 Task: Plan a trip to Somotillo, Nicaragua from 10th December, 2023 to 15th December, 2023 for 7 adults.4 bedrooms having 7 beds and 4 bathrooms. Property type can be house. Amenities needed are: wifi, TV, free parkinig on premises, gym, breakfast. Booking option can be shelf check-in. Look for 5 properties as per requirement.
Action: Mouse moved to (425, 190)
Screenshot: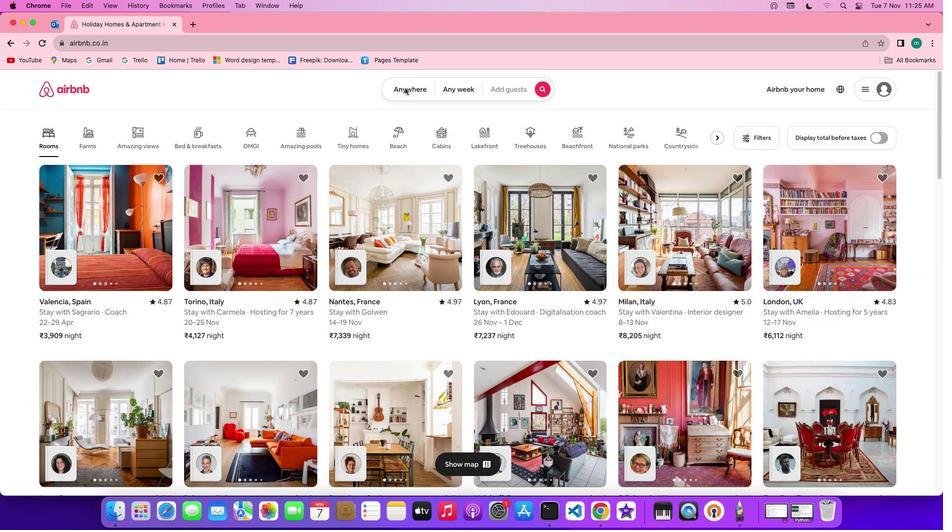 
Action: Mouse pressed left at (425, 190)
Screenshot: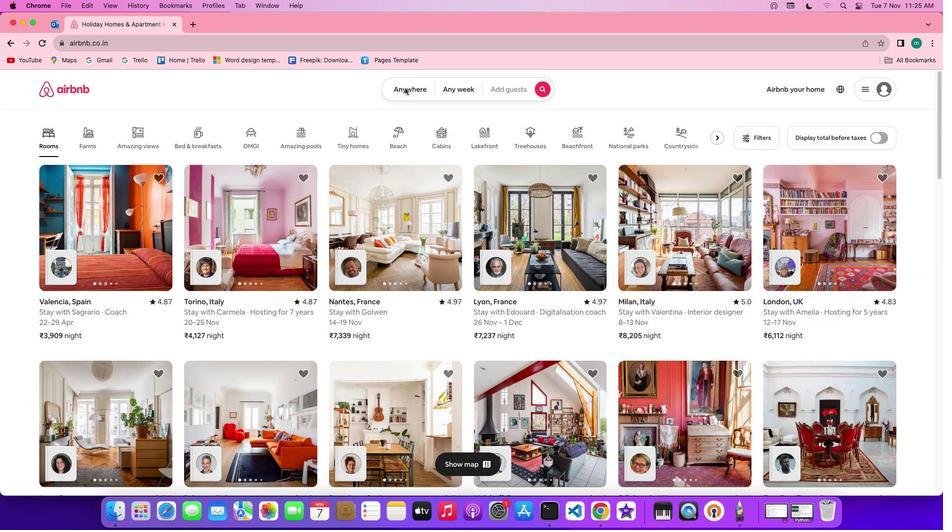 
Action: Mouse pressed left at (425, 190)
Screenshot: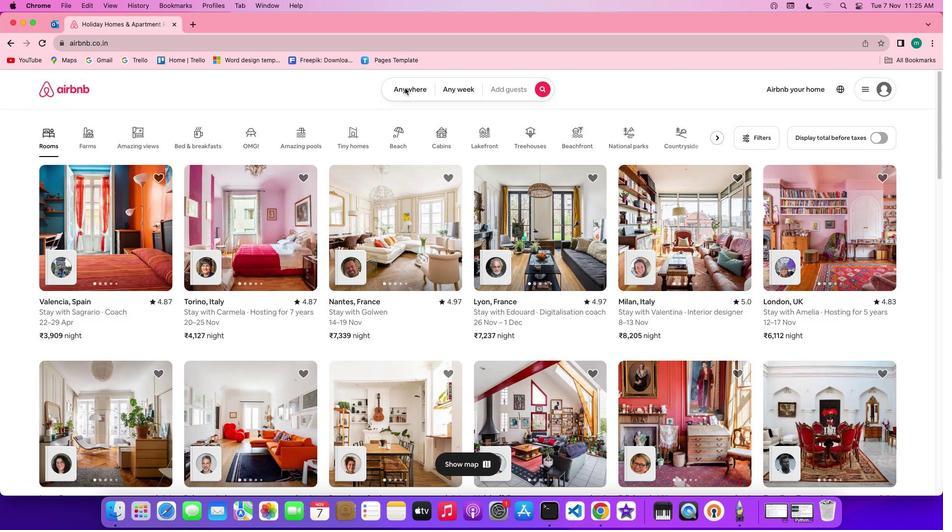 
Action: Mouse moved to (418, 215)
Screenshot: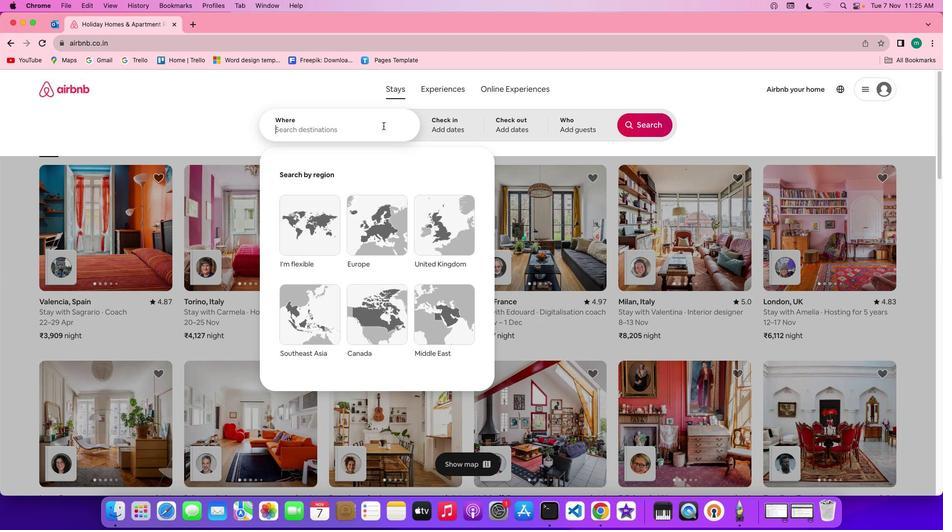 
Action: Mouse pressed left at (418, 215)
Screenshot: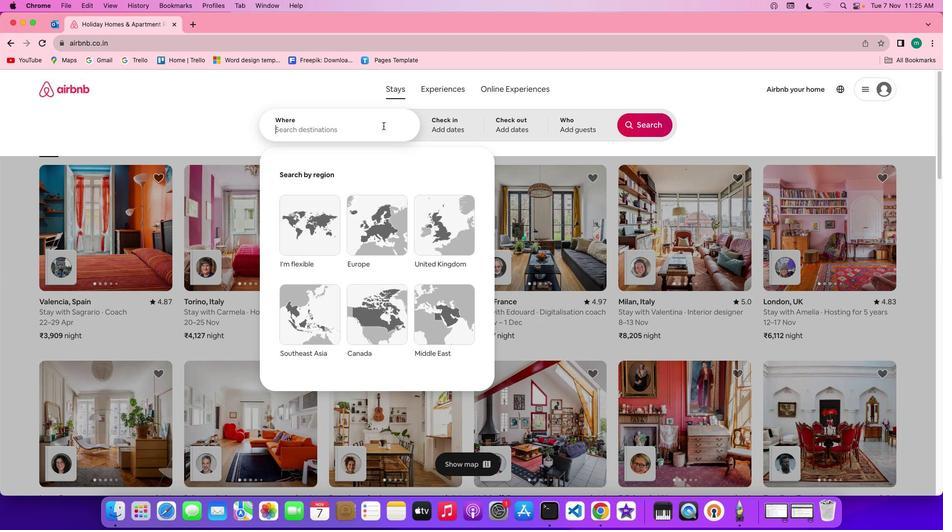 
Action: Mouse moved to (419, 216)
Screenshot: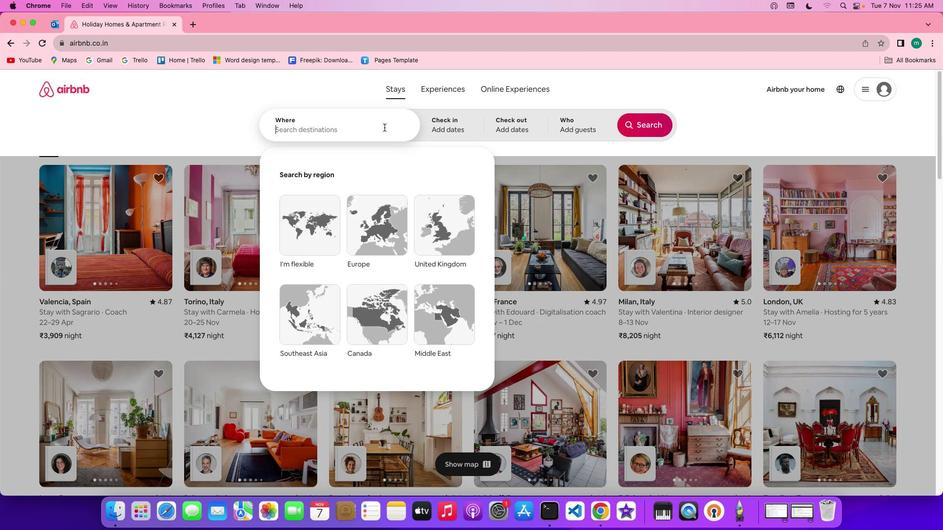
Action: Key pressed Key.shift'S''o''m''o''t''i''l''l''o'','Key.spaceKey.shift'N''i''c''a''r''a''g''u''a'
Screenshot: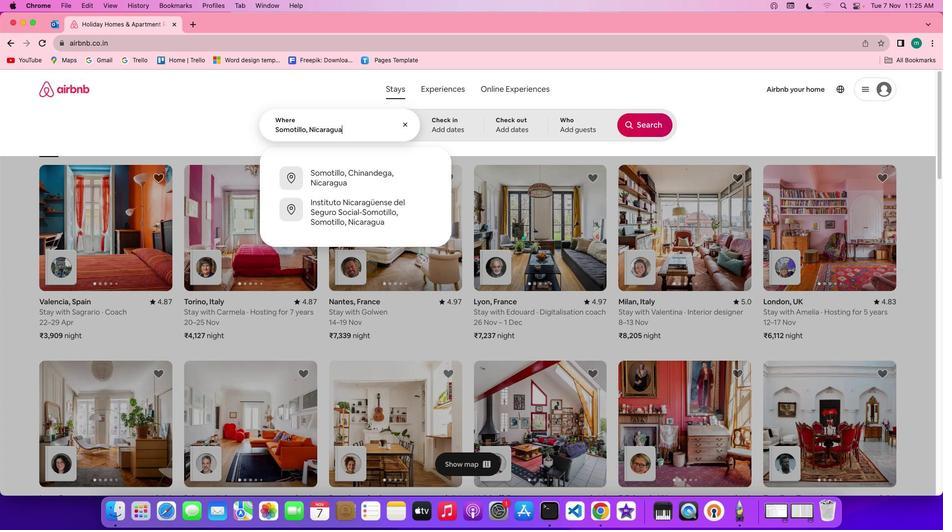 
Action: Mouse moved to (440, 213)
Screenshot: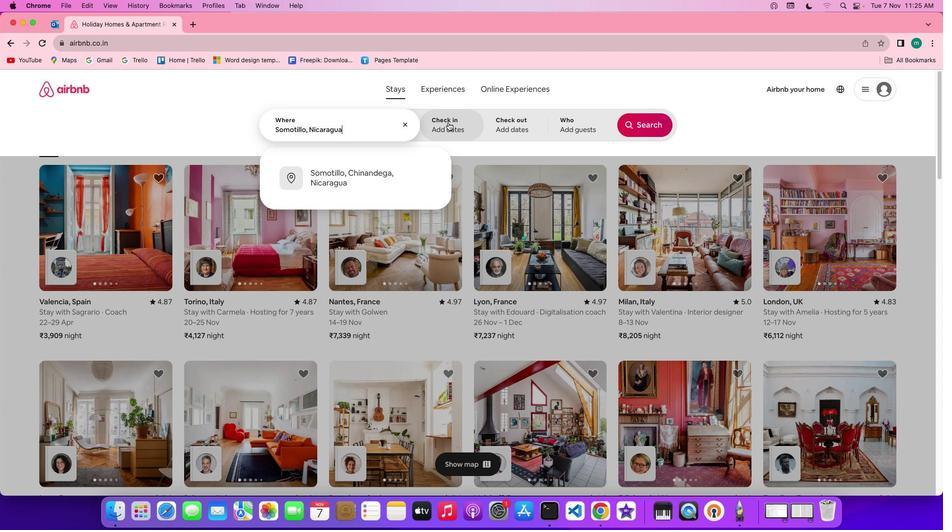 
Action: Mouse pressed left at (440, 213)
Screenshot: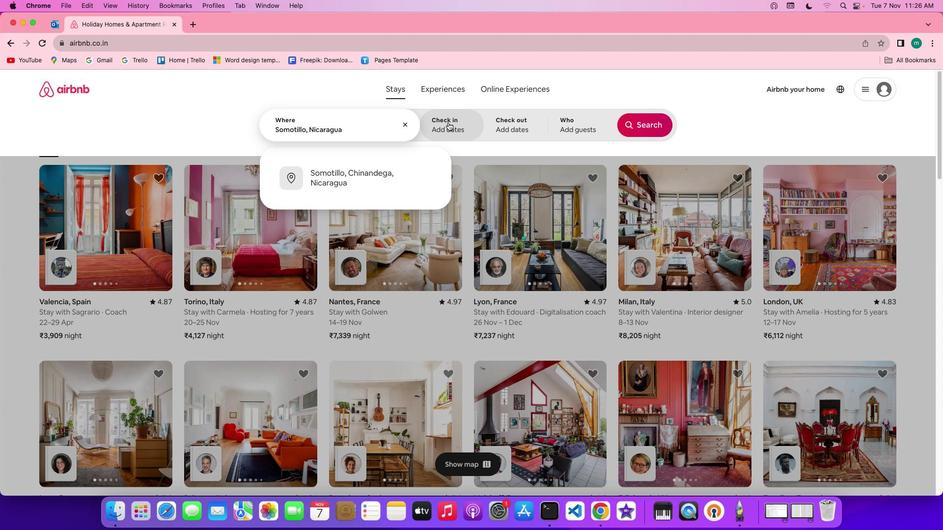 
Action: Mouse moved to (457, 327)
Screenshot: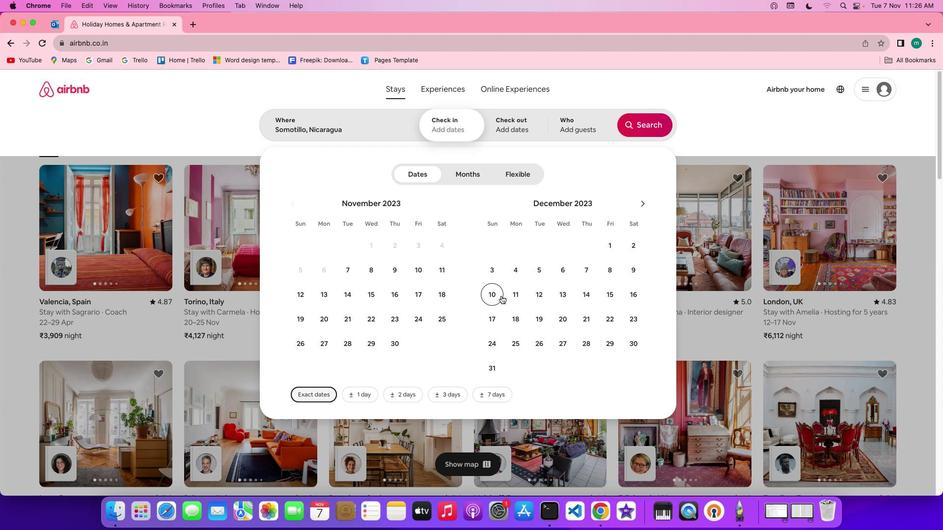 
Action: Mouse pressed left at (457, 327)
Screenshot: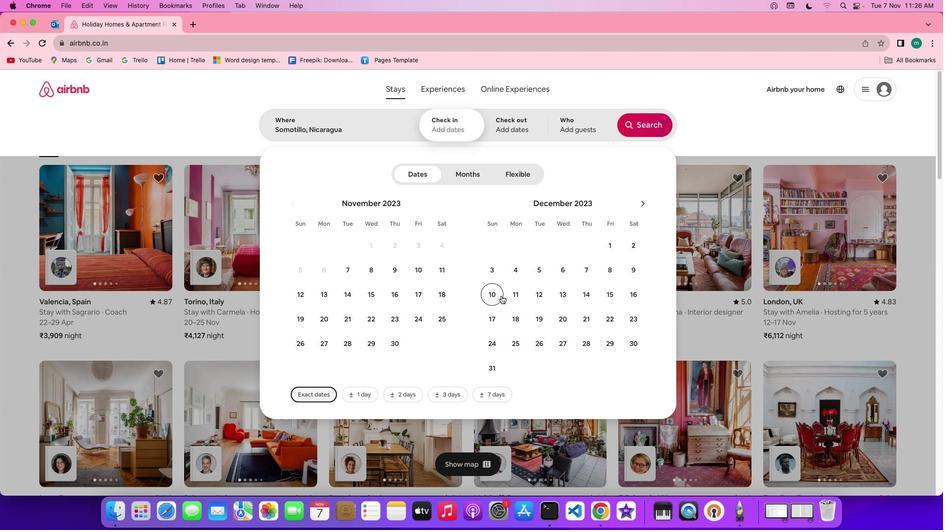 
Action: Mouse moved to (492, 322)
Screenshot: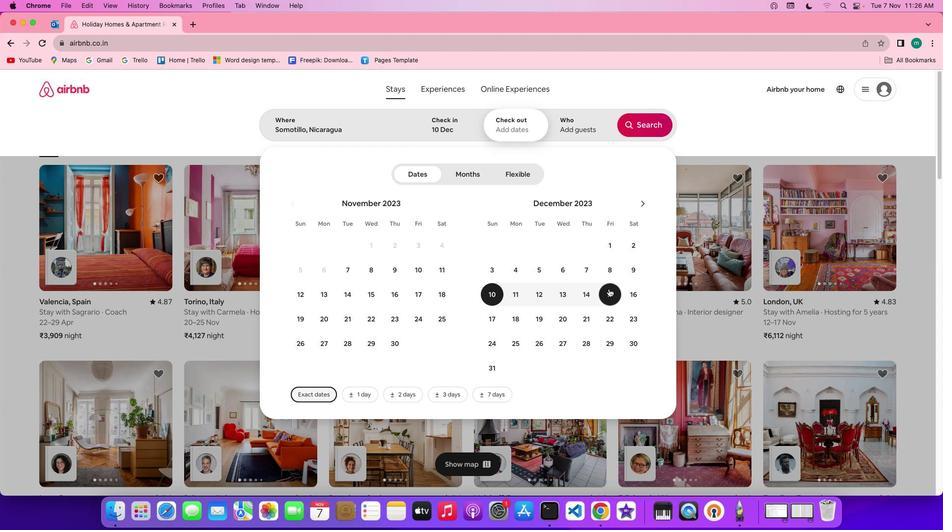 
Action: Mouse pressed left at (492, 322)
Screenshot: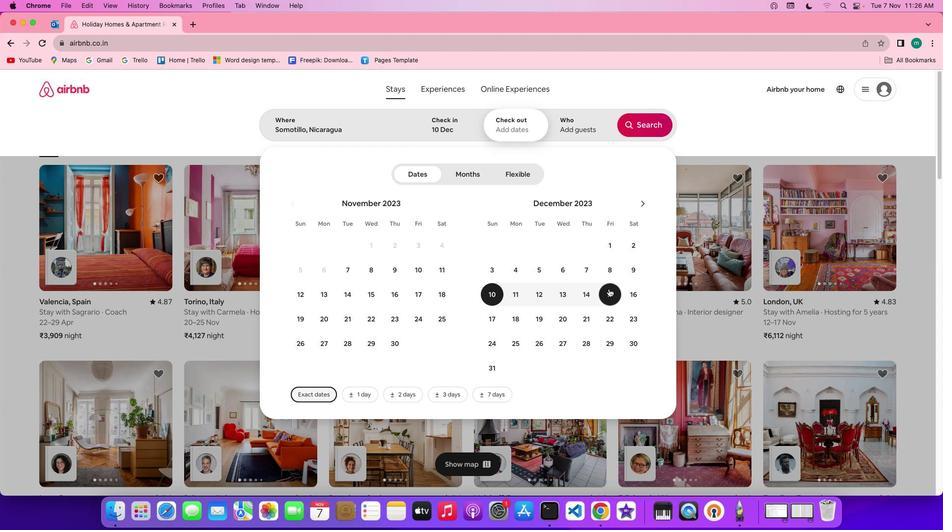 
Action: Mouse moved to (485, 217)
Screenshot: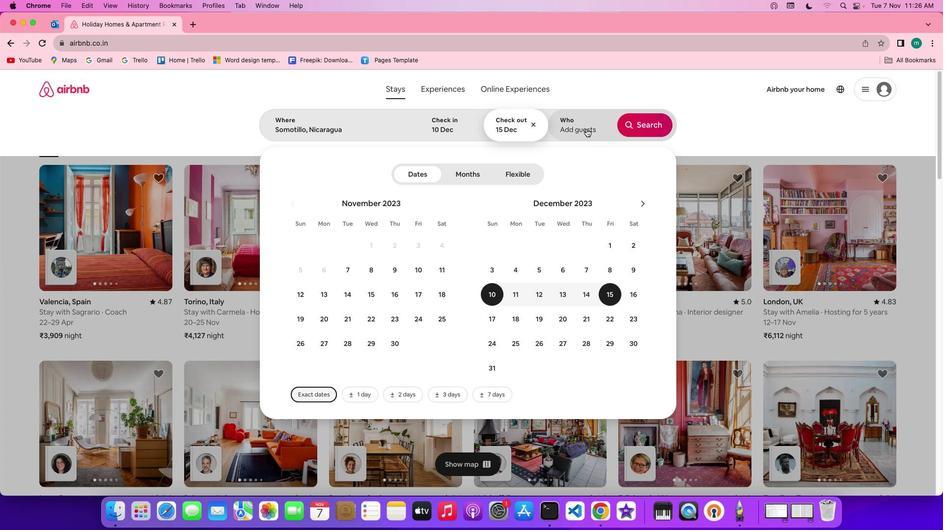 
Action: Mouse pressed left at (485, 217)
Screenshot: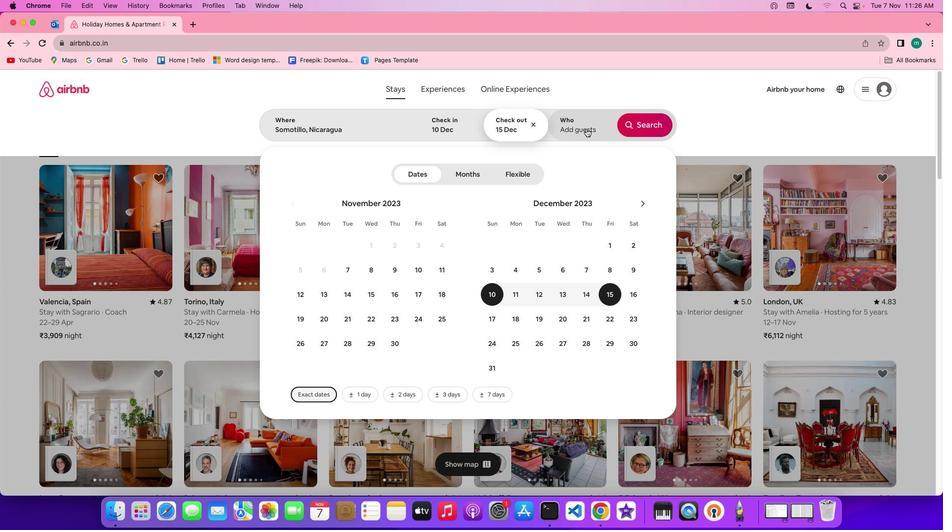 
Action: Mouse moved to (506, 246)
Screenshot: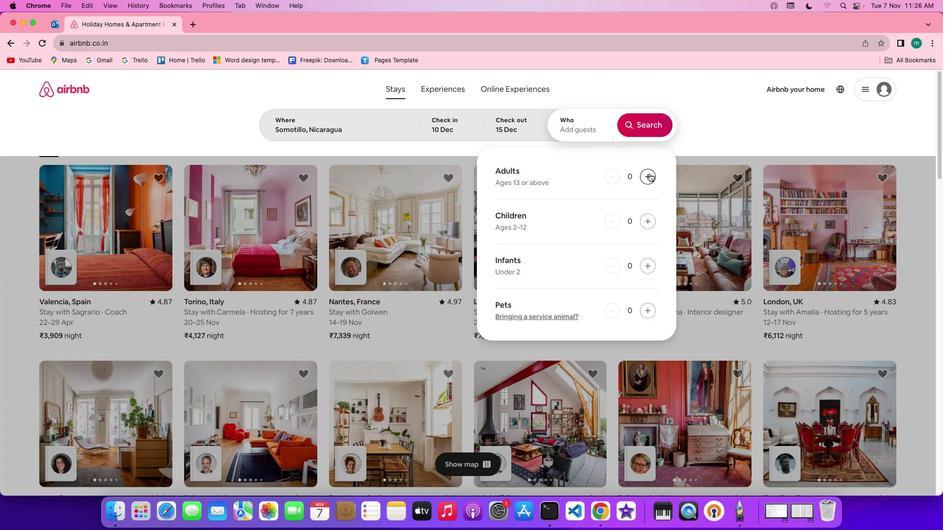 
Action: Mouse pressed left at (506, 246)
Screenshot: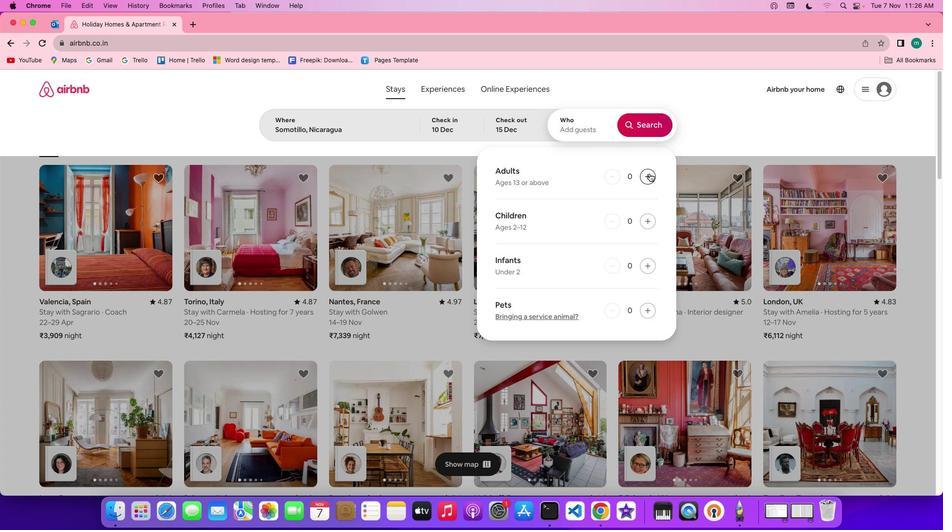 
Action: Mouse pressed left at (506, 246)
Screenshot: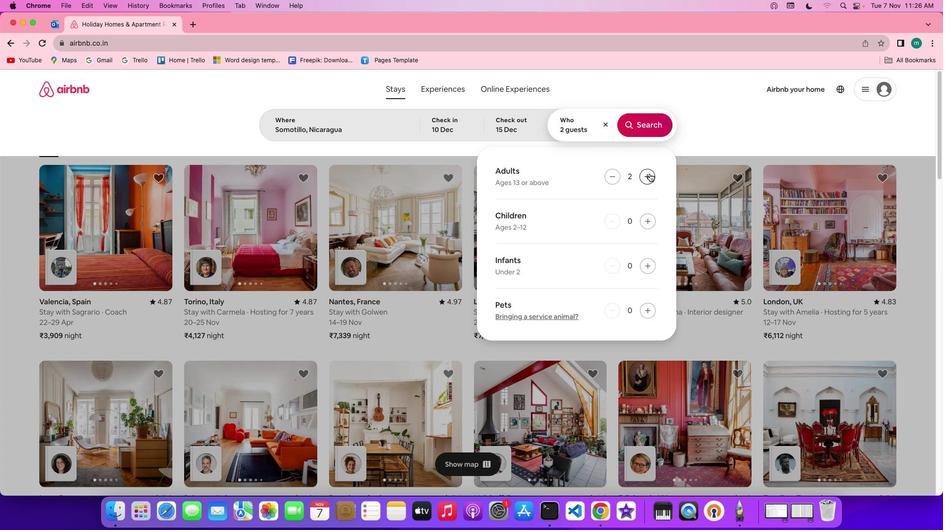 
Action: Mouse pressed left at (506, 246)
Screenshot: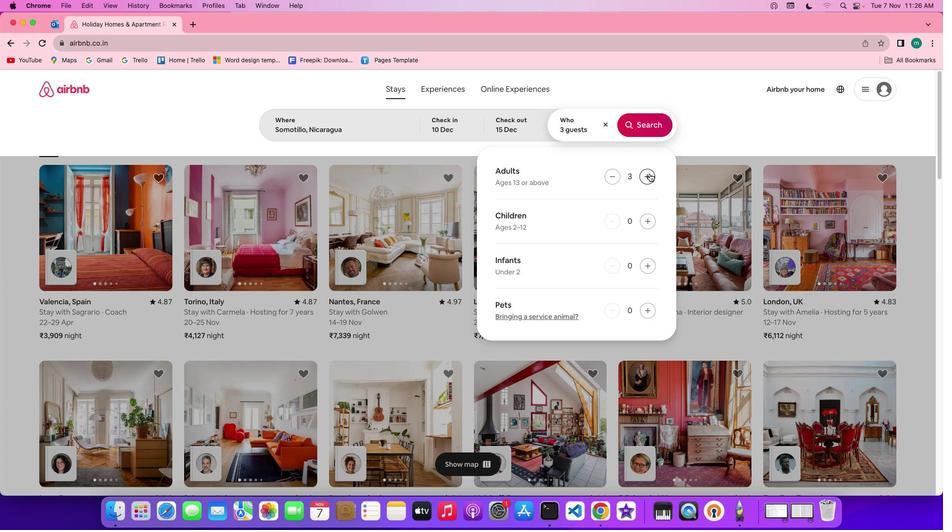 
Action: Mouse pressed left at (506, 246)
Screenshot: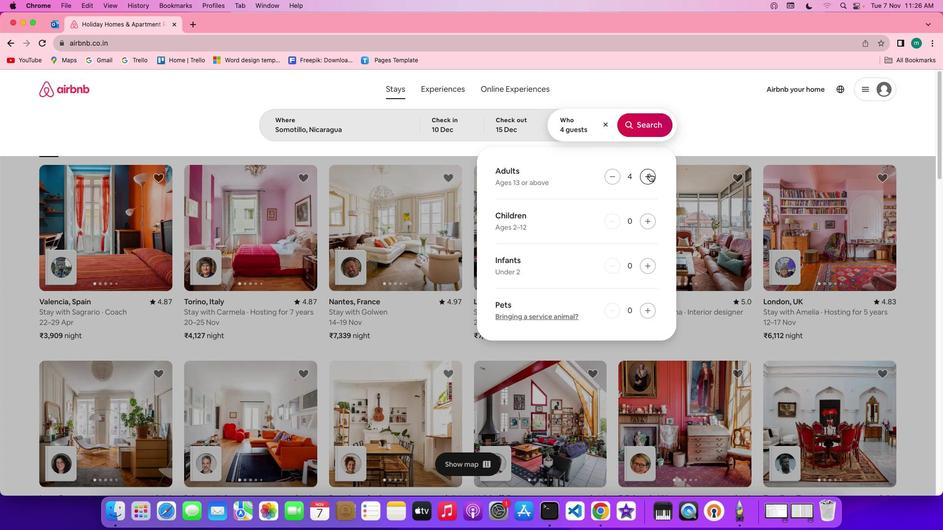 
Action: Mouse pressed left at (506, 246)
Screenshot: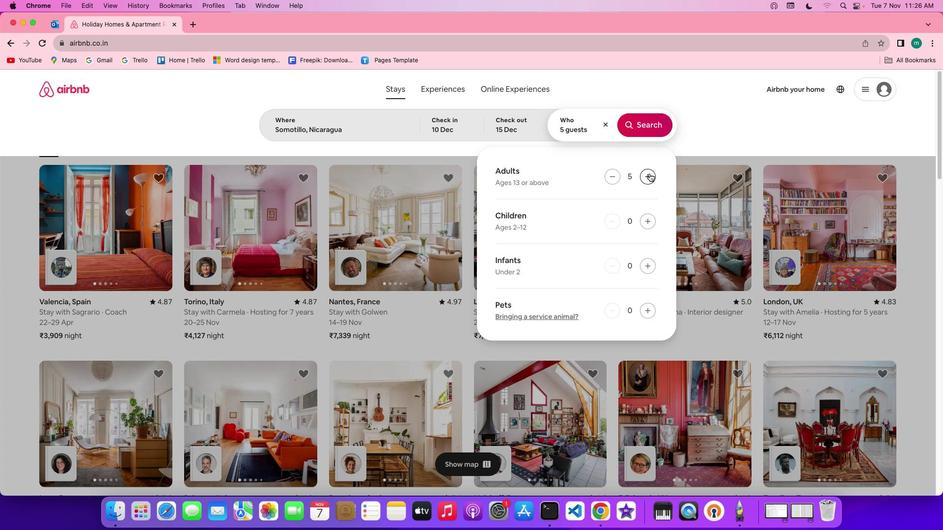 
Action: Mouse pressed left at (506, 246)
Screenshot: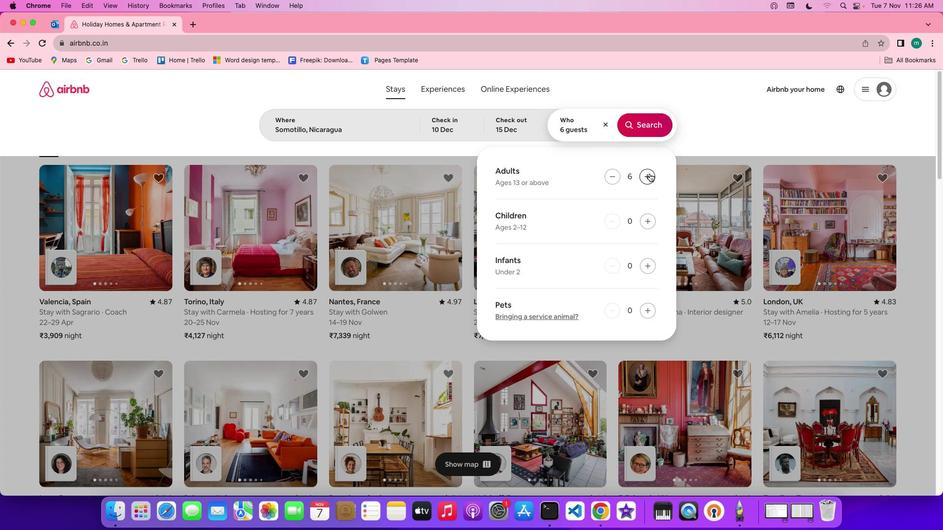 
Action: Mouse pressed left at (506, 246)
Screenshot: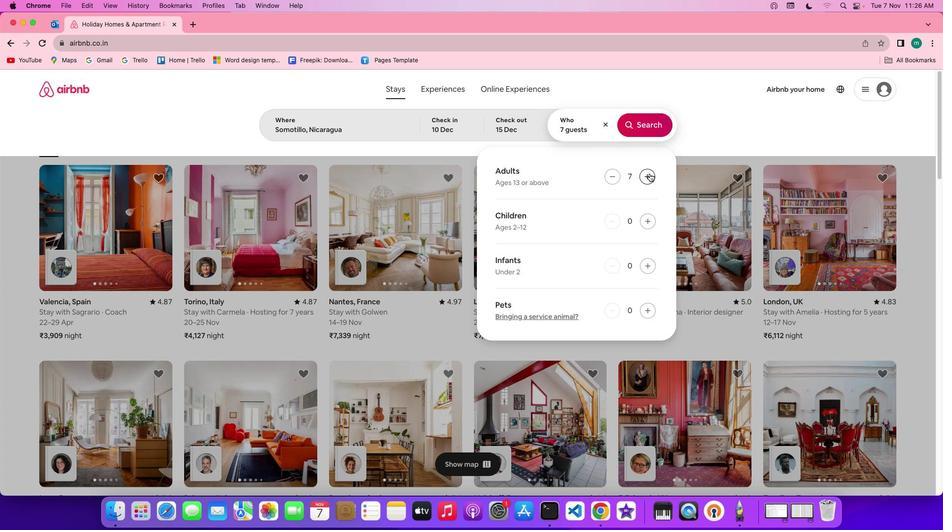 
Action: Mouse moved to (501, 216)
Screenshot: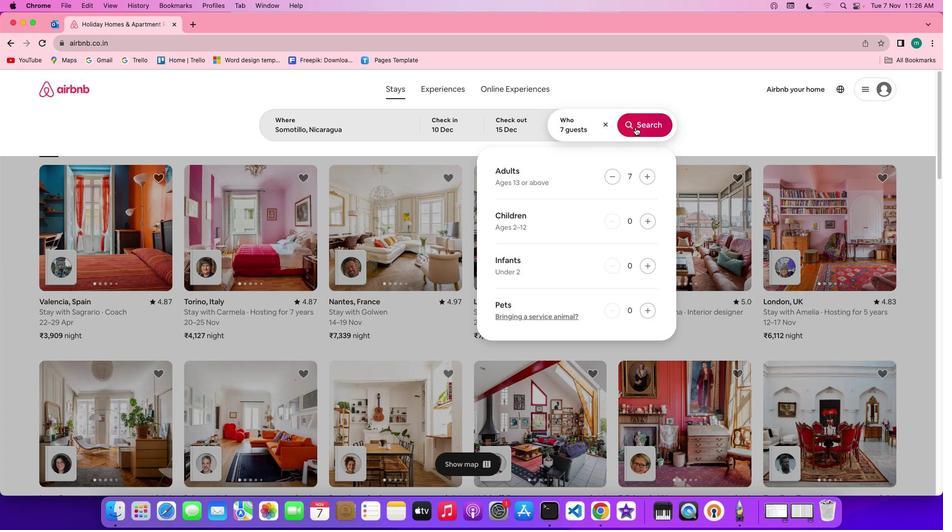 
Action: Mouse pressed left at (501, 216)
Screenshot: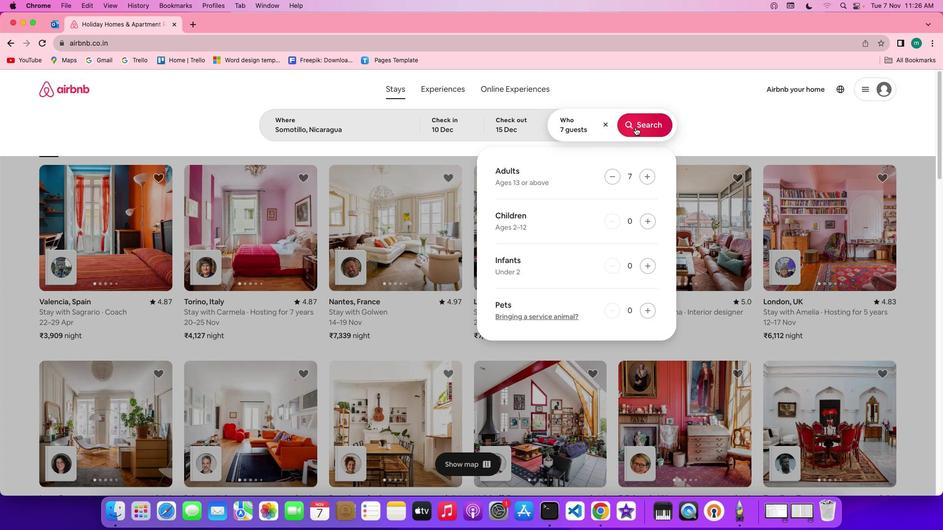 
Action: Mouse moved to (548, 213)
Screenshot: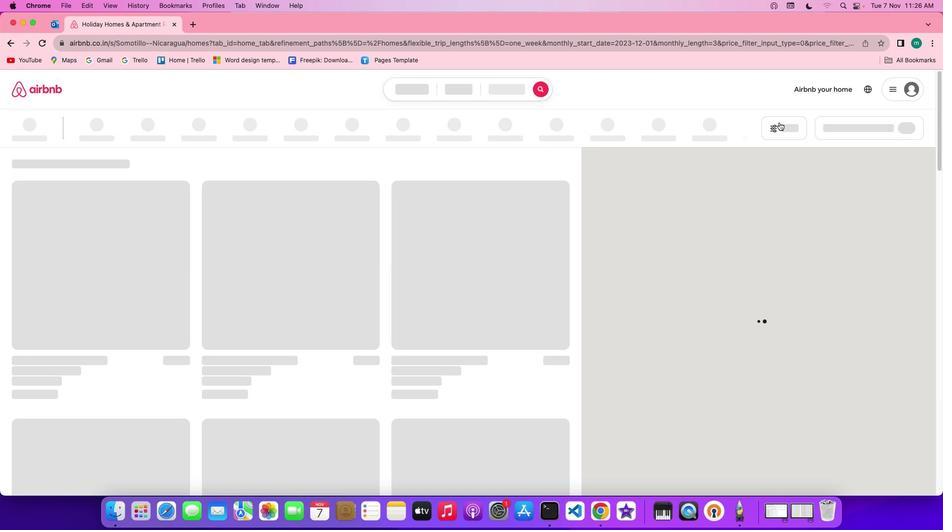 
Action: Mouse pressed left at (548, 213)
Screenshot: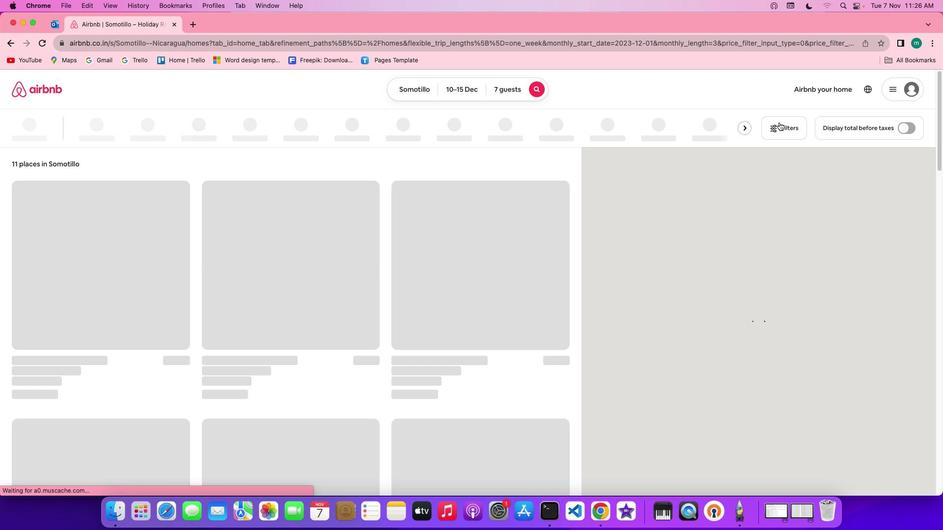 
Action: Mouse moved to (458, 352)
Screenshot: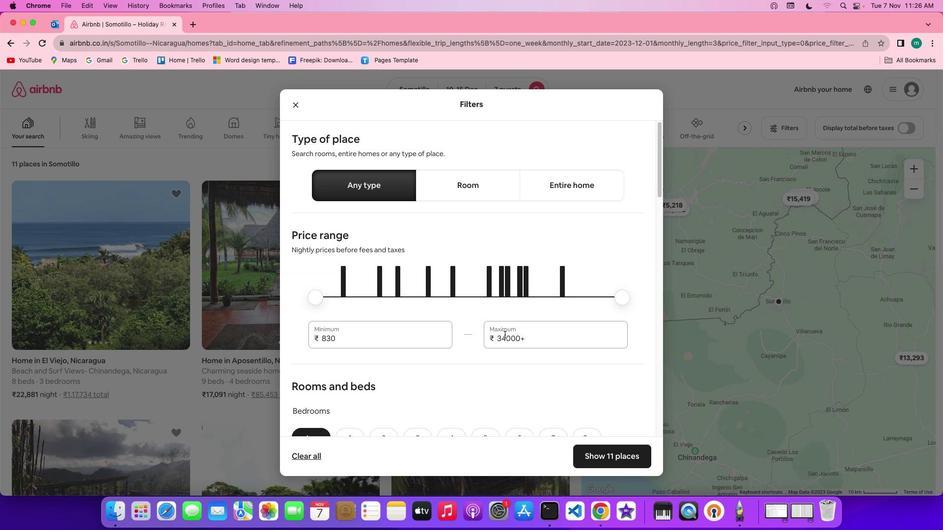 
Action: Mouse scrolled (458, 352) with delta (293, 132)
Screenshot: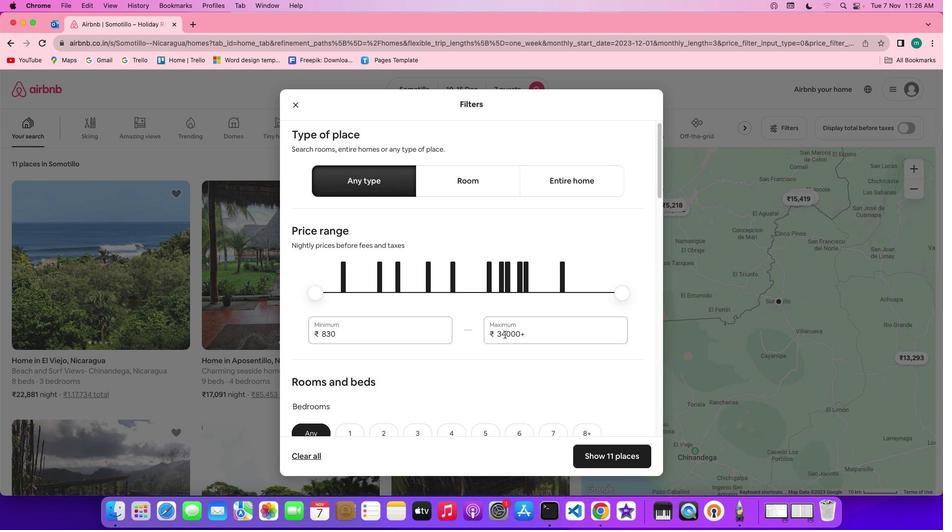 
Action: Mouse scrolled (458, 352) with delta (293, 132)
Screenshot: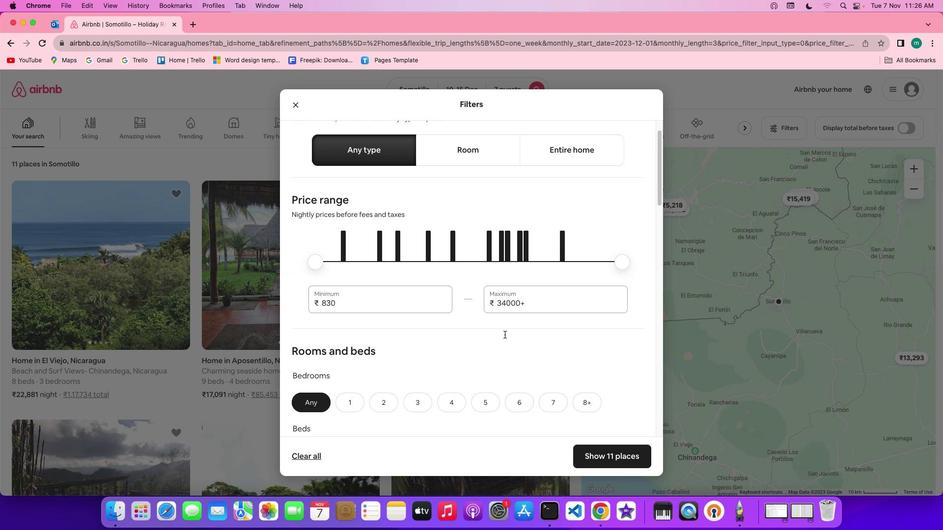 
Action: Mouse scrolled (458, 352) with delta (293, 131)
Screenshot: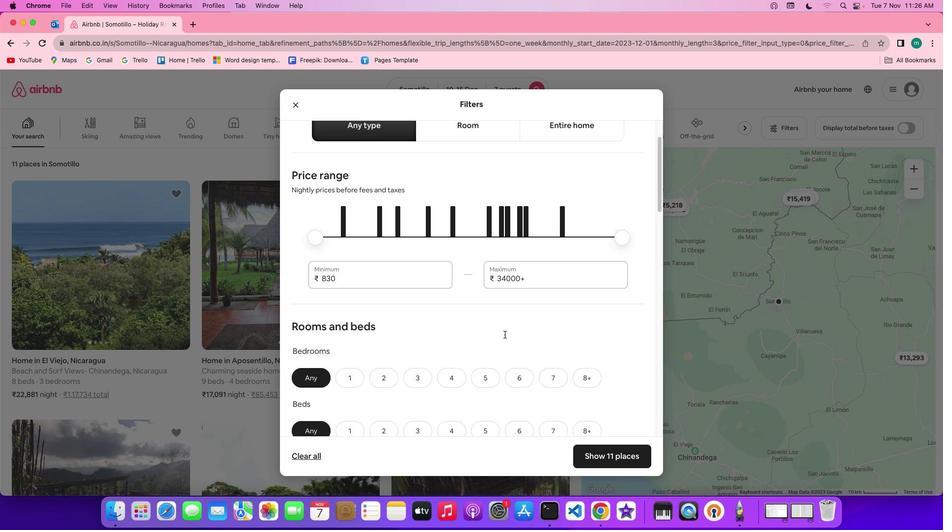 
Action: Mouse scrolled (458, 352) with delta (293, 131)
Screenshot: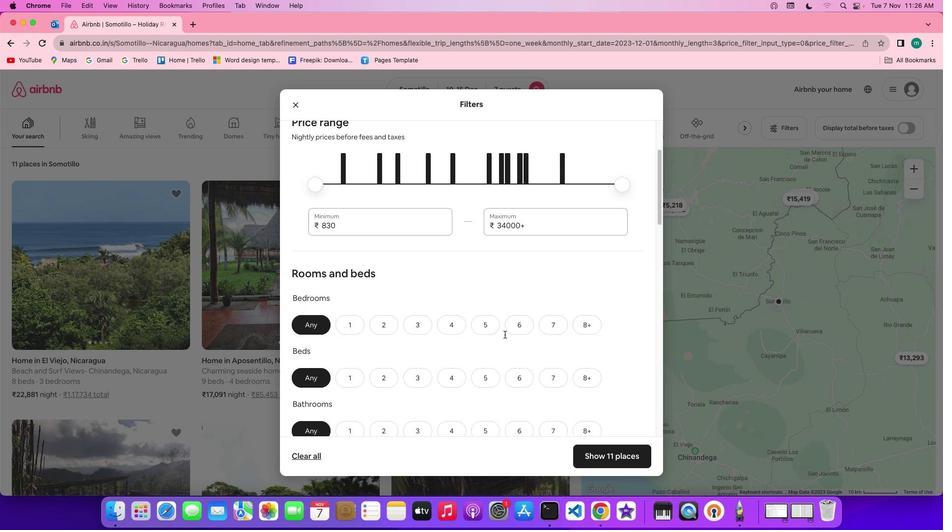 
Action: Mouse scrolled (458, 352) with delta (293, 132)
Screenshot: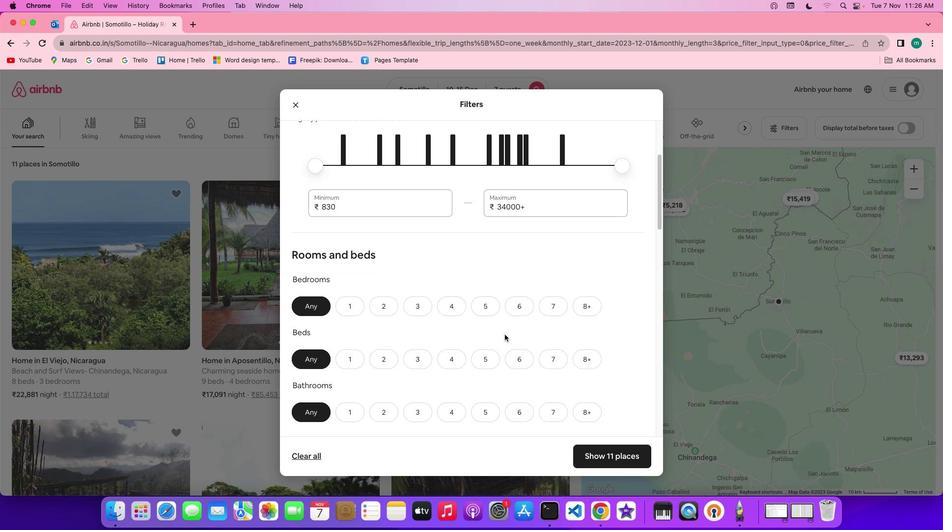 
Action: Mouse scrolled (458, 352) with delta (293, 132)
Screenshot: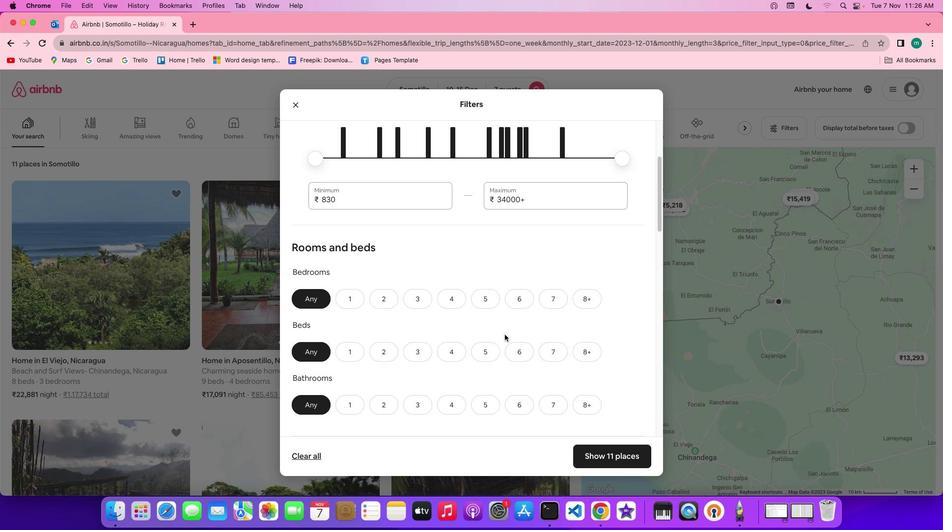 
Action: Mouse scrolled (458, 352) with delta (293, 132)
Screenshot: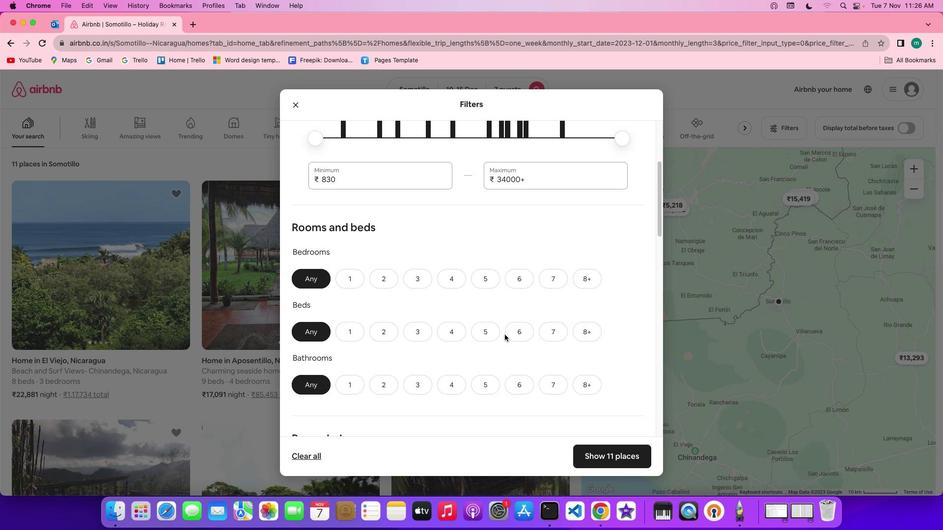 
Action: Mouse scrolled (458, 352) with delta (293, 132)
Screenshot: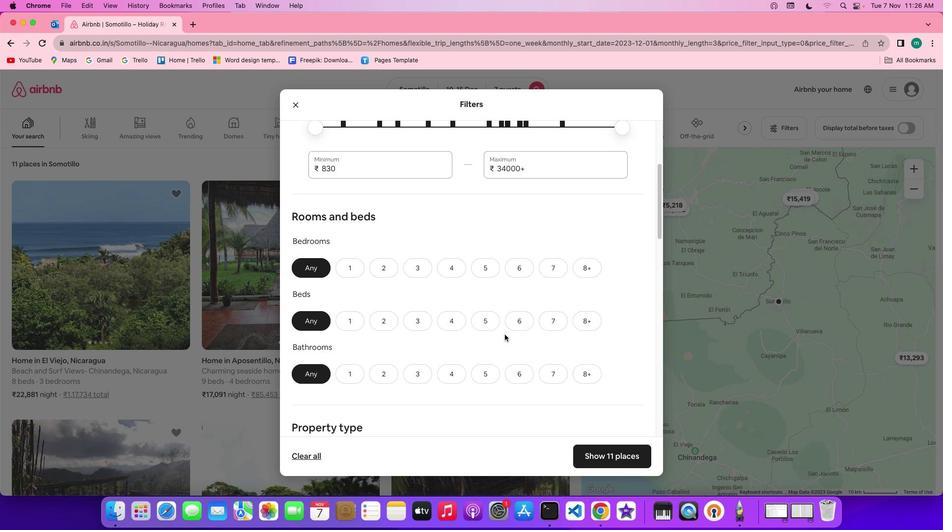 
Action: Mouse scrolled (458, 352) with delta (293, 132)
Screenshot: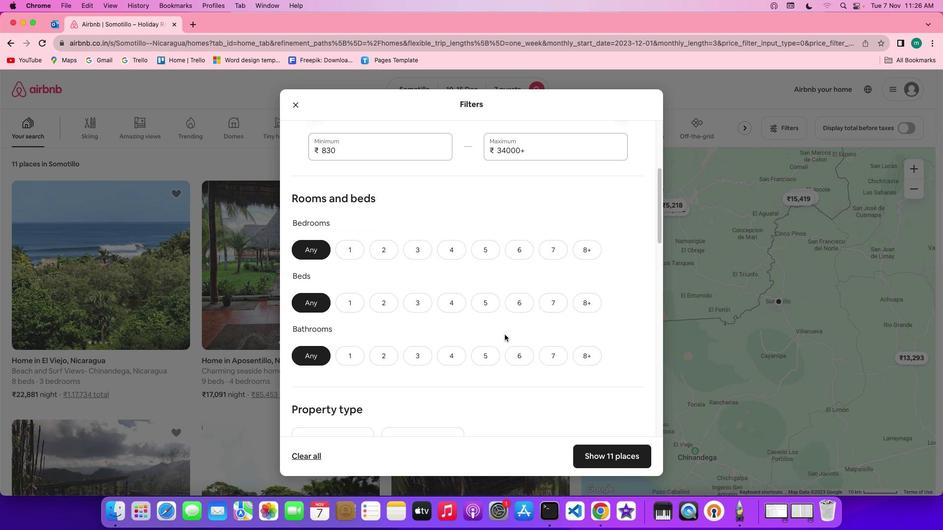 
Action: Mouse scrolled (458, 352) with delta (293, 131)
Screenshot: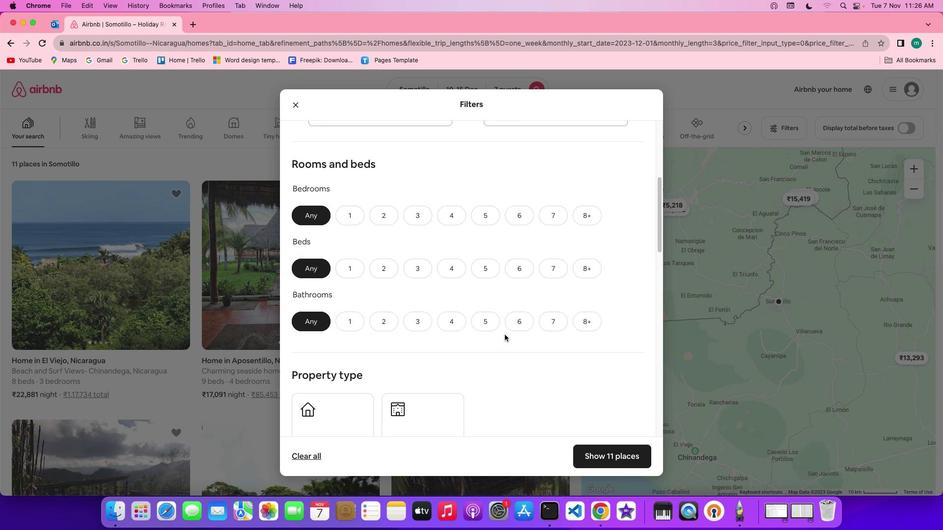 
Action: Mouse scrolled (458, 352) with delta (293, 131)
Screenshot: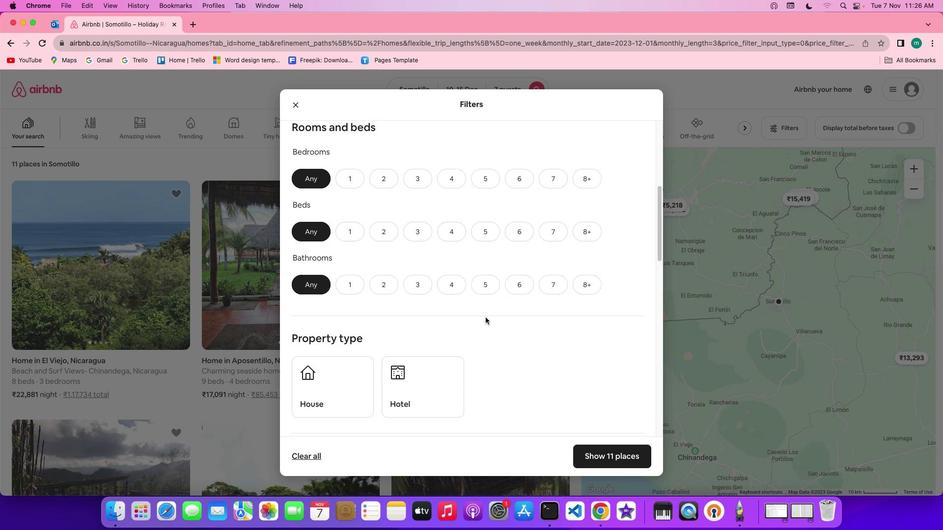 
Action: Mouse moved to (443, 245)
Screenshot: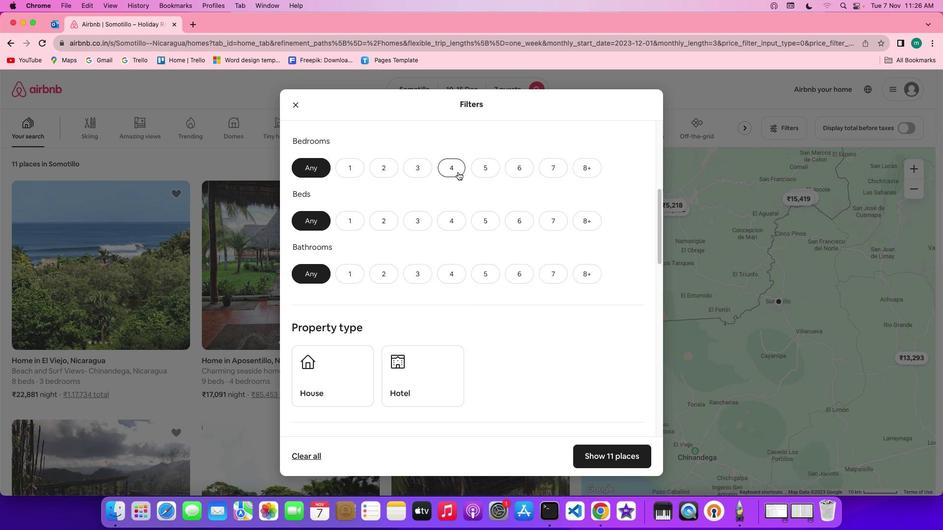 
Action: Mouse pressed left at (443, 245)
Screenshot: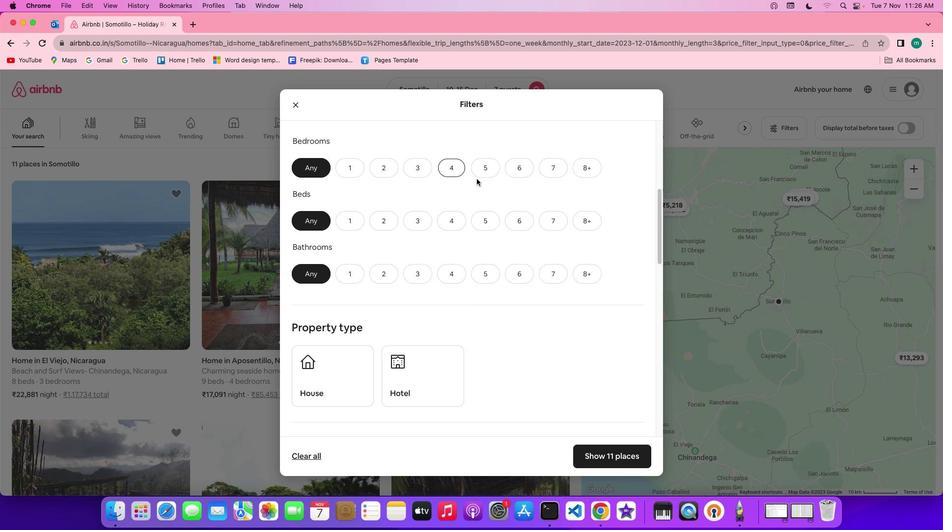 
Action: Mouse moved to (477, 275)
Screenshot: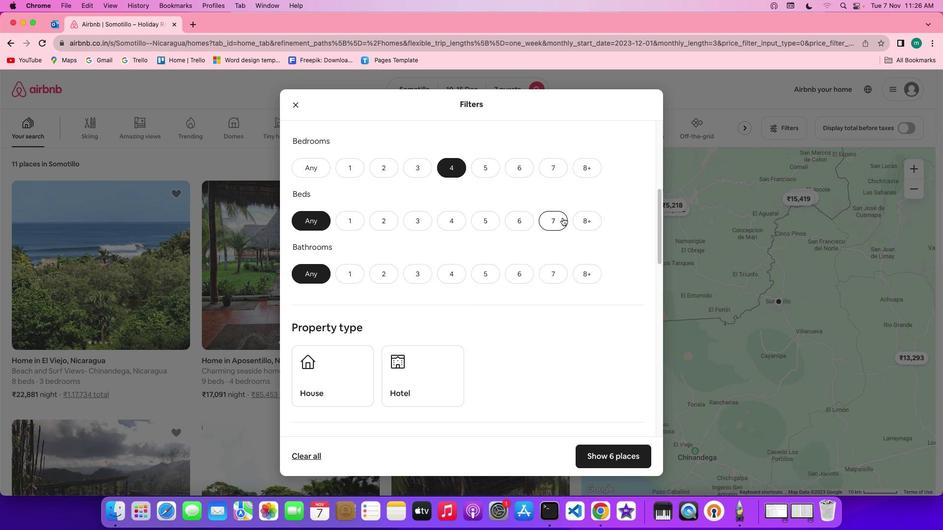 
Action: Mouse pressed left at (477, 275)
Screenshot: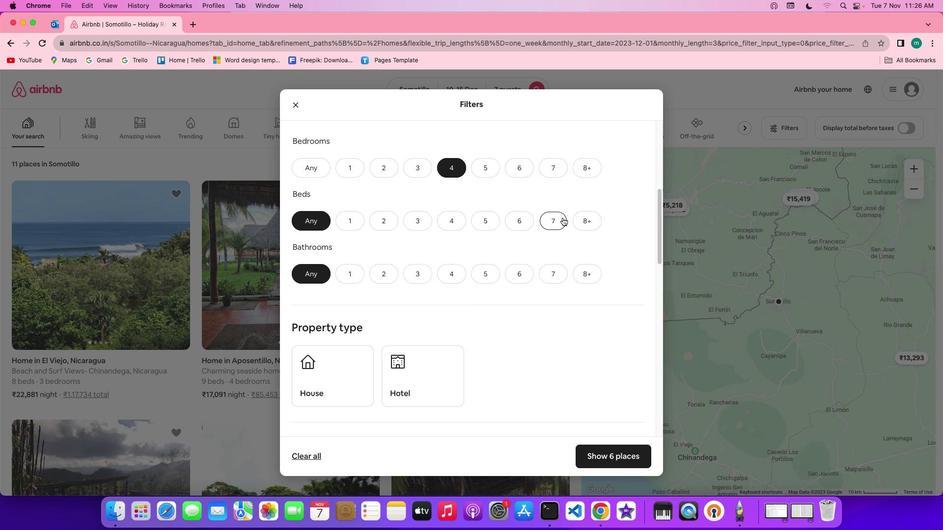 
Action: Mouse moved to (443, 310)
Screenshot: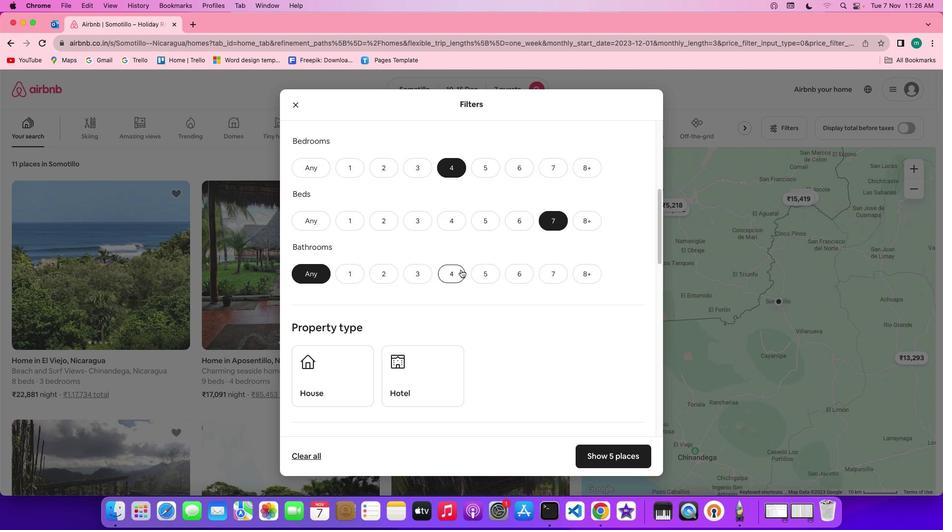 
Action: Mouse pressed left at (443, 310)
Screenshot: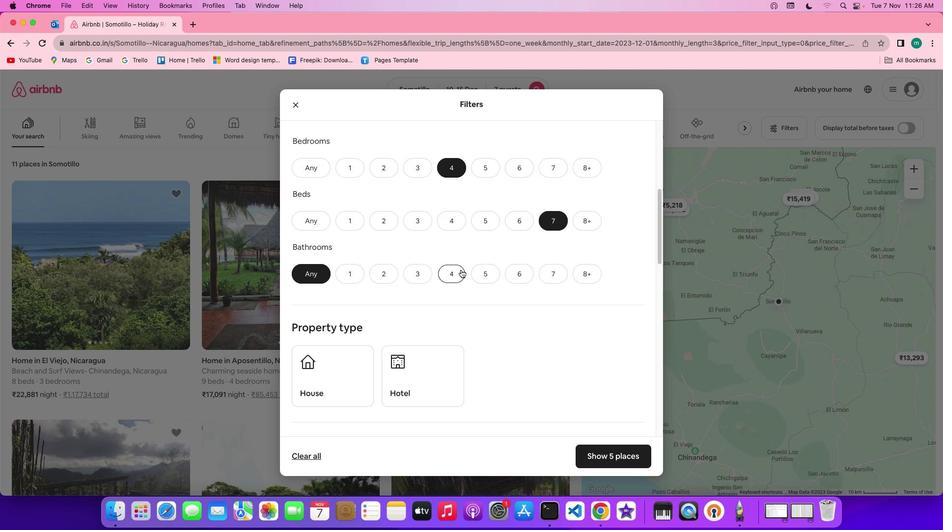 
Action: Mouse moved to (474, 328)
Screenshot: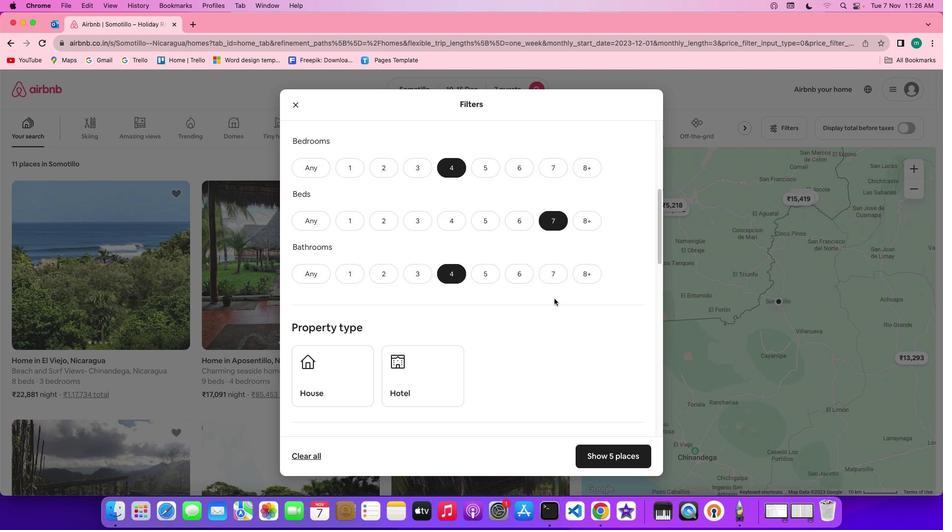 
Action: Mouse scrolled (474, 328) with delta (293, 132)
Screenshot: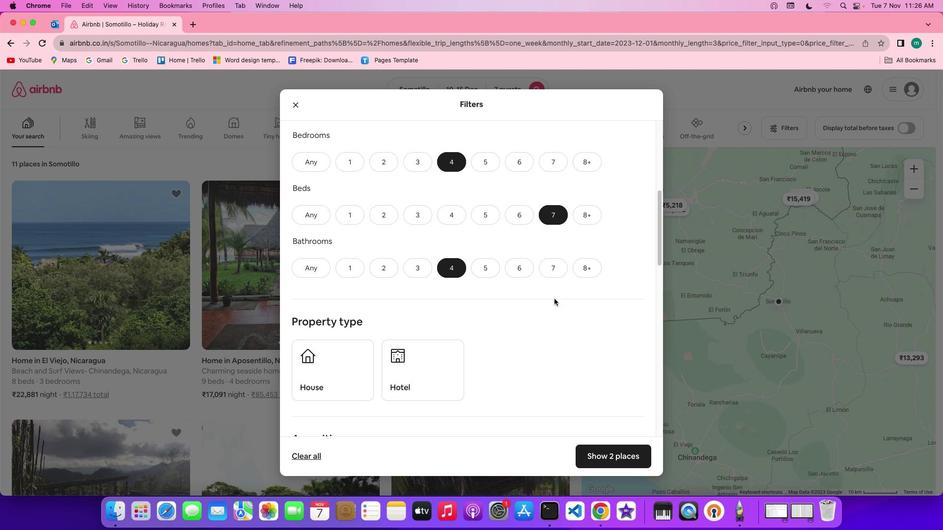 
Action: Mouse scrolled (474, 328) with delta (293, 132)
Screenshot: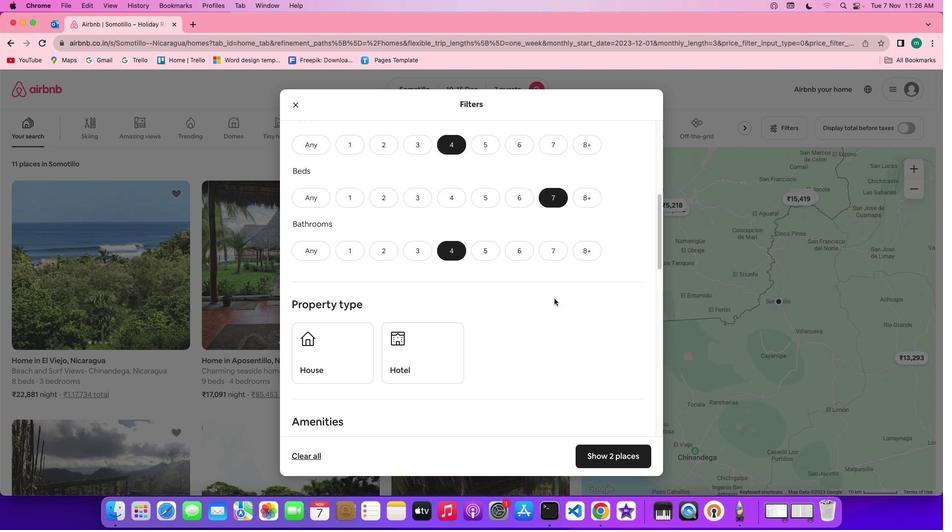 
Action: Mouse scrolled (474, 328) with delta (293, 132)
Screenshot: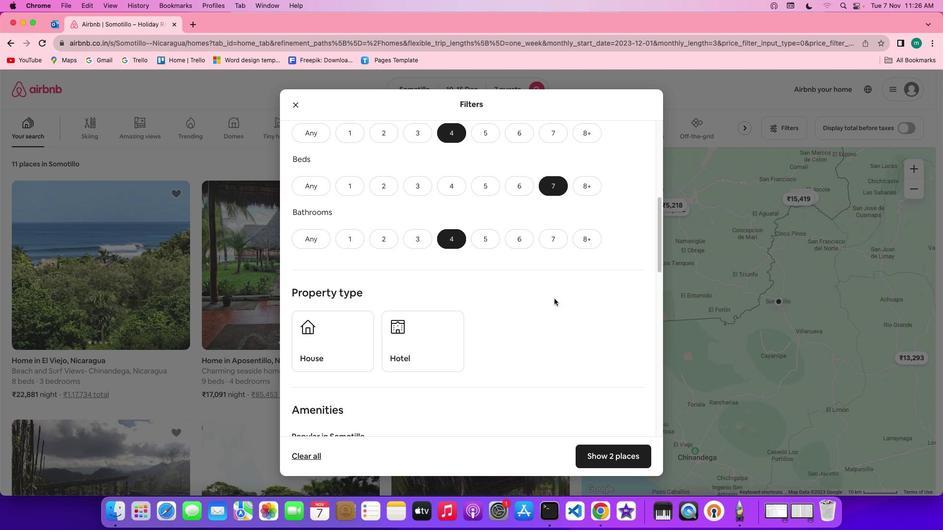 
Action: Mouse scrolled (474, 328) with delta (293, 132)
Screenshot: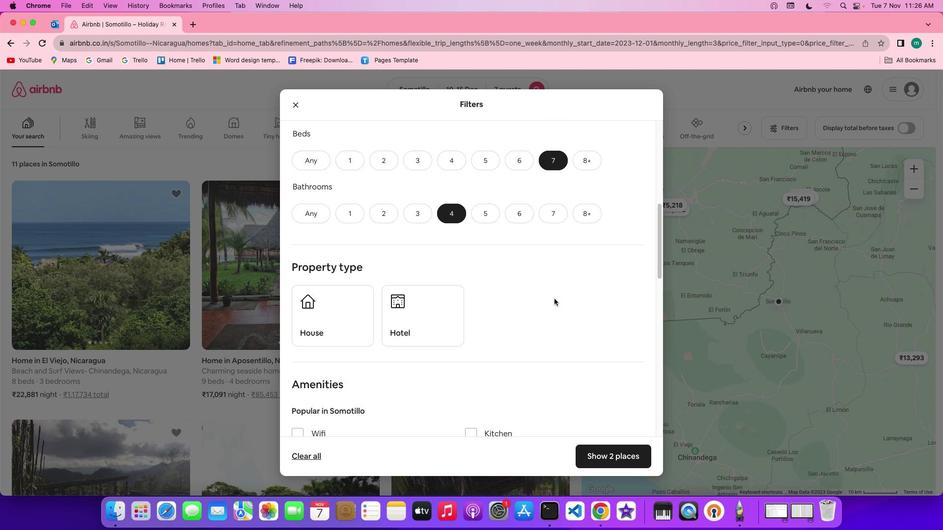
Action: Mouse scrolled (474, 328) with delta (293, 132)
Screenshot: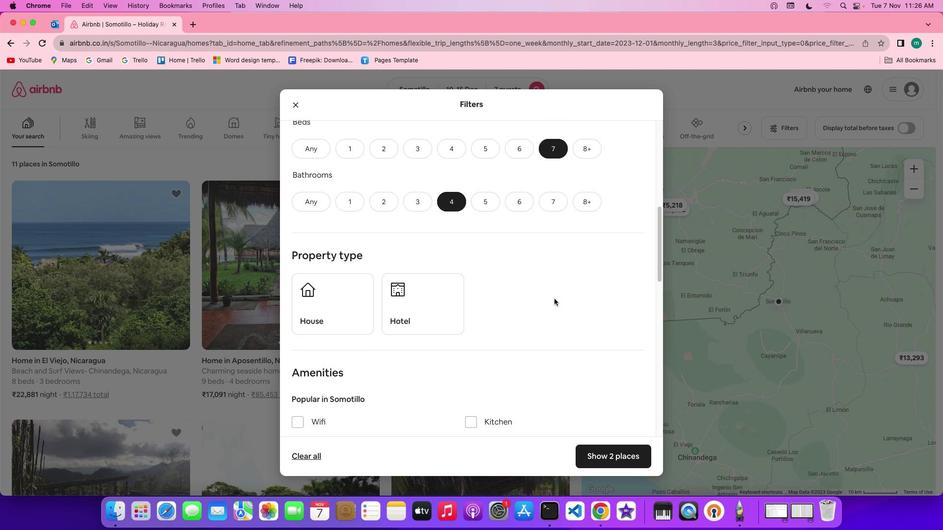 
Action: Mouse scrolled (474, 328) with delta (293, 131)
Screenshot: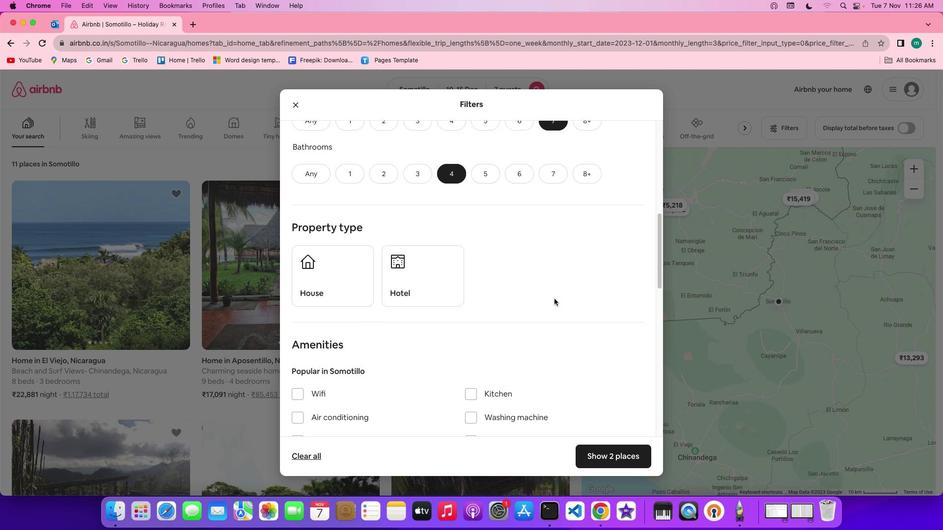 
Action: Mouse scrolled (474, 328) with delta (293, 132)
Screenshot: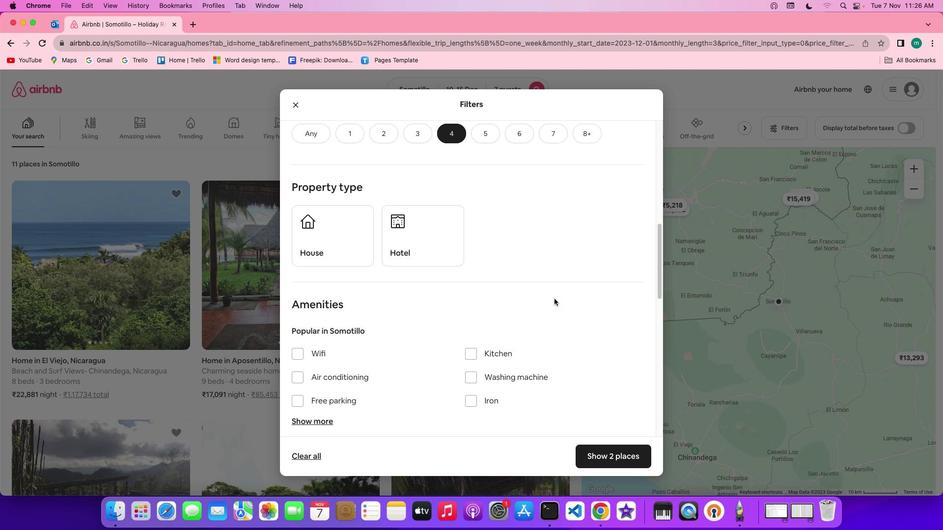 
Action: Mouse scrolled (474, 328) with delta (293, 132)
Screenshot: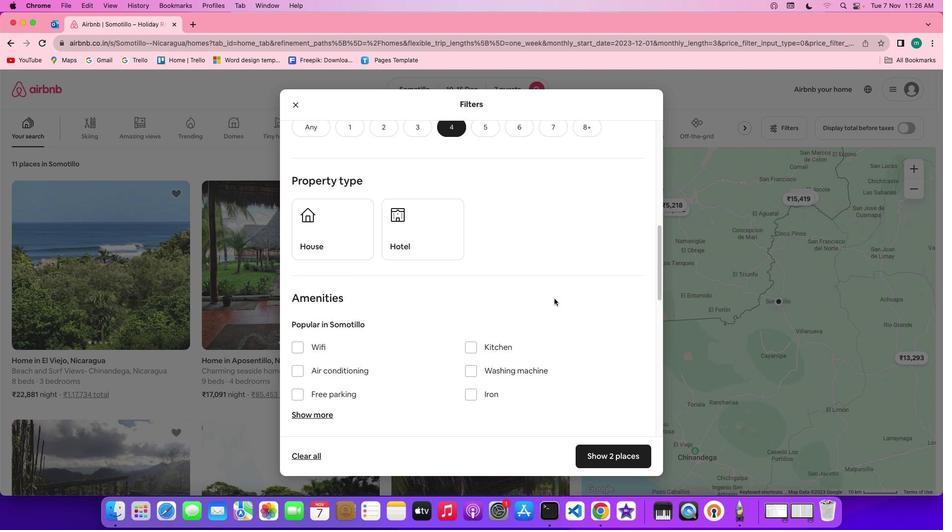 
Action: Mouse scrolled (474, 328) with delta (293, 132)
Screenshot: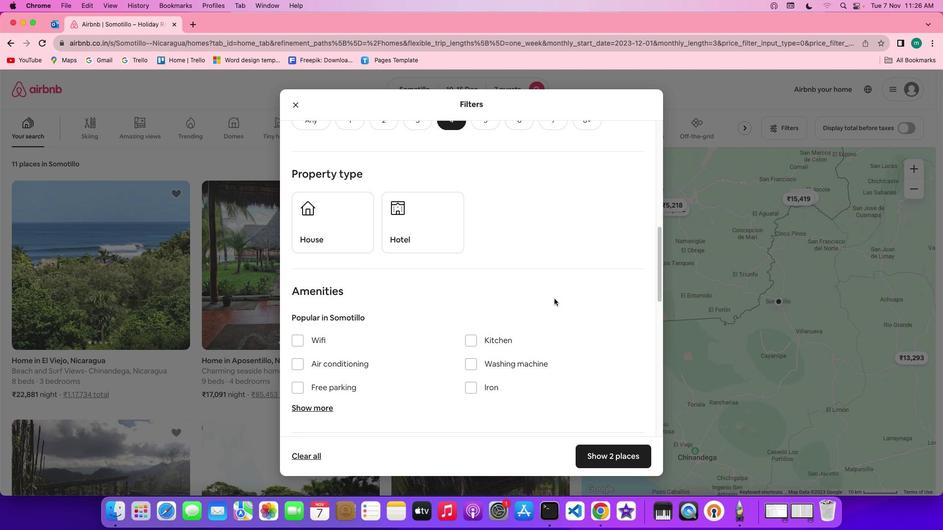 
Action: Mouse scrolled (474, 328) with delta (293, 132)
Screenshot: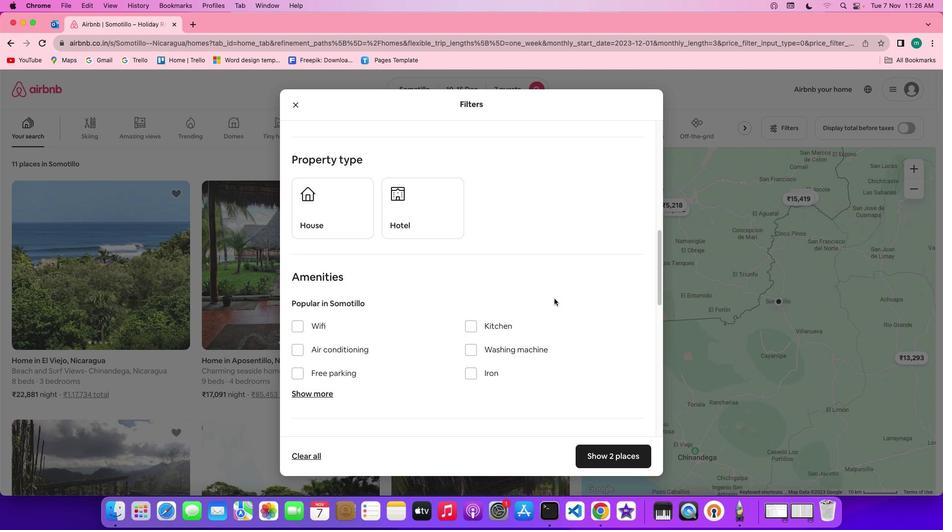 
Action: Mouse scrolled (474, 328) with delta (293, 132)
Screenshot: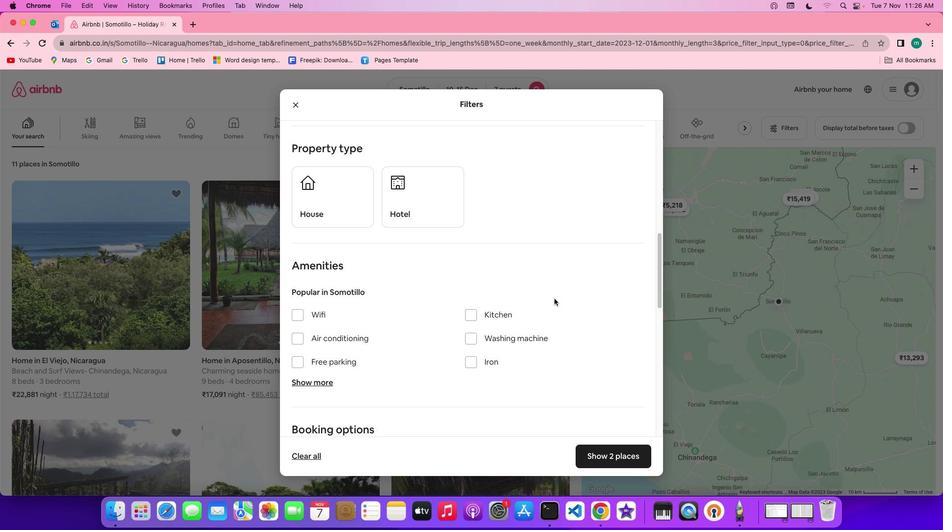 
Action: Mouse scrolled (474, 328) with delta (293, 132)
Screenshot: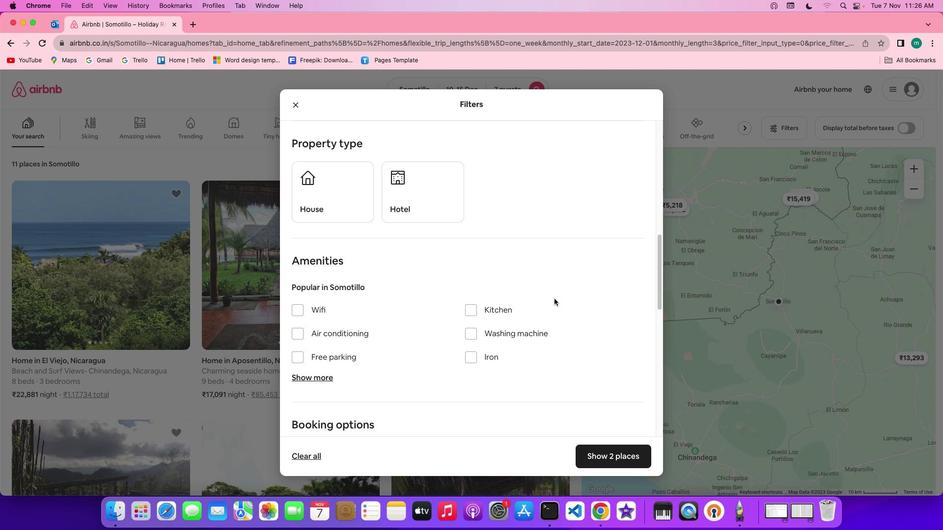 
Action: Mouse moved to (408, 252)
Screenshot: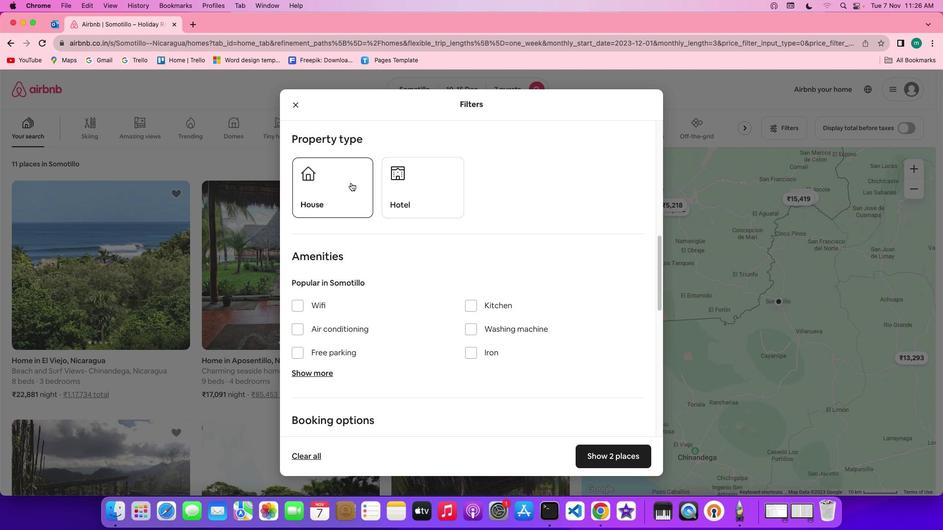 
Action: Mouse pressed left at (408, 252)
Screenshot: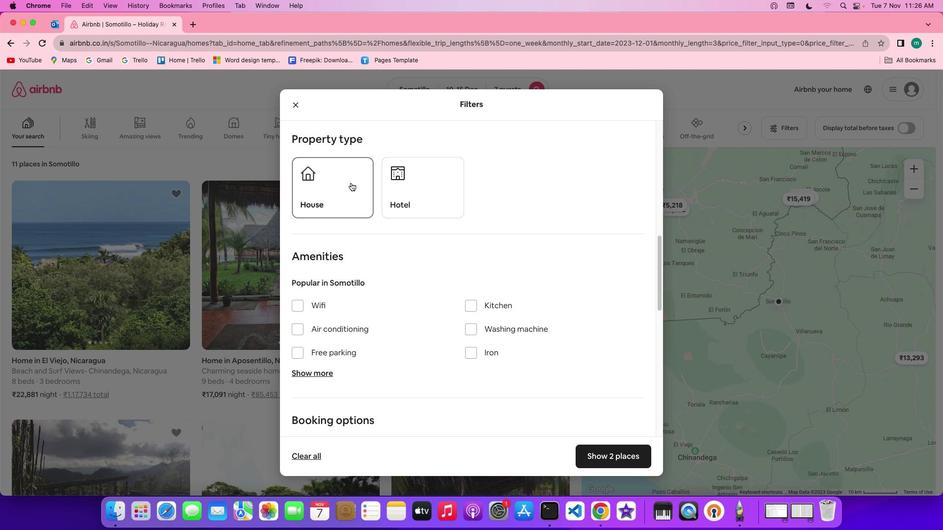 
Action: Mouse moved to (465, 316)
Screenshot: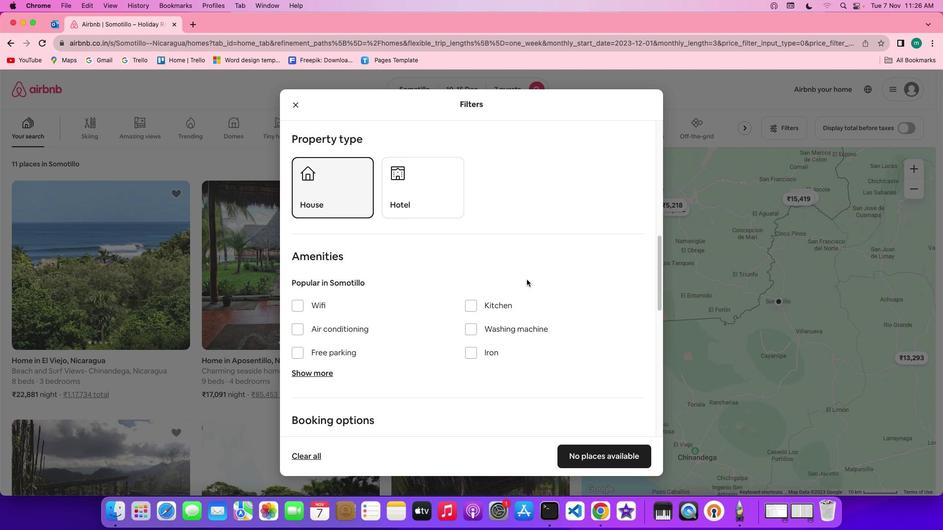 
Action: Mouse scrolled (465, 316) with delta (293, 132)
Screenshot: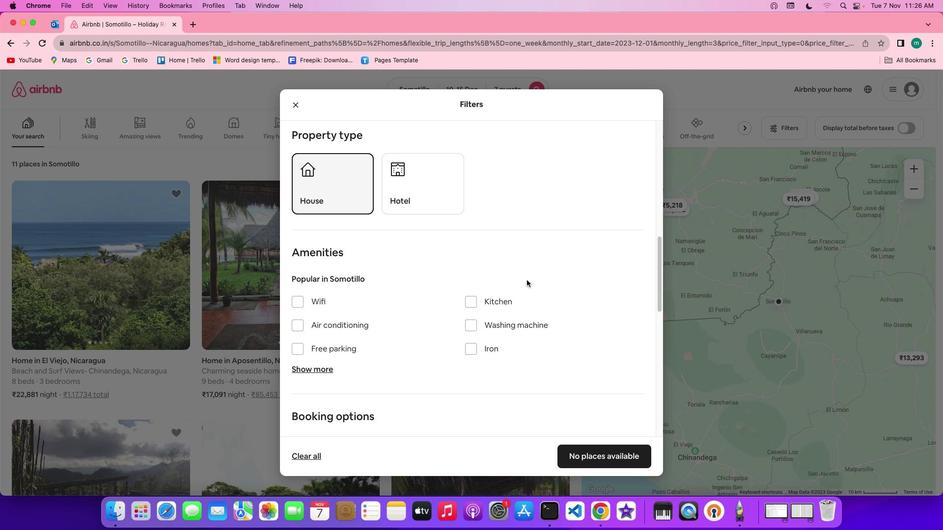 
Action: Mouse scrolled (465, 316) with delta (293, 132)
Screenshot: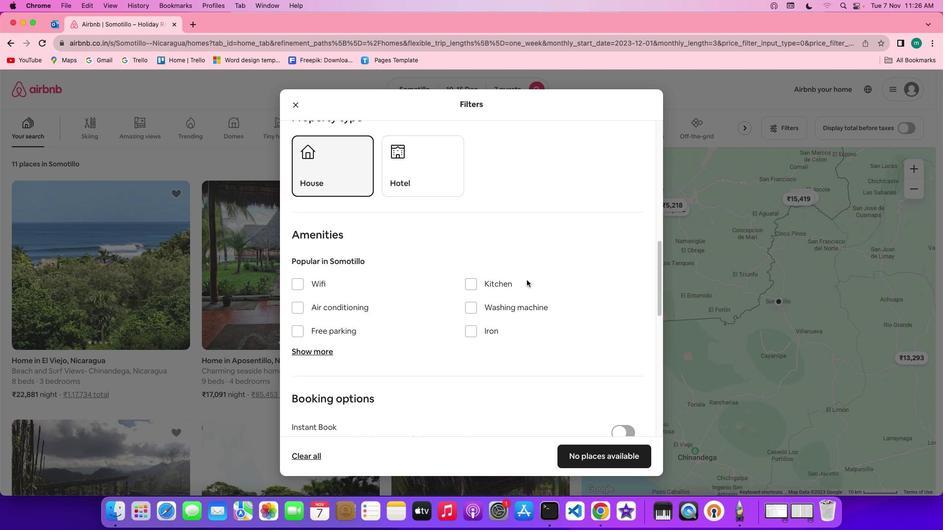 
Action: Mouse scrolled (465, 316) with delta (293, 132)
Screenshot: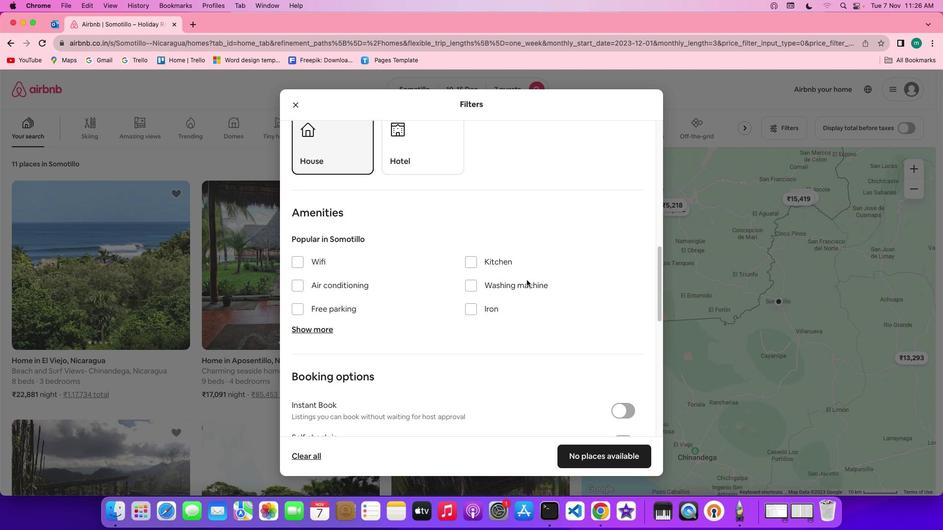 
Action: Mouse moved to (465, 316)
Screenshot: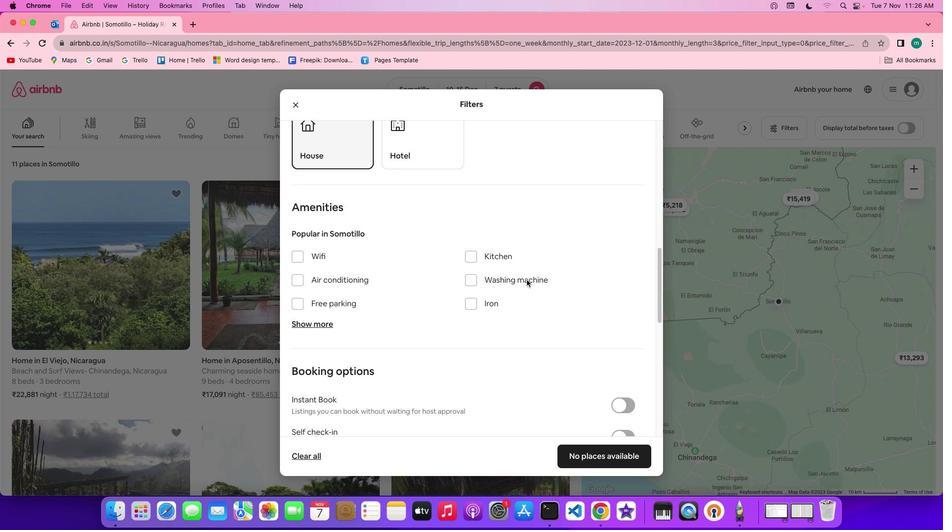 
Action: Mouse scrolled (465, 316) with delta (293, 132)
Screenshot: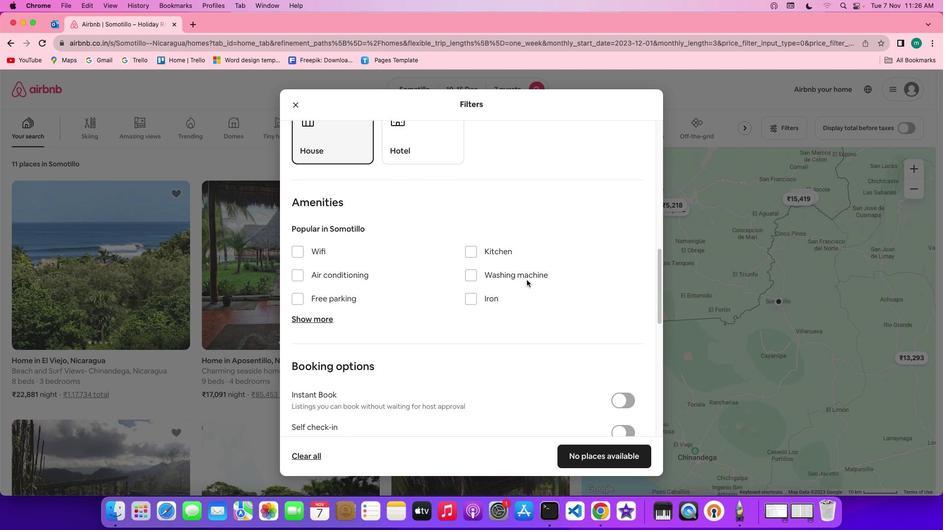 
Action: Mouse scrolled (465, 316) with delta (293, 132)
Screenshot: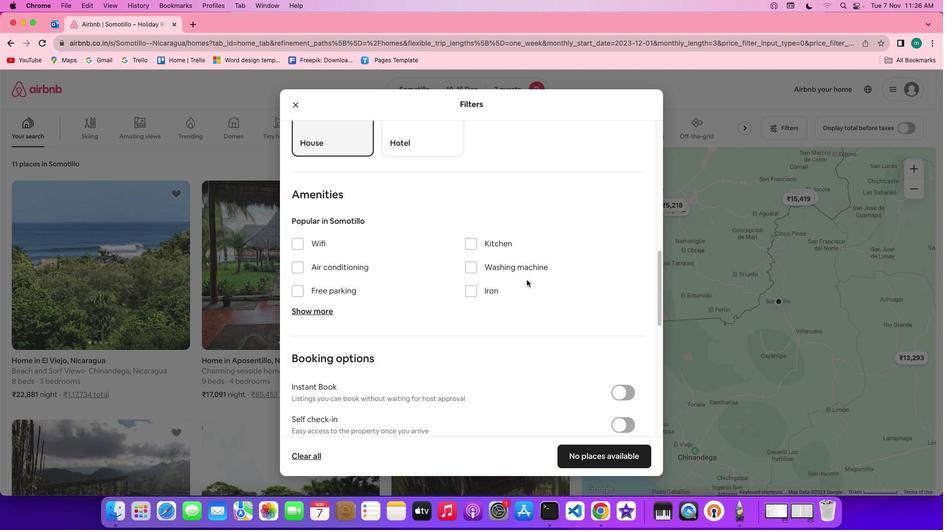 
Action: Mouse scrolled (465, 316) with delta (293, 132)
Screenshot: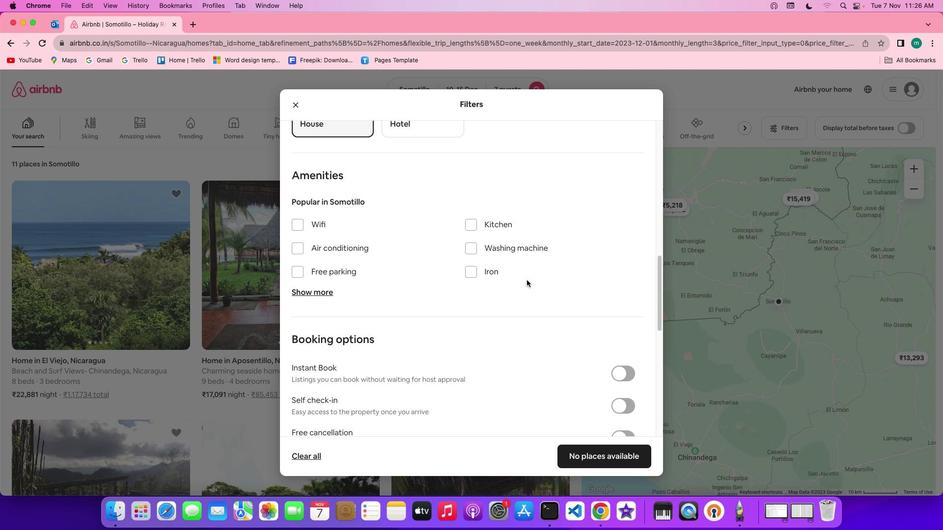 
Action: Mouse scrolled (465, 316) with delta (293, 132)
Screenshot: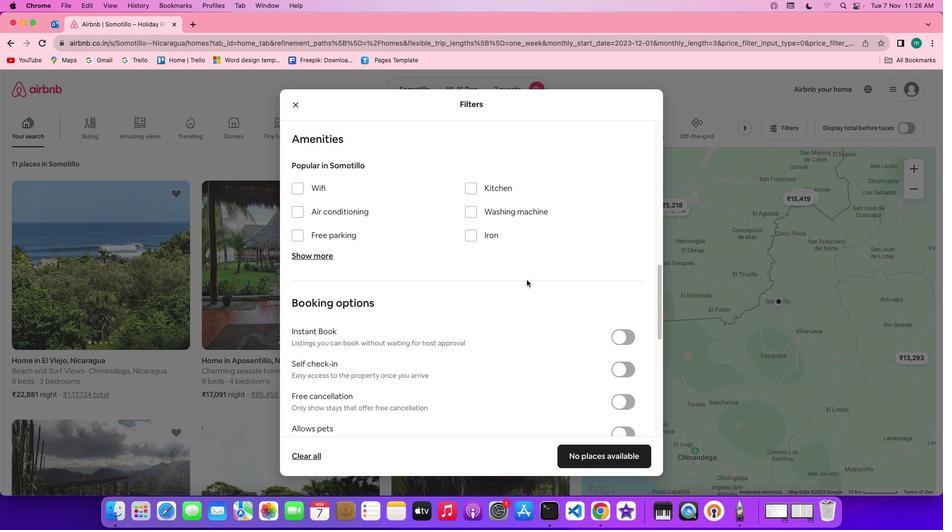 
Action: Mouse scrolled (465, 316) with delta (293, 132)
Screenshot: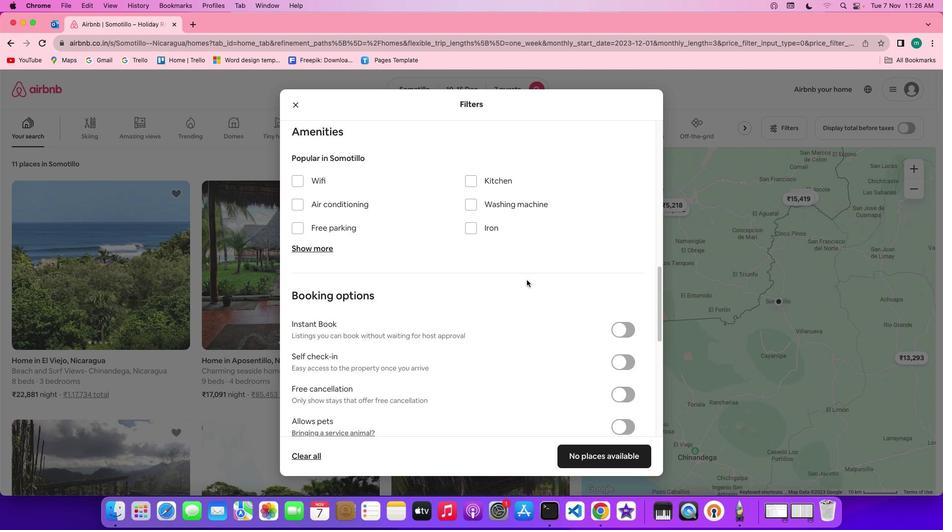 
Action: Mouse scrolled (465, 316) with delta (293, 132)
Screenshot: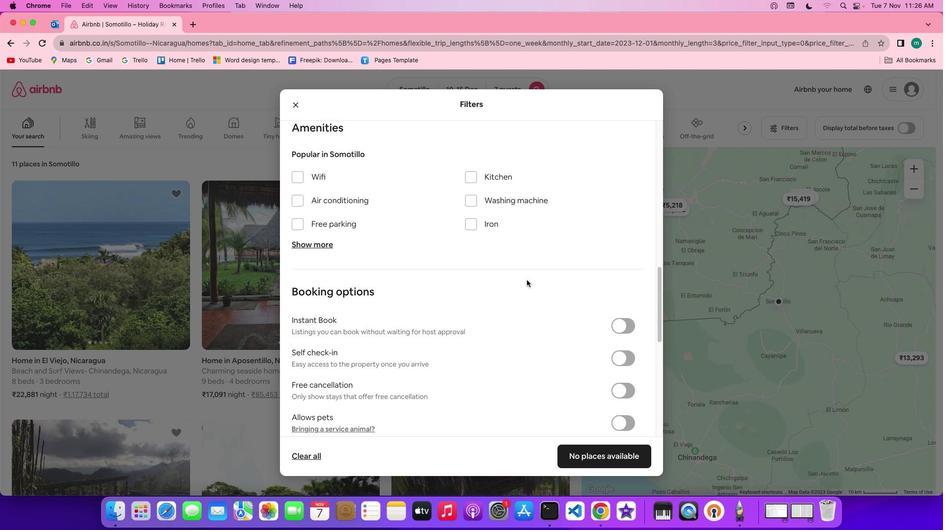 
Action: Mouse moved to (395, 248)
Screenshot: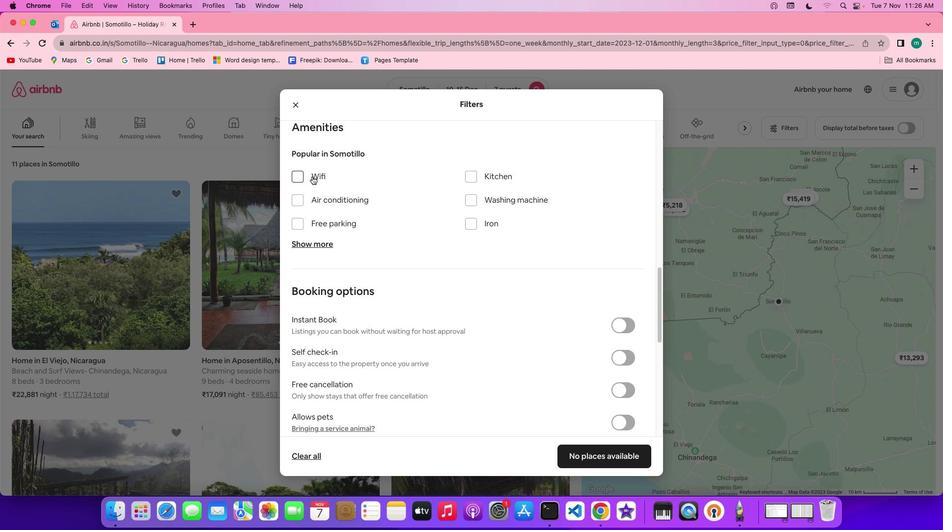 
Action: Mouse pressed left at (395, 248)
Screenshot: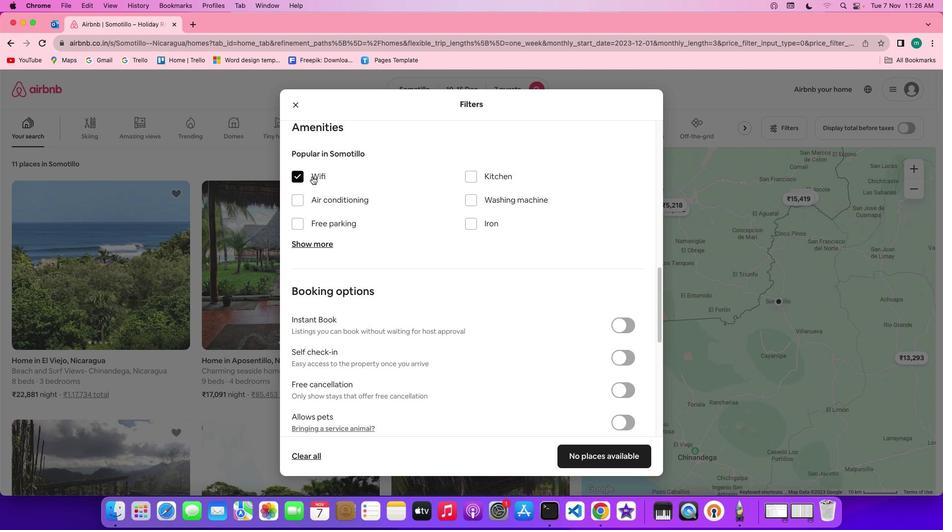 
Action: Mouse moved to (434, 298)
Screenshot: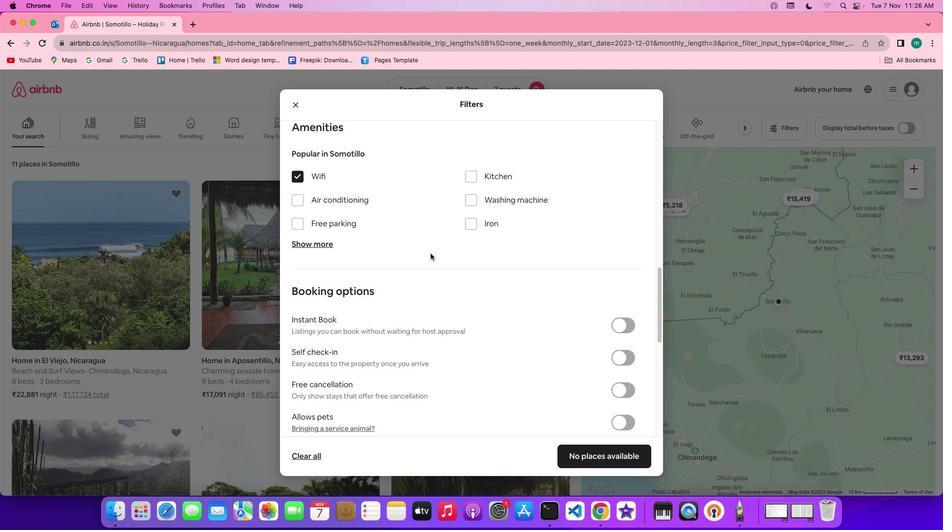 
Action: Mouse scrolled (434, 298) with delta (293, 132)
Screenshot: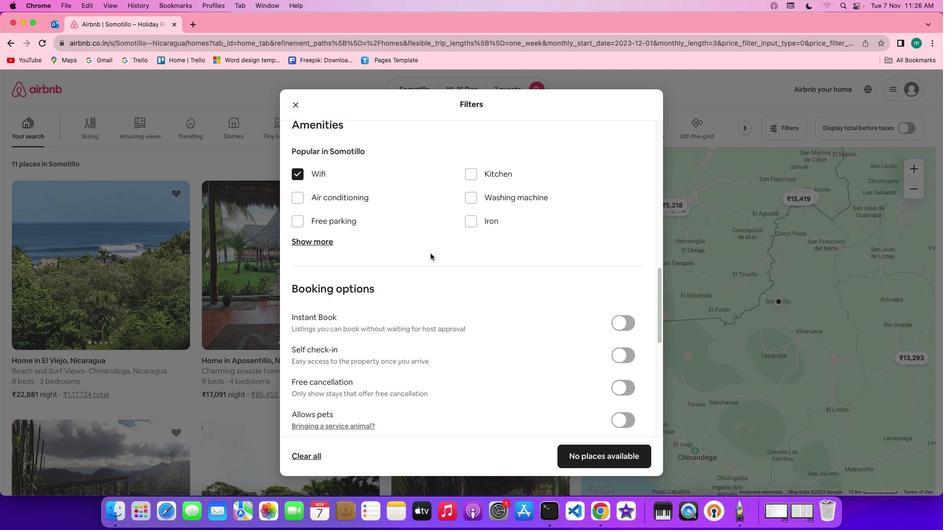 
Action: Mouse scrolled (434, 298) with delta (293, 132)
Screenshot: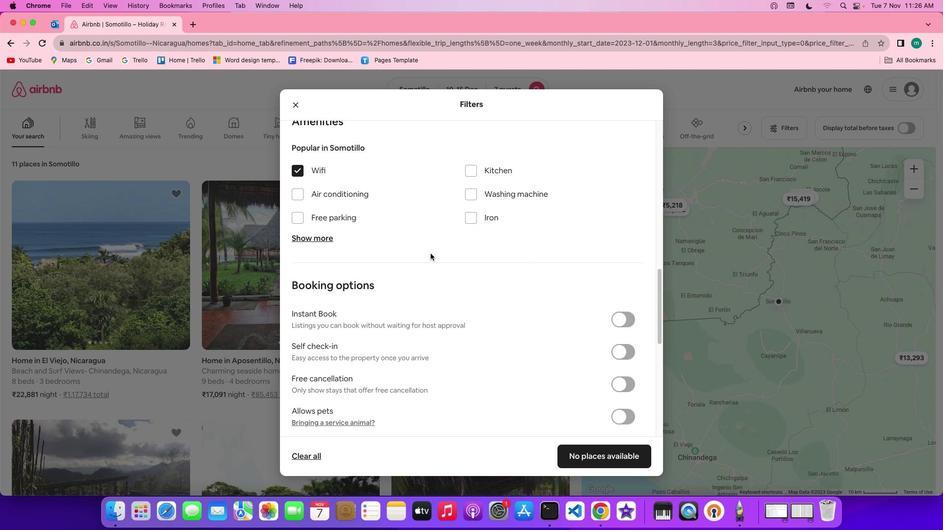 
Action: Mouse moved to (396, 286)
Screenshot: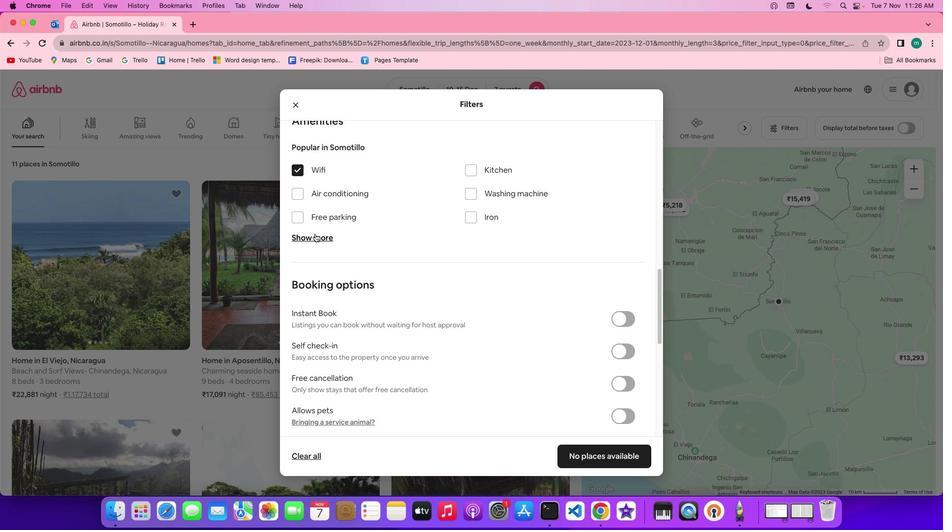 
Action: Mouse pressed left at (396, 286)
Screenshot: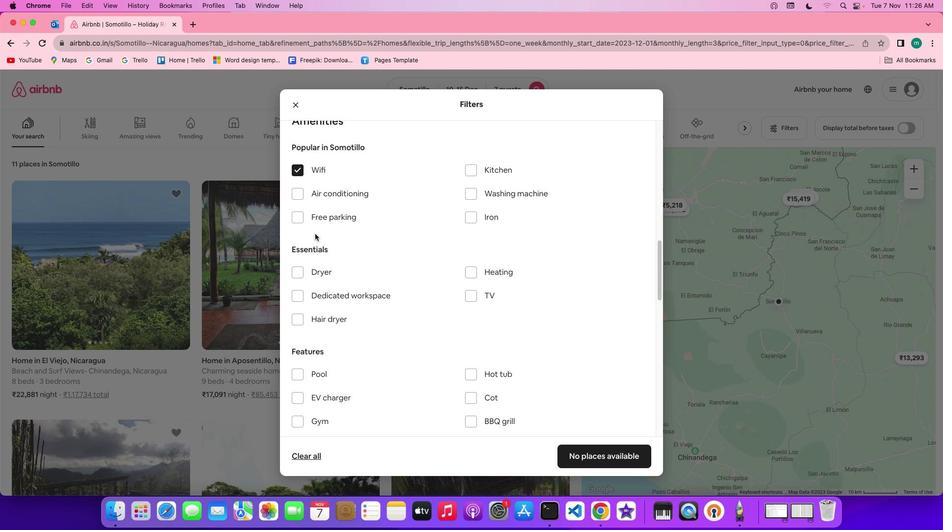 
Action: Mouse moved to (445, 327)
Screenshot: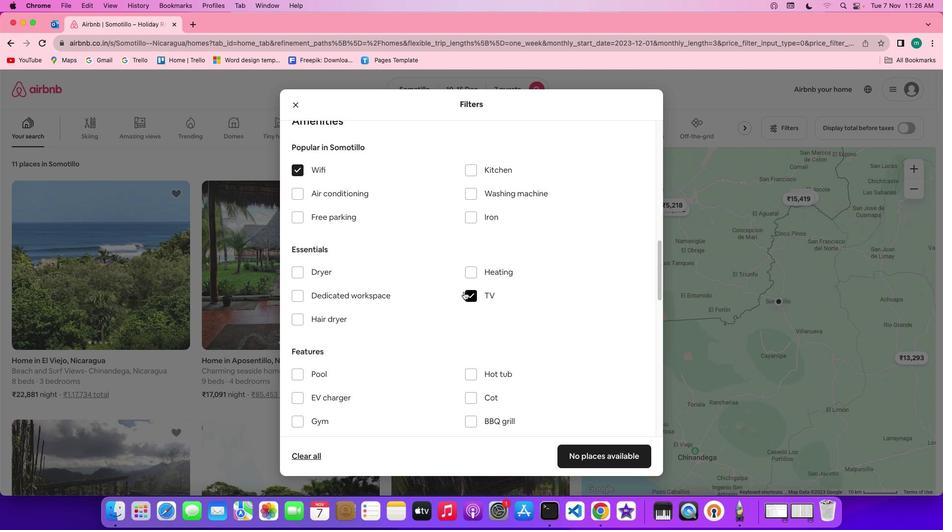 
Action: Mouse pressed left at (445, 327)
Screenshot: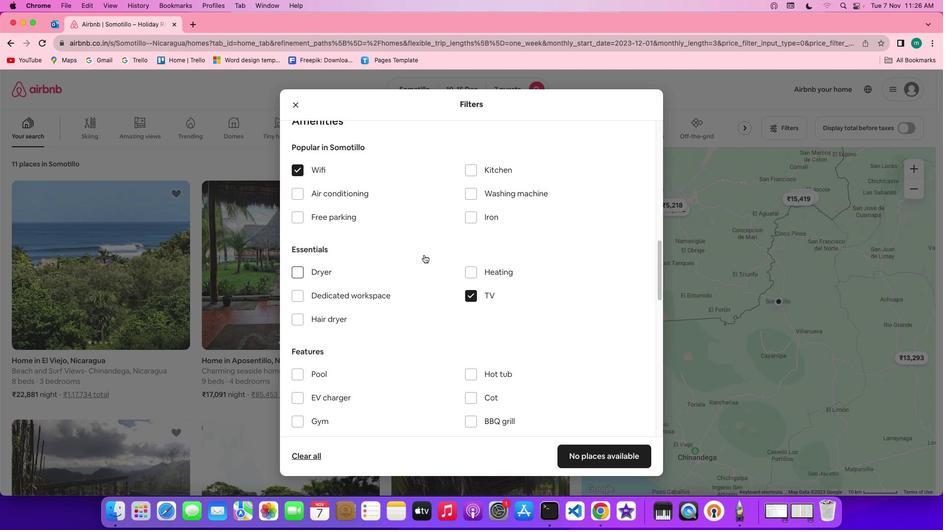
Action: Mouse moved to (405, 275)
Screenshot: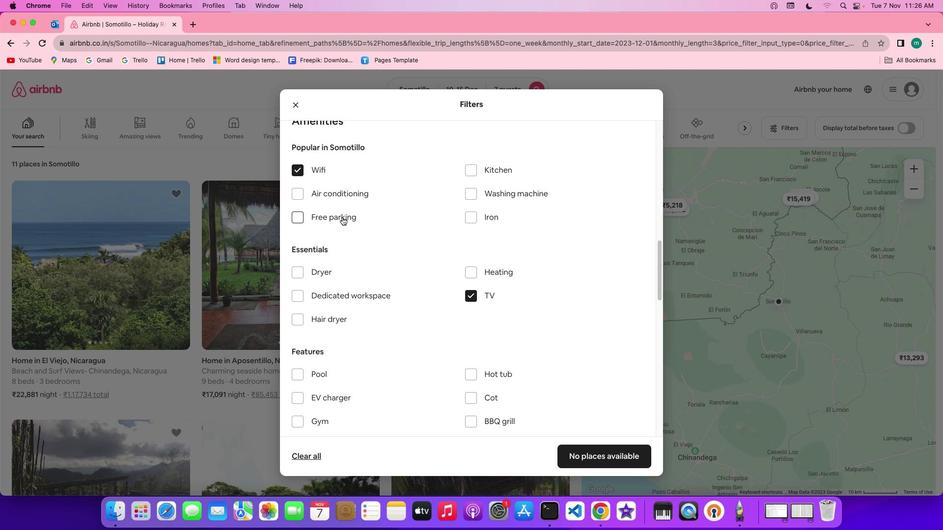
Action: Mouse pressed left at (405, 275)
Screenshot: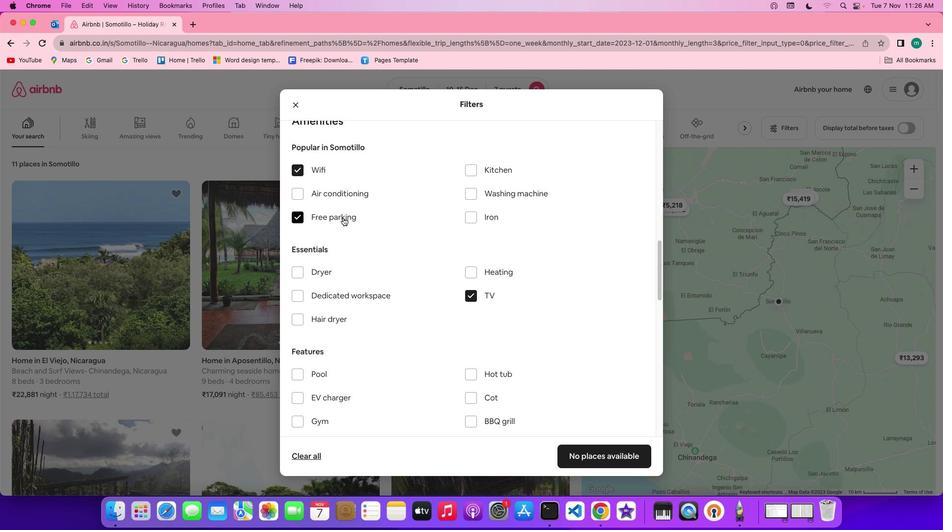 
Action: Mouse moved to (426, 313)
Screenshot: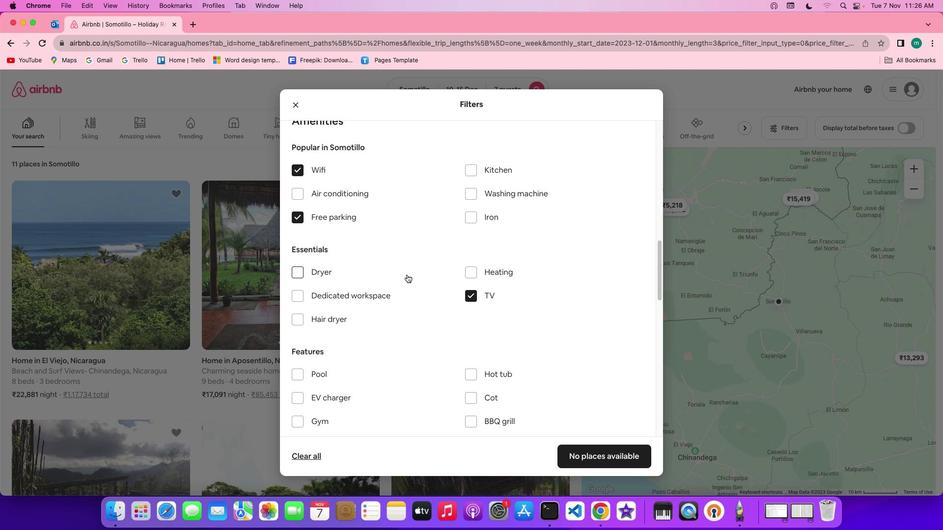 
Action: Mouse scrolled (426, 313) with delta (293, 132)
Screenshot: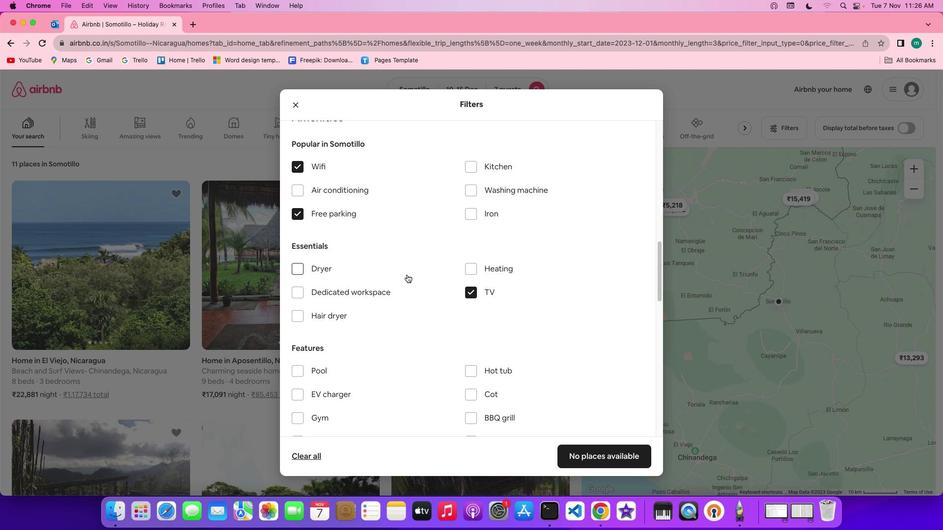 
Action: Mouse scrolled (426, 313) with delta (293, 132)
Screenshot: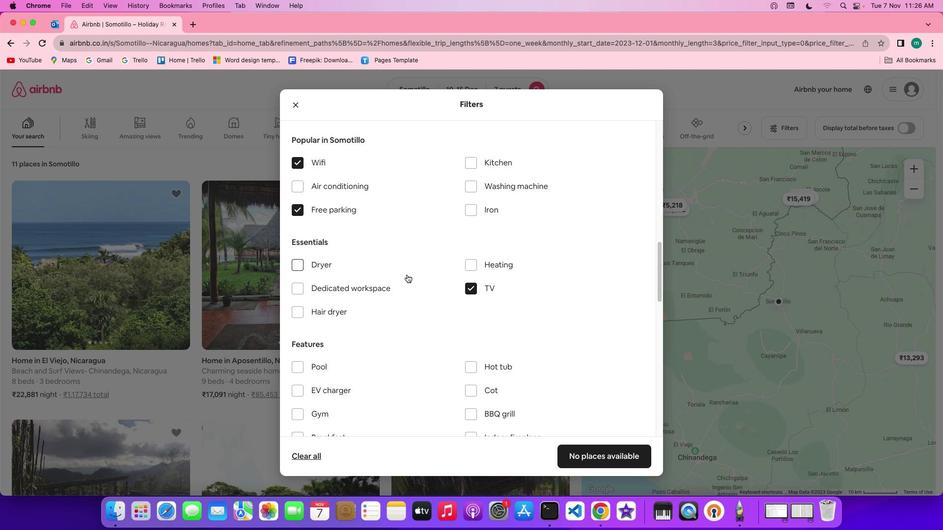 
Action: Mouse scrolled (426, 313) with delta (293, 132)
Screenshot: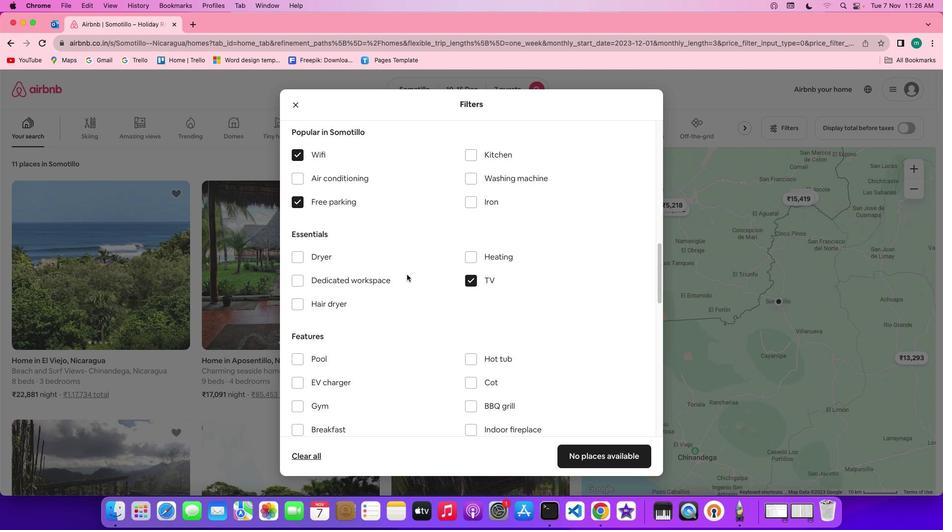 
Action: Mouse scrolled (426, 313) with delta (293, 132)
Screenshot: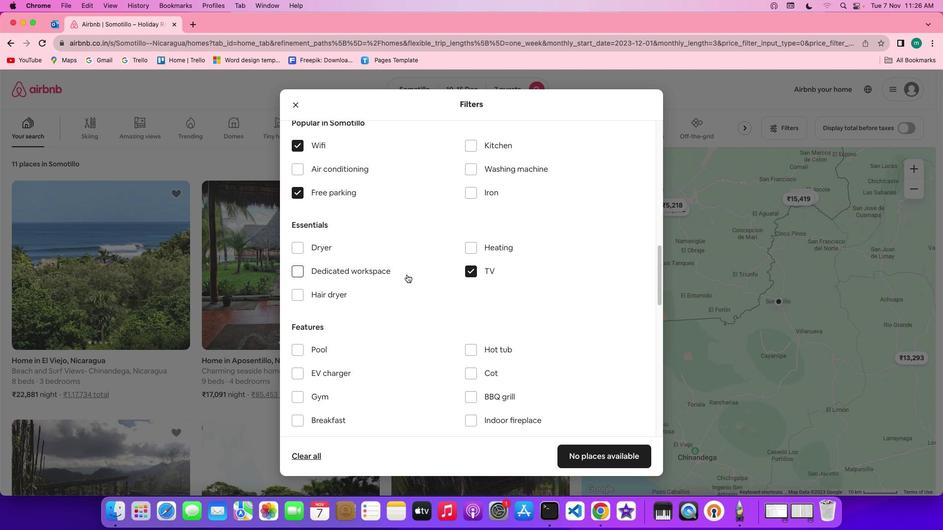 
Action: Mouse scrolled (426, 313) with delta (293, 132)
Screenshot: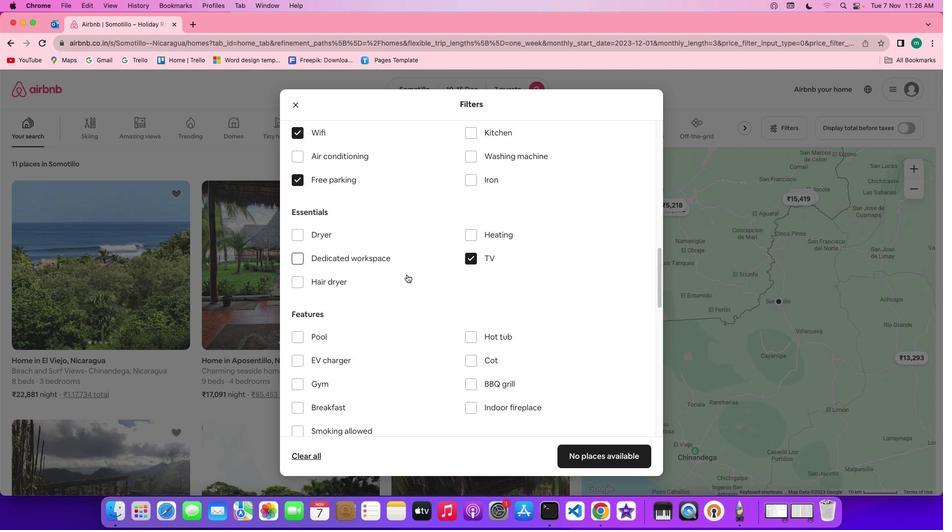 
Action: Mouse scrolled (426, 313) with delta (293, 132)
Screenshot: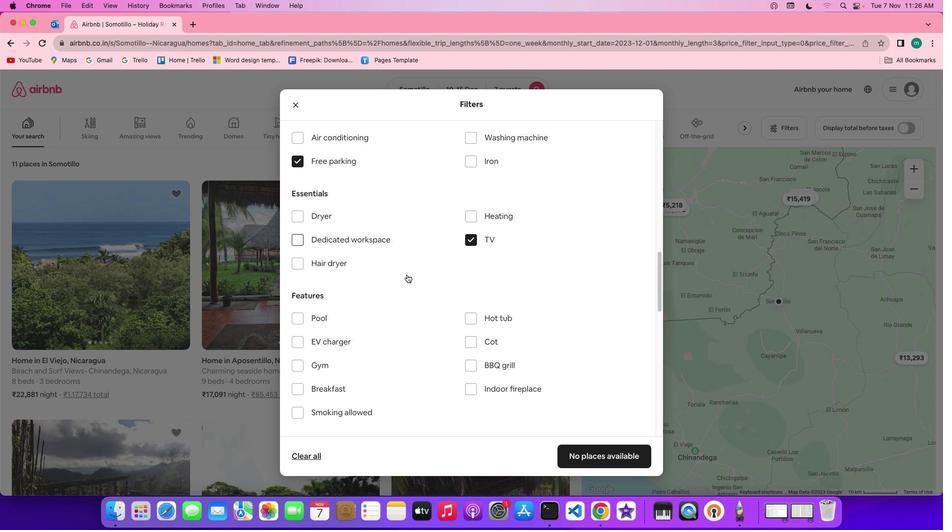
Action: Mouse scrolled (426, 313) with delta (293, 132)
Screenshot: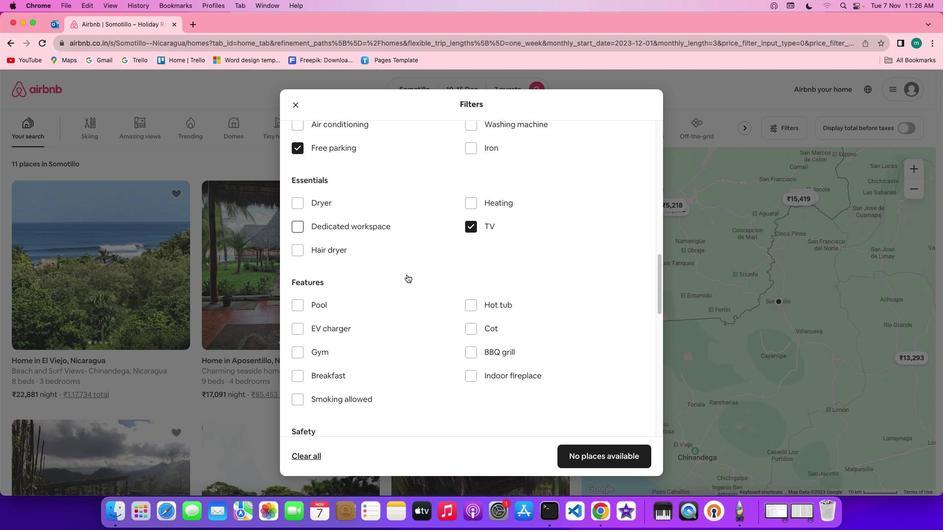 
Action: Mouse scrolled (426, 313) with delta (293, 132)
Screenshot: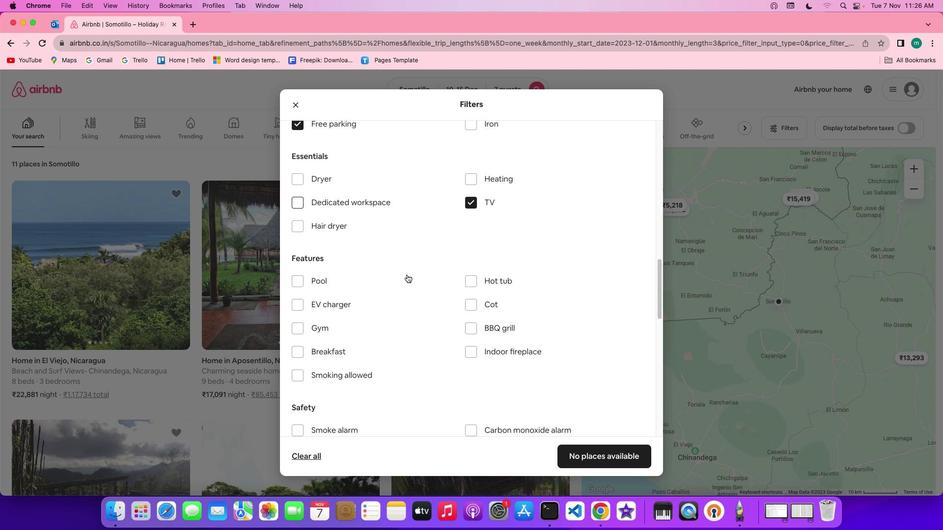 
Action: Mouse scrolled (426, 313) with delta (293, 131)
Screenshot: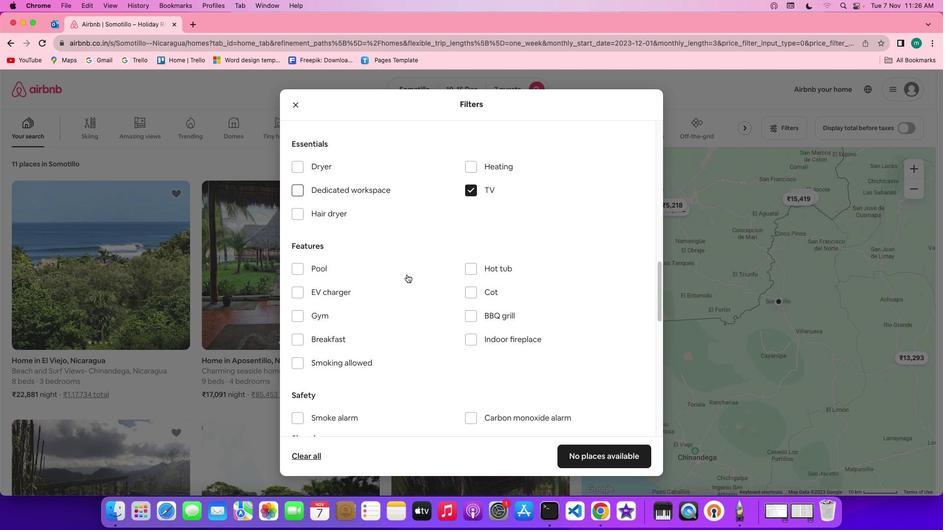 
Action: Mouse moved to (398, 333)
Screenshot: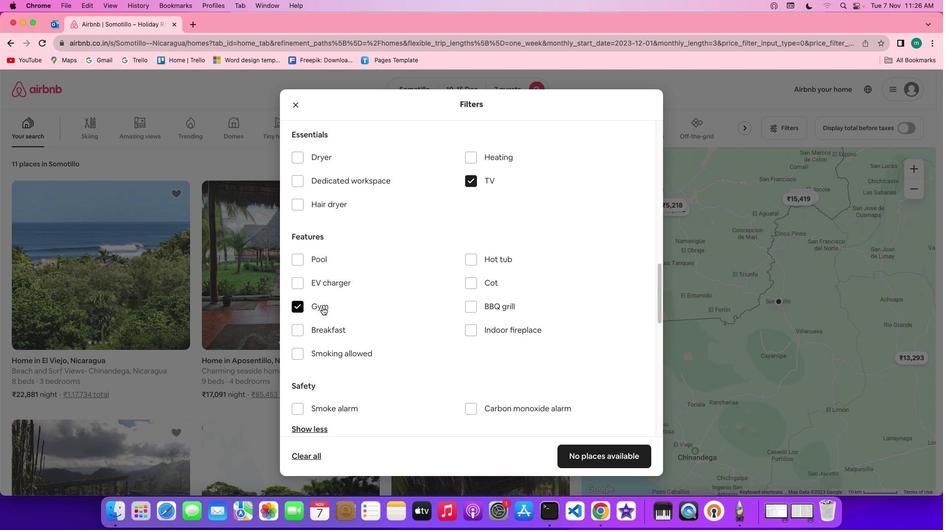 
Action: Mouse pressed left at (398, 333)
Screenshot: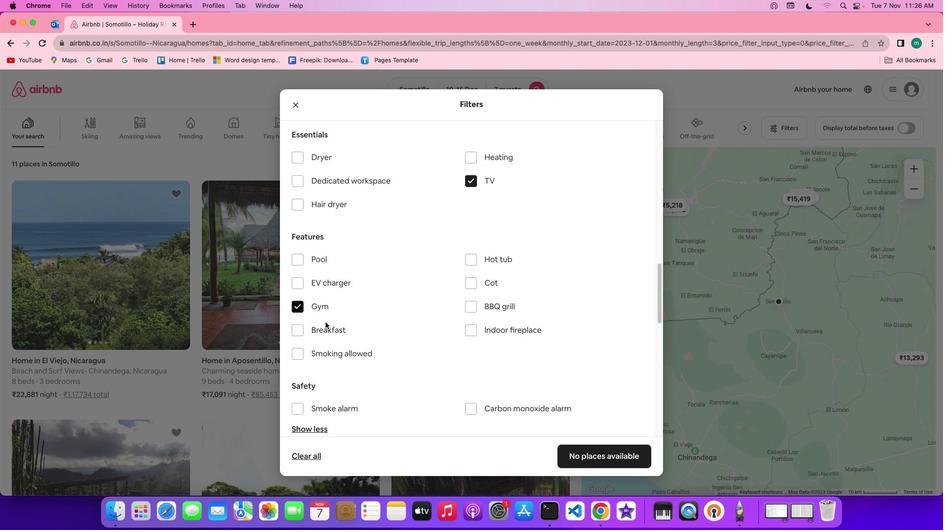 
Action: Mouse moved to (400, 348)
Screenshot: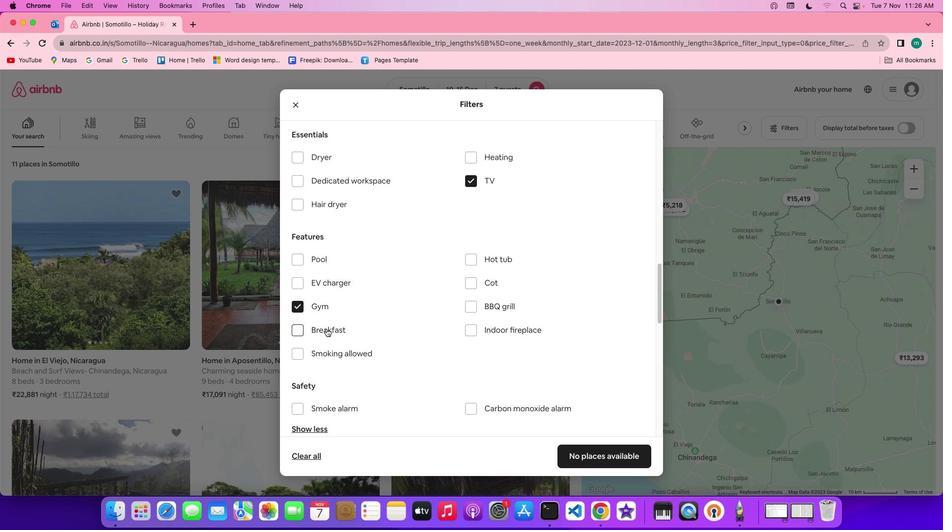 
Action: Mouse pressed left at (400, 348)
Screenshot: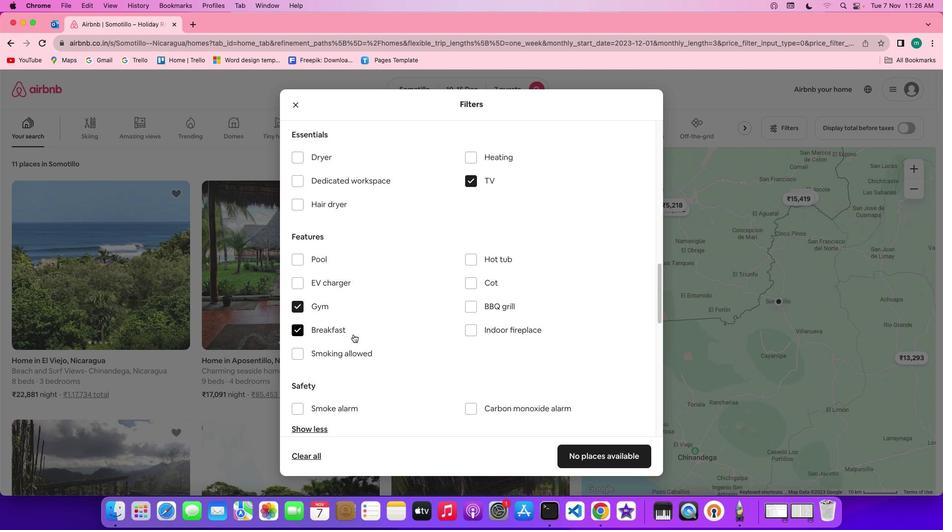 
Action: Mouse moved to (438, 356)
Screenshot: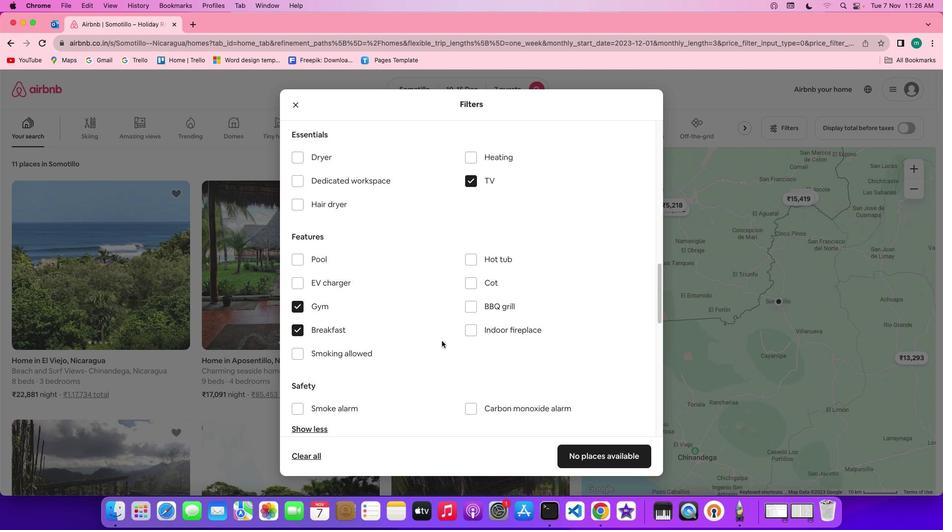 
Action: Mouse scrolled (438, 356) with delta (293, 132)
Screenshot: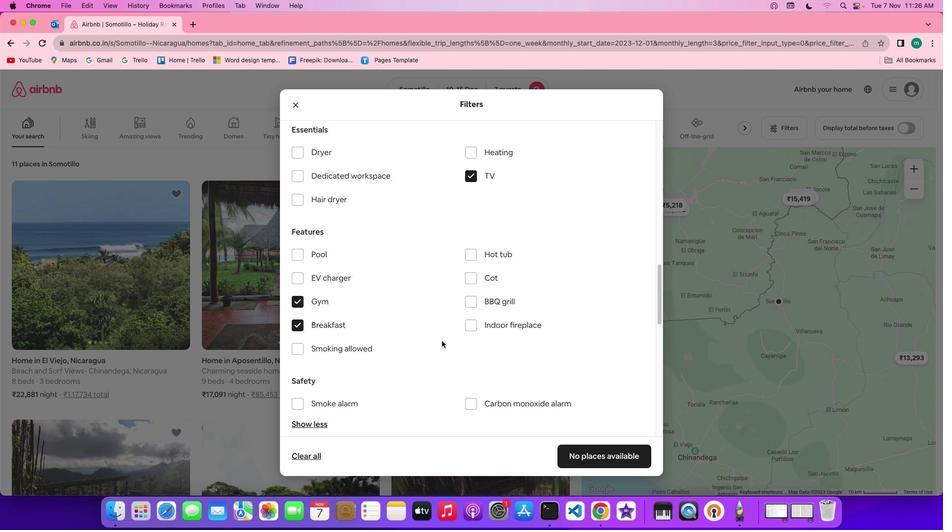 
Action: Mouse scrolled (438, 356) with delta (293, 132)
Screenshot: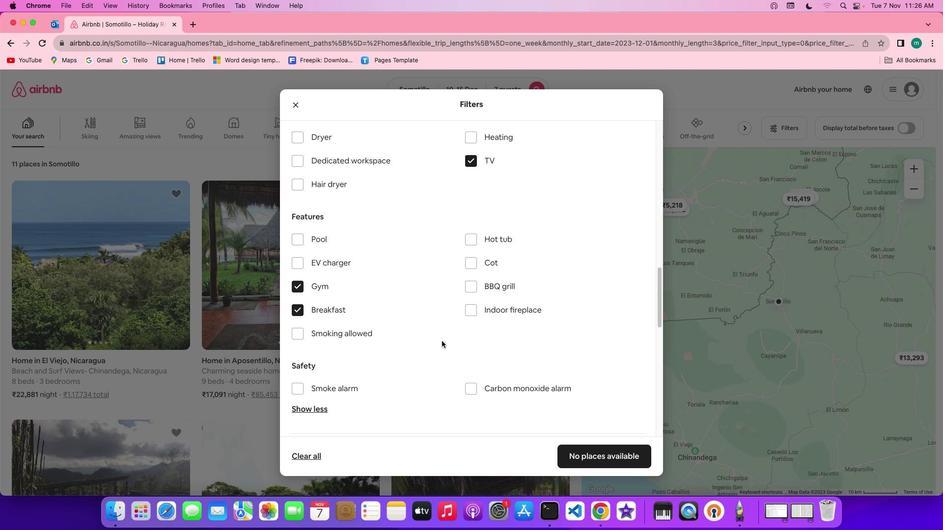 
Action: Mouse scrolled (438, 356) with delta (293, 132)
Screenshot: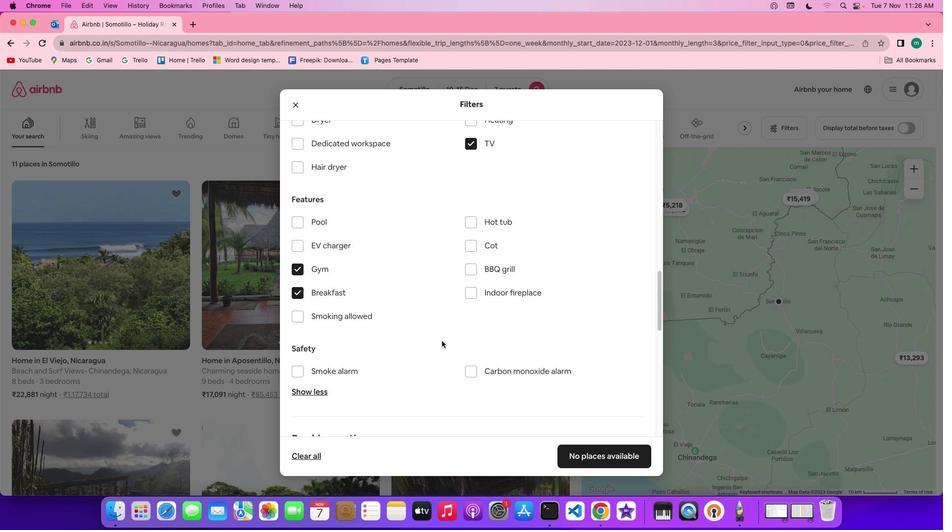 
Action: Mouse scrolled (438, 356) with delta (293, 132)
Screenshot: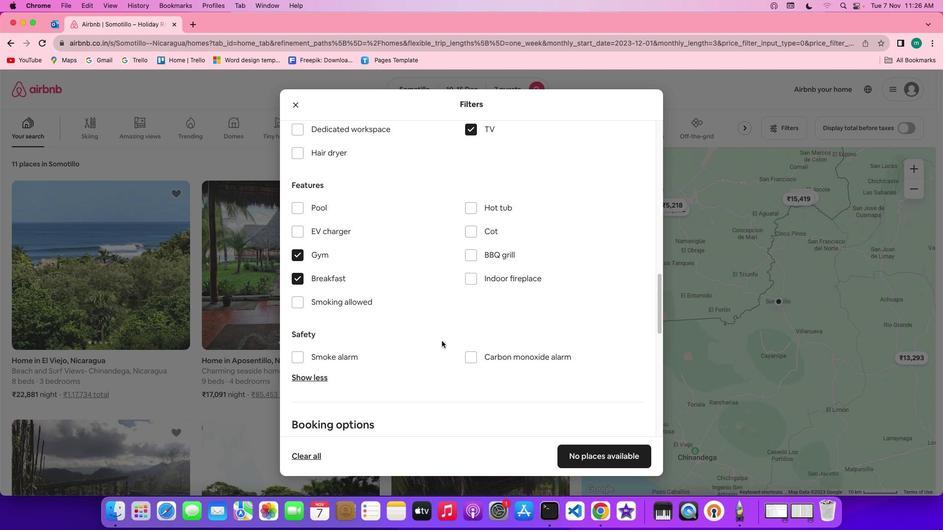 
Action: Mouse scrolled (438, 356) with delta (293, 132)
Screenshot: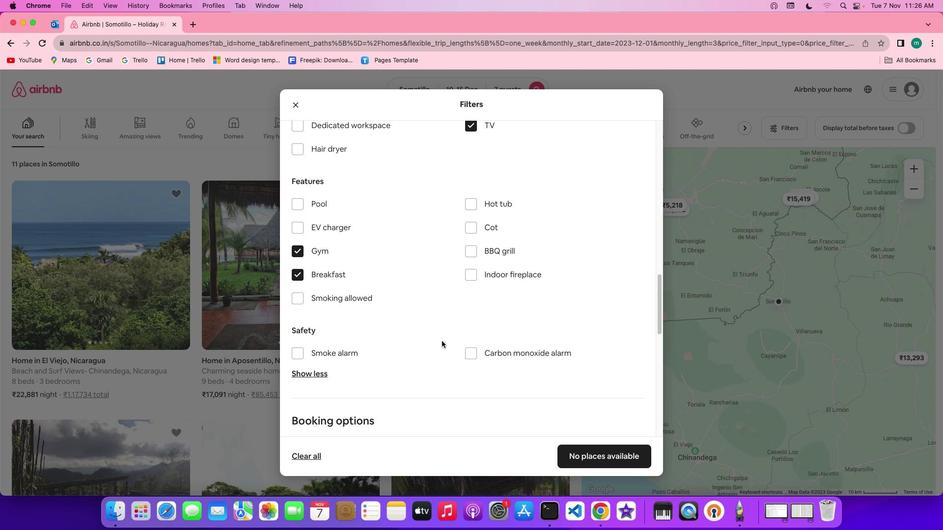 
Action: Mouse scrolled (438, 356) with delta (293, 132)
Screenshot: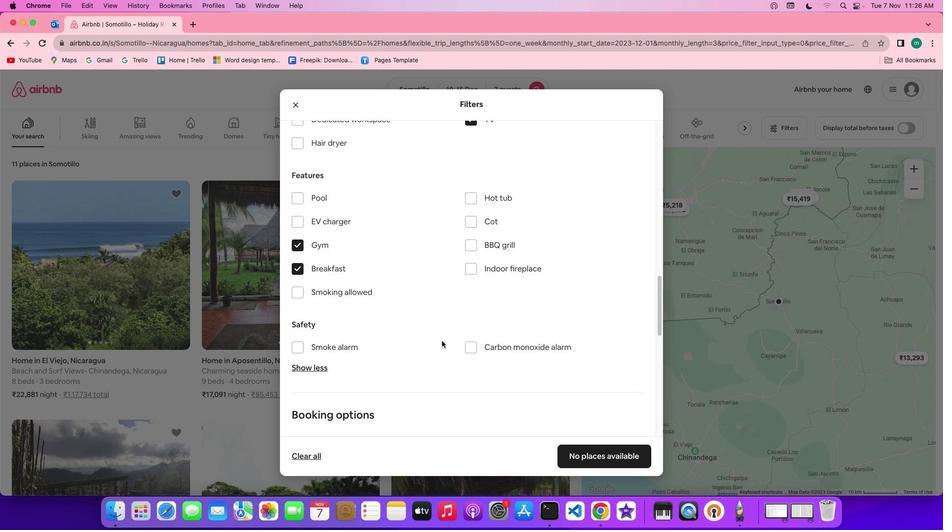 
Action: Mouse scrolled (438, 356) with delta (293, 132)
Screenshot: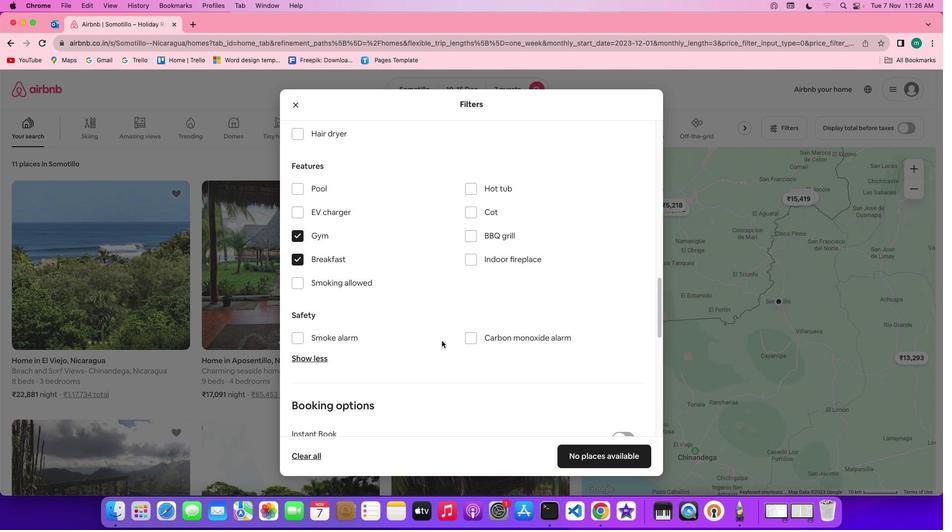 
Action: Mouse scrolled (438, 356) with delta (293, 132)
Screenshot: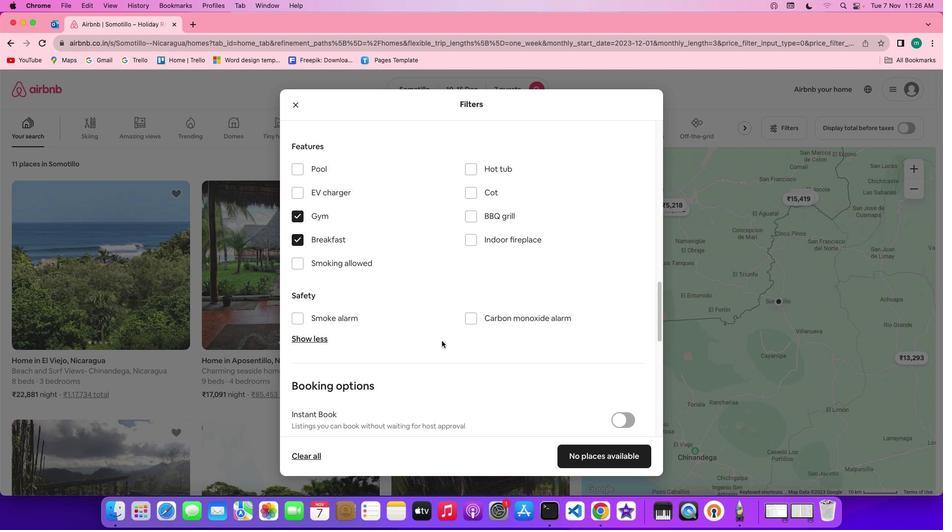
Action: Mouse scrolled (438, 356) with delta (293, 132)
Screenshot: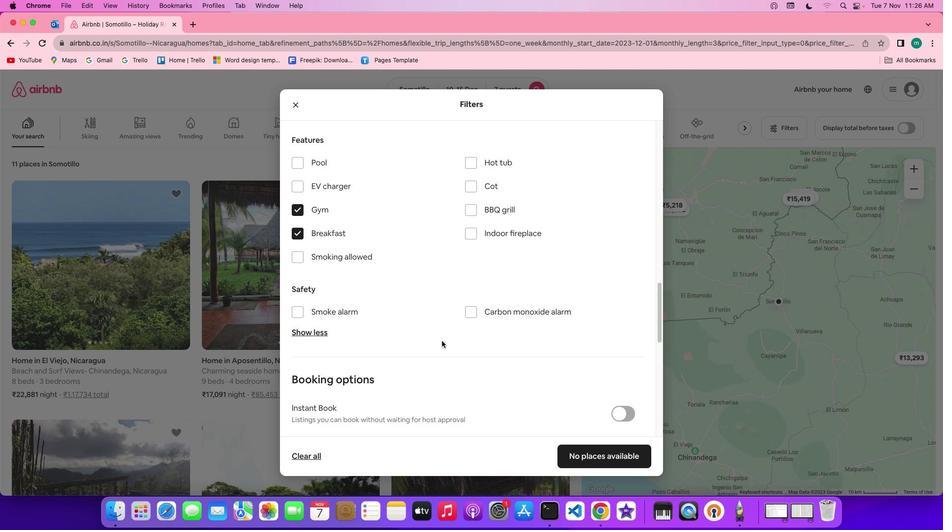 
Action: Mouse scrolled (438, 356) with delta (293, 132)
Screenshot: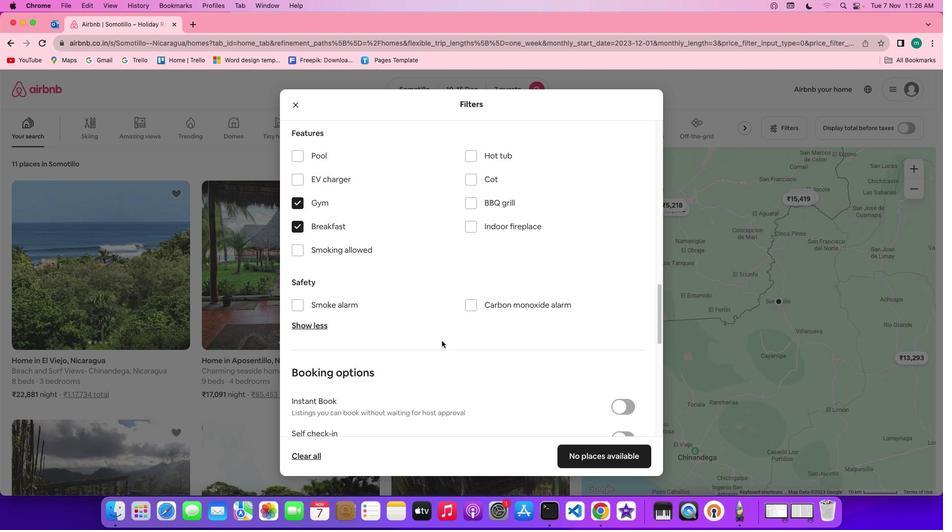 
Action: Mouse scrolled (438, 356) with delta (293, 132)
Screenshot: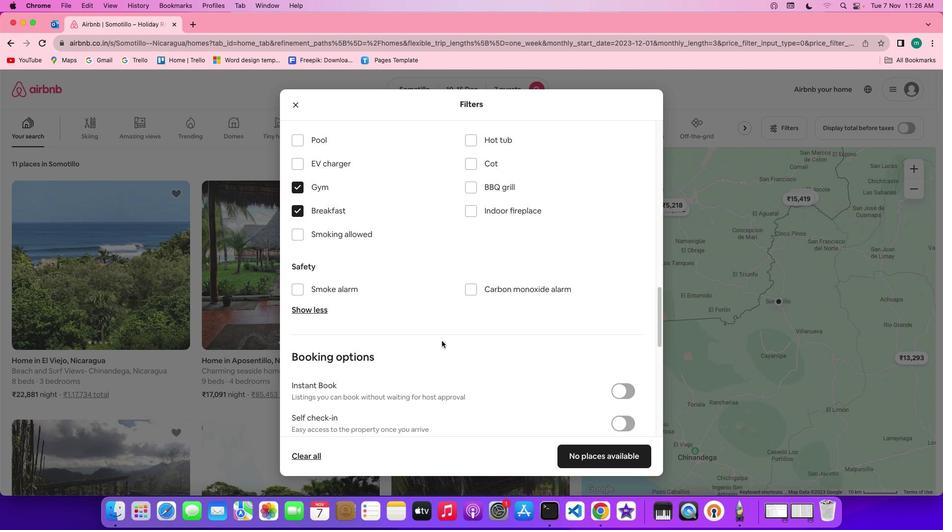 
Action: Mouse moved to (474, 361)
Screenshot: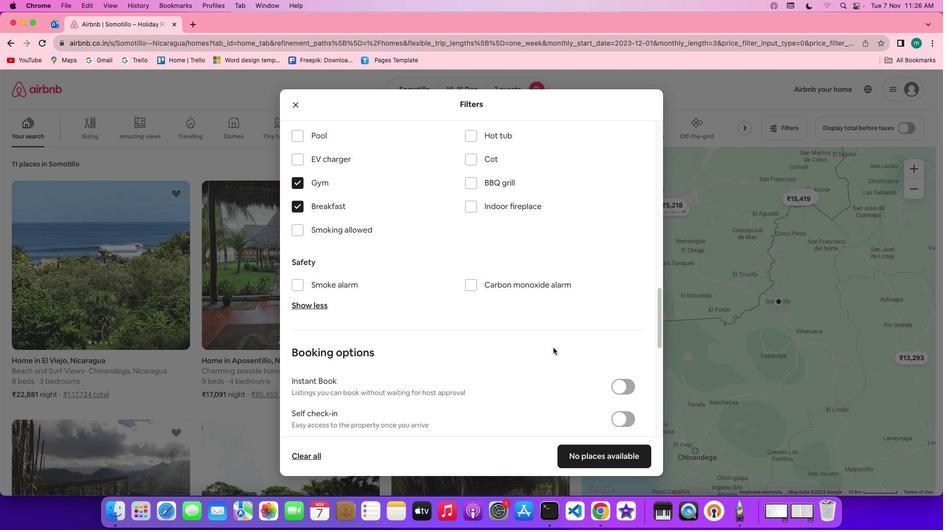 
Action: Mouse scrolled (474, 361) with delta (293, 132)
Screenshot: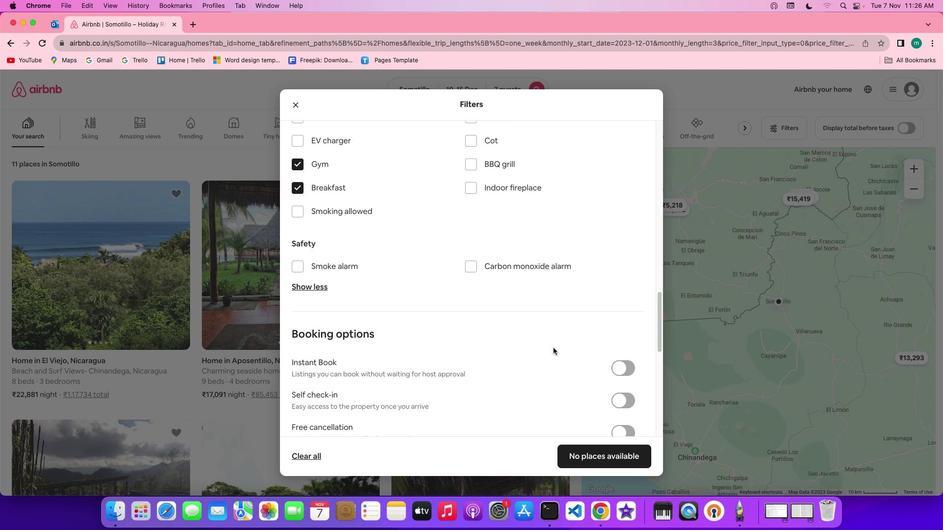 
Action: Mouse scrolled (474, 361) with delta (293, 132)
Screenshot: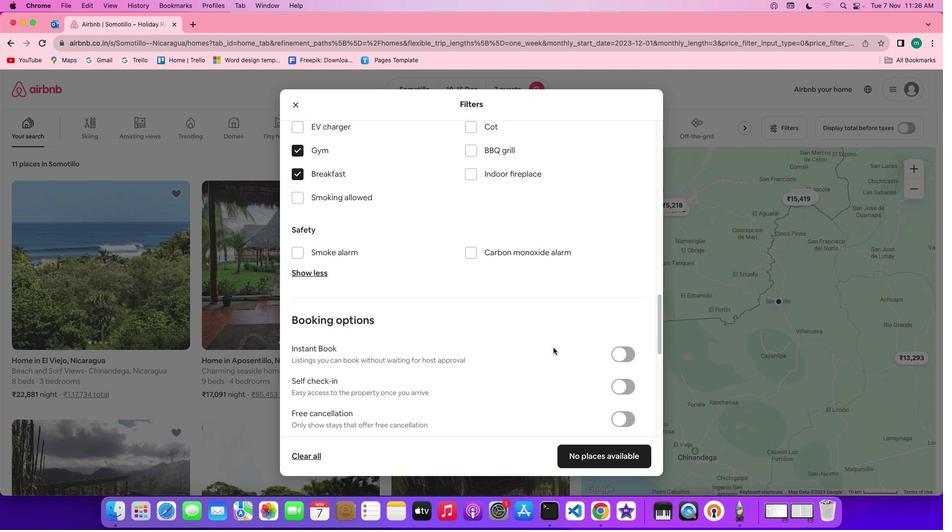 
Action: Mouse scrolled (474, 361) with delta (293, 131)
Screenshot: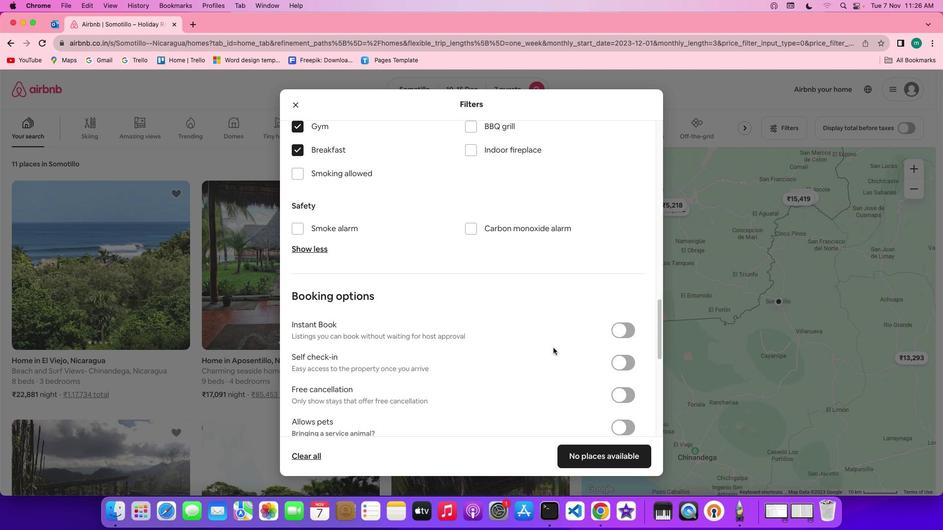 
Action: Mouse moved to (495, 364)
Screenshot: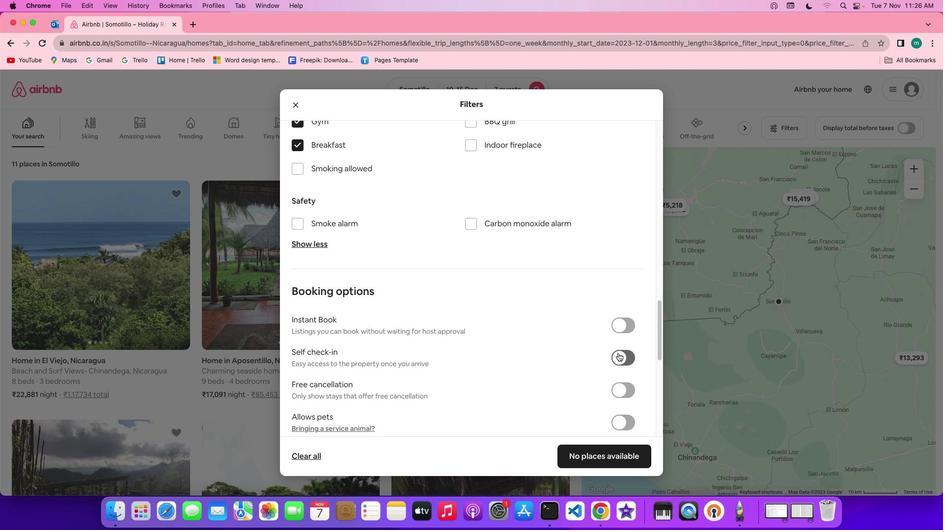 
Action: Mouse pressed left at (495, 364)
Screenshot: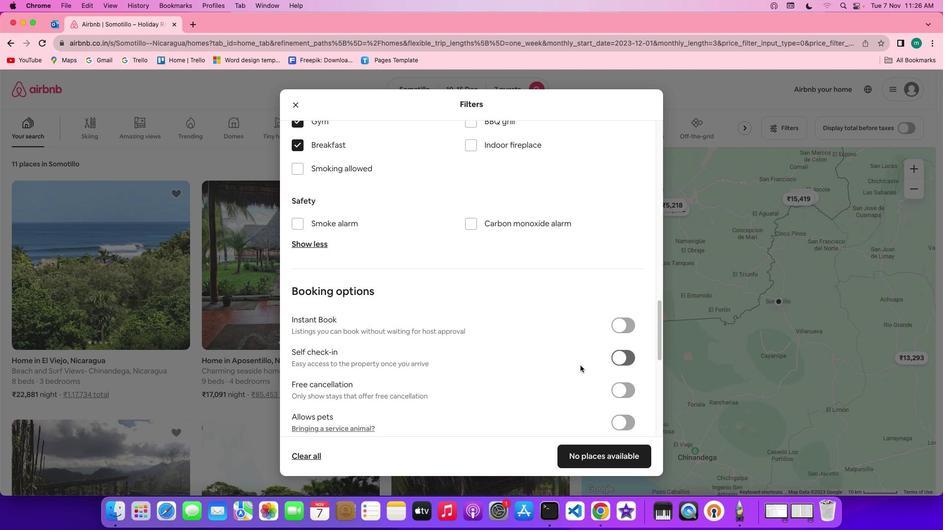 
Action: Mouse moved to (455, 371)
Screenshot: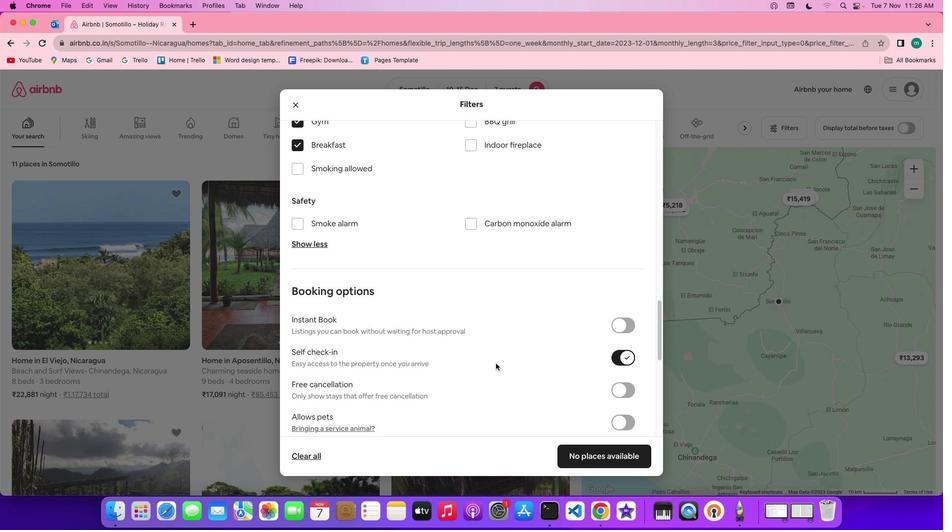 
Action: Mouse scrolled (455, 371) with delta (293, 132)
Screenshot: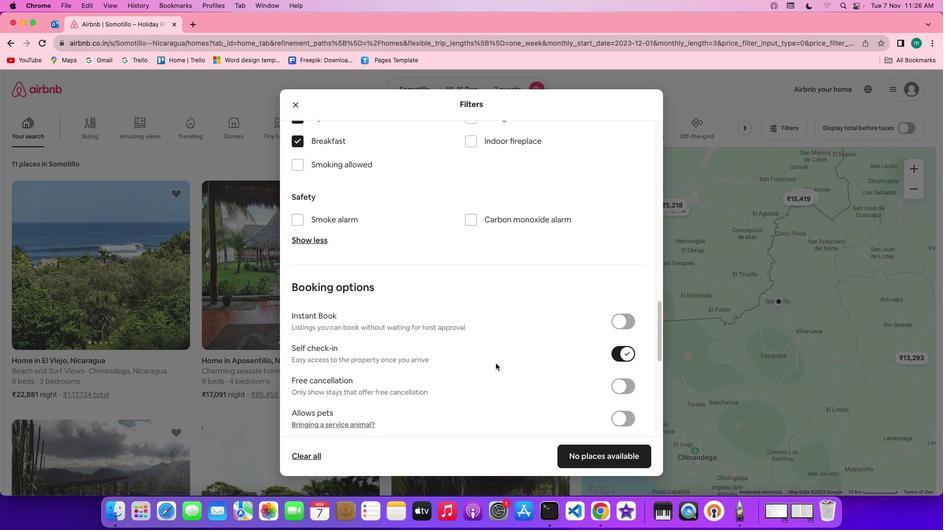 
Action: Mouse scrolled (455, 371) with delta (293, 132)
Screenshot: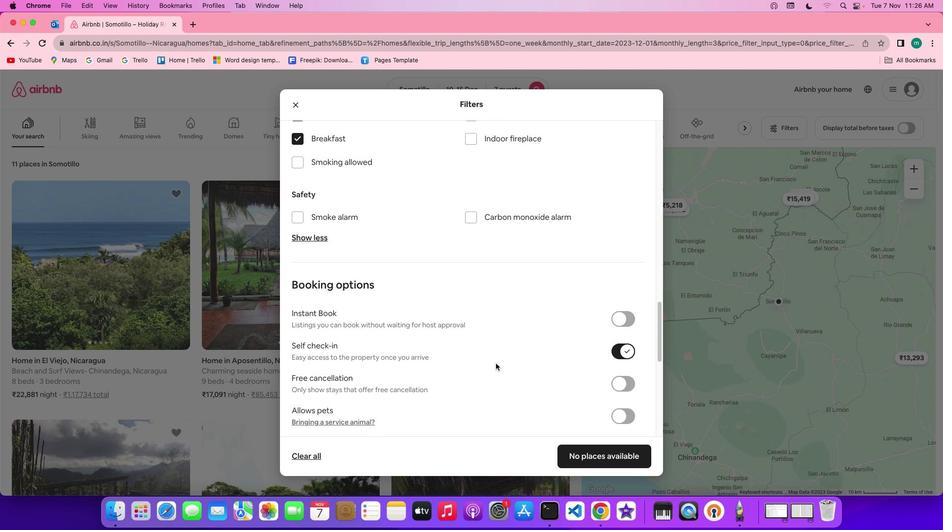 
Action: Mouse scrolled (455, 371) with delta (293, 131)
Screenshot: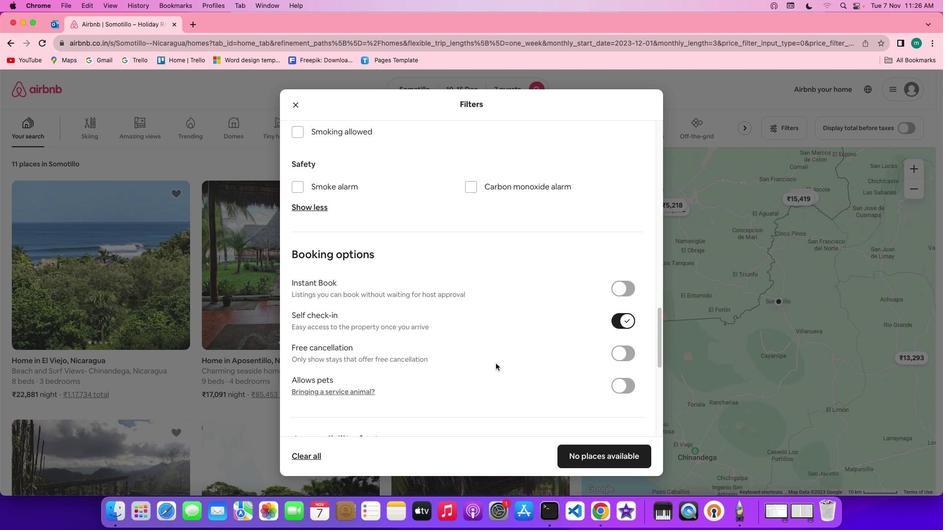 
Action: Mouse scrolled (455, 371) with delta (293, 132)
Screenshot: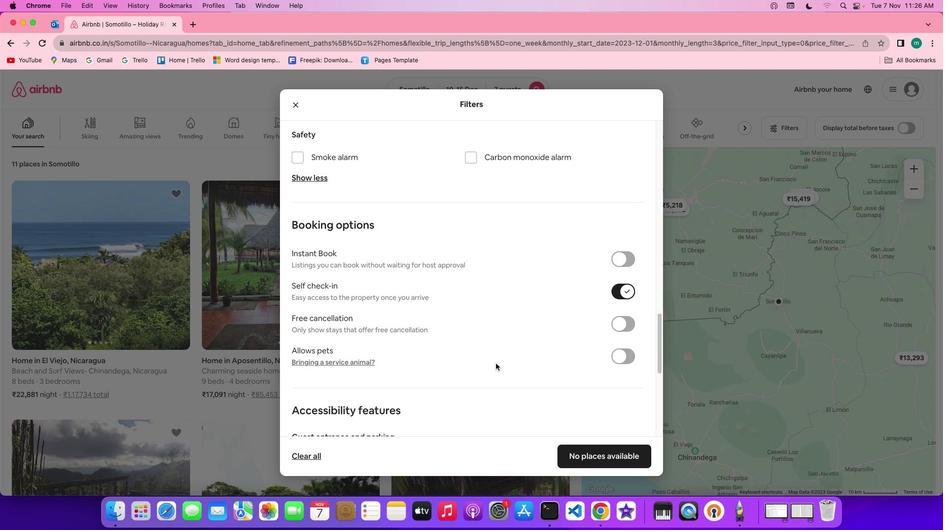
Action: Mouse scrolled (455, 371) with delta (293, 132)
Screenshot: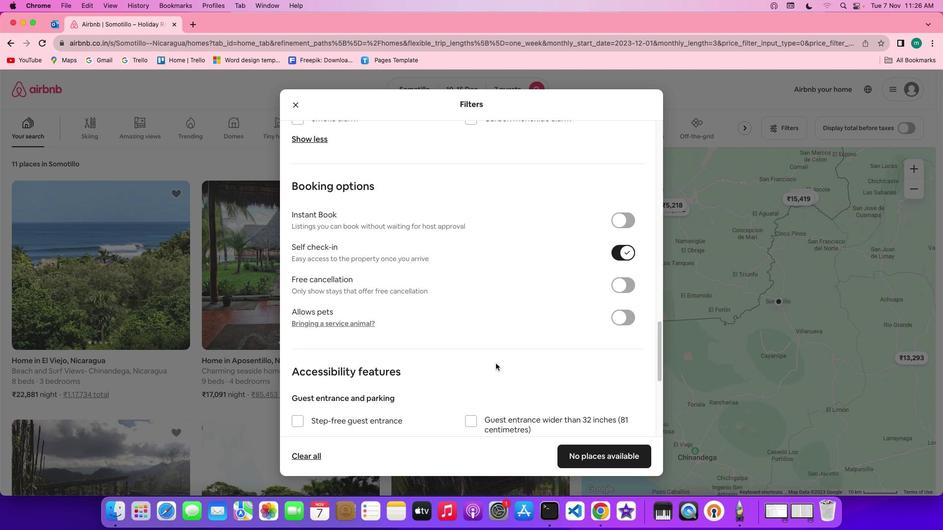 
Action: Mouse scrolled (455, 371) with delta (293, 131)
Screenshot: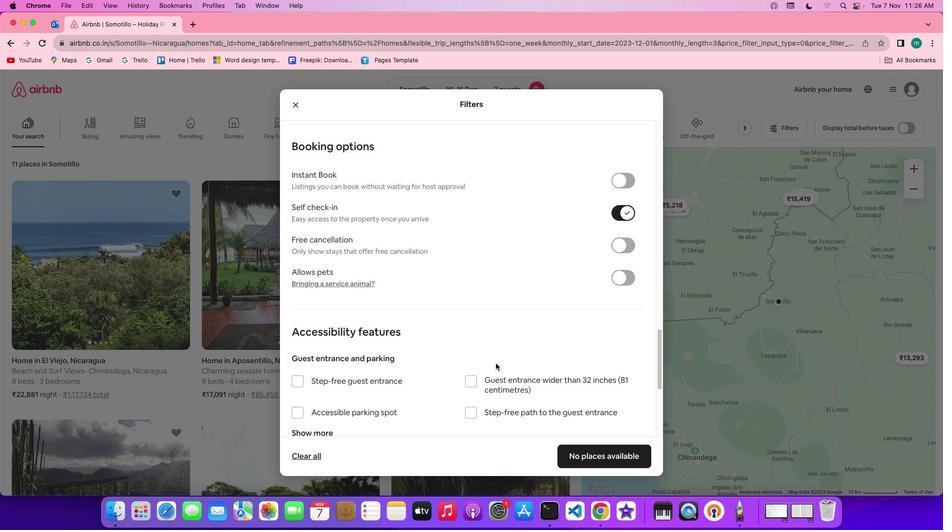 
Action: Mouse scrolled (455, 371) with delta (293, 131)
Screenshot: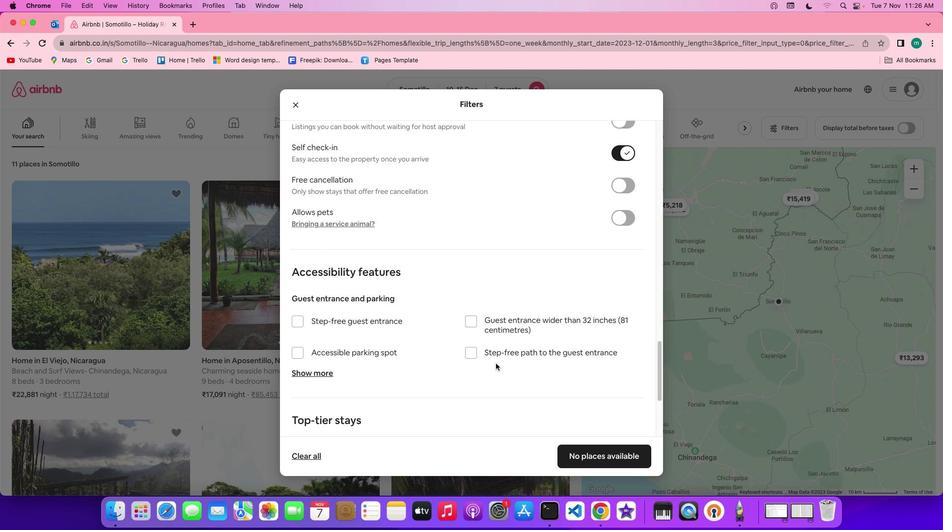 
Action: Mouse scrolled (455, 371) with delta (293, 132)
Screenshot: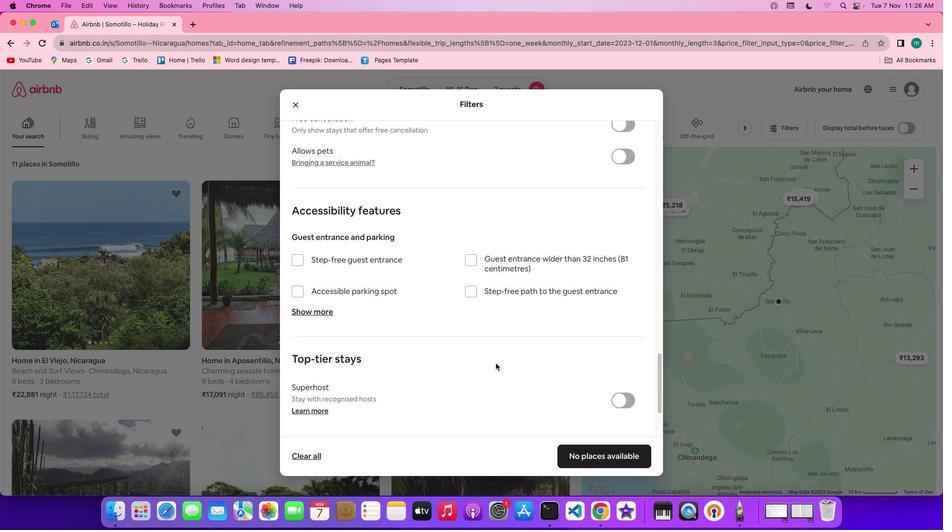 
Action: Mouse scrolled (455, 371) with delta (293, 132)
Screenshot: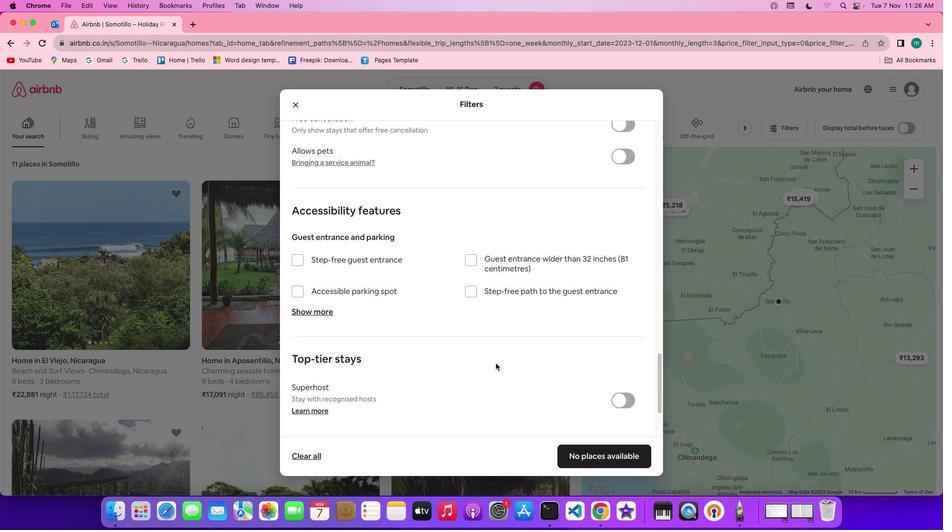 
Action: Mouse scrolled (455, 371) with delta (293, 131)
Screenshot: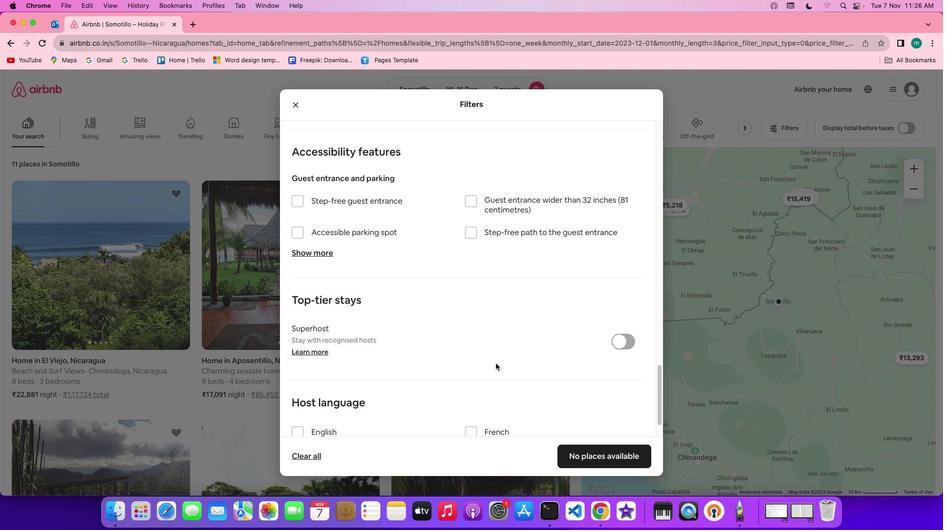 
Action: Mouse scrolled (455, 371) with delta (293, 130)
Screenshot: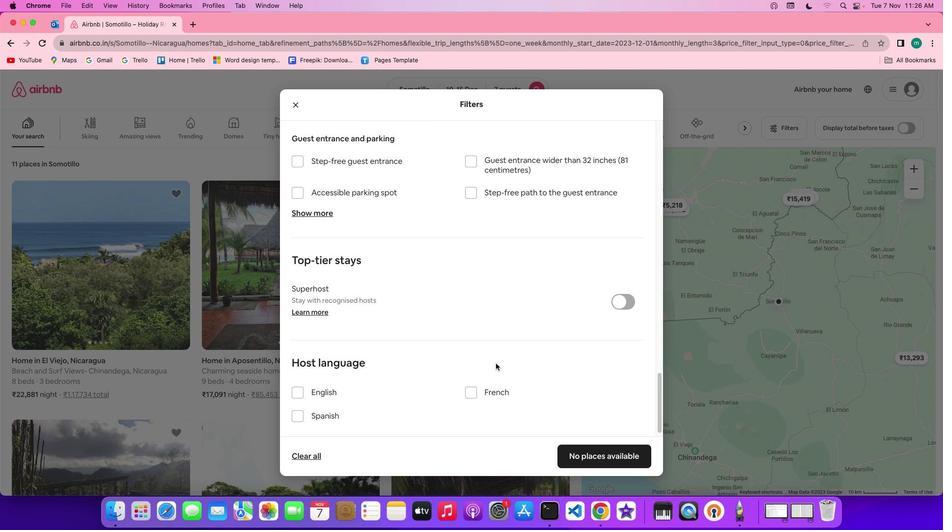 
Action: Mouse scrolled (455, 371) with delta (293, 130)
Screenshot: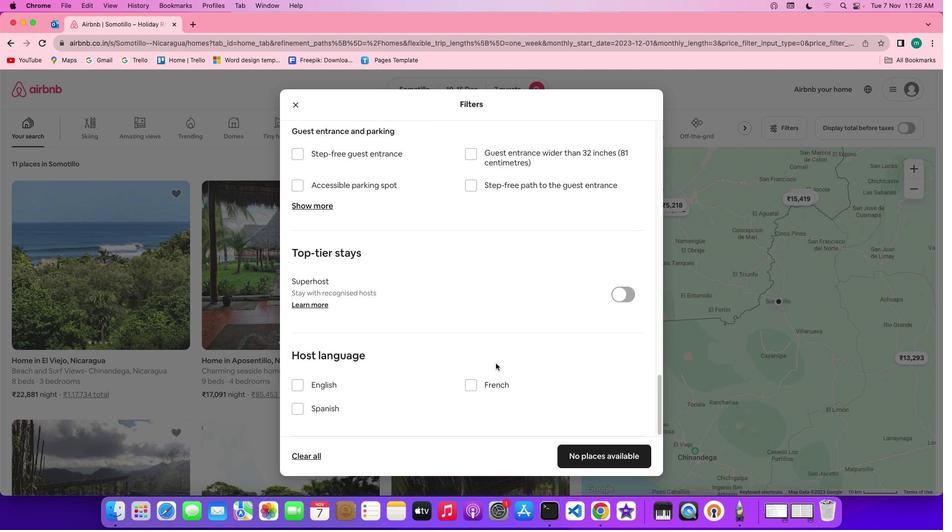 
Action: Mouse scrolled (455, 371) with delta (293, 132)
Screenshot: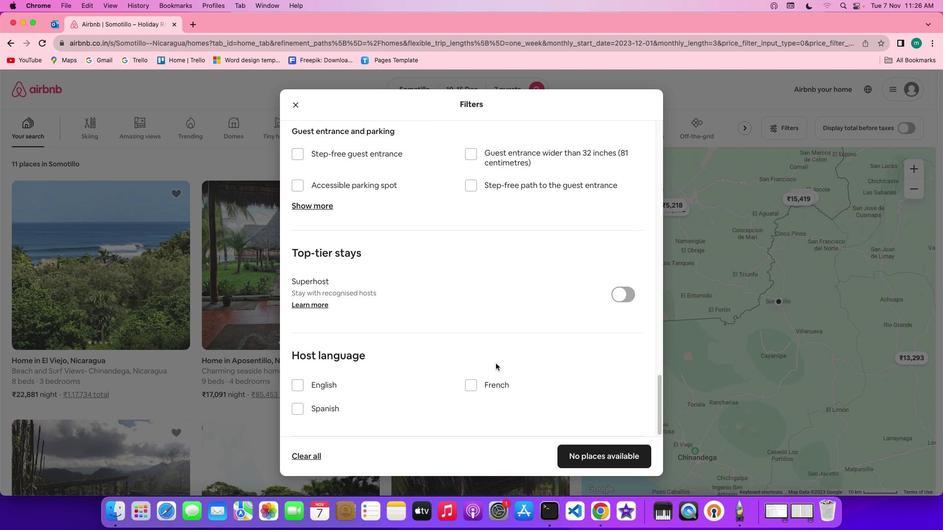 
Action: Mouse scrolled (455, 371) with delta (293, 132)
Screenshot: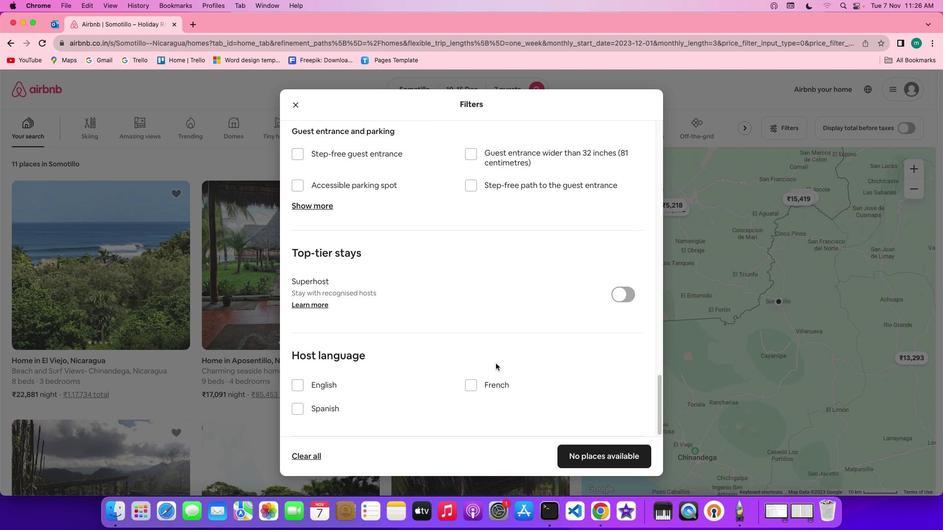 
Action: Mouse scrolled (455, 371) with delta (293, 131)
Screenshot: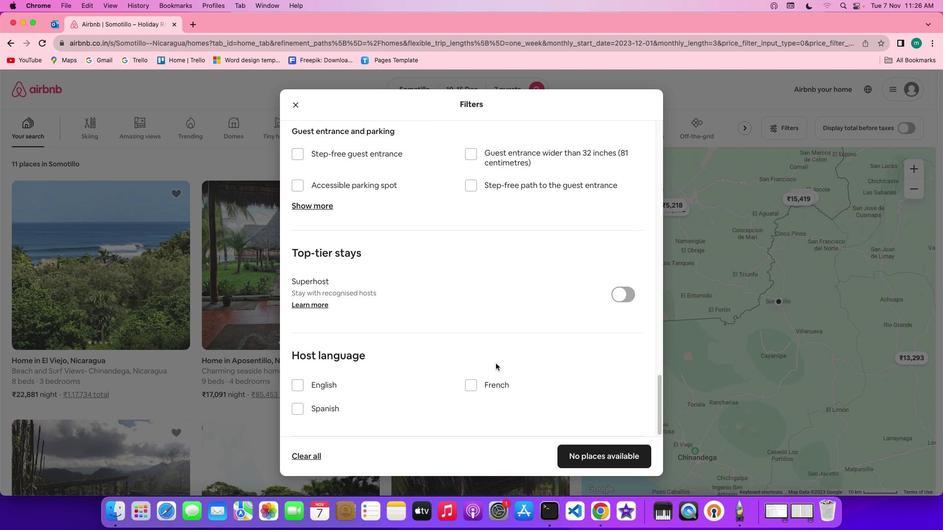 
Action: Mouse scrolled (455, 371) with delta (293, 130)
Screenshot: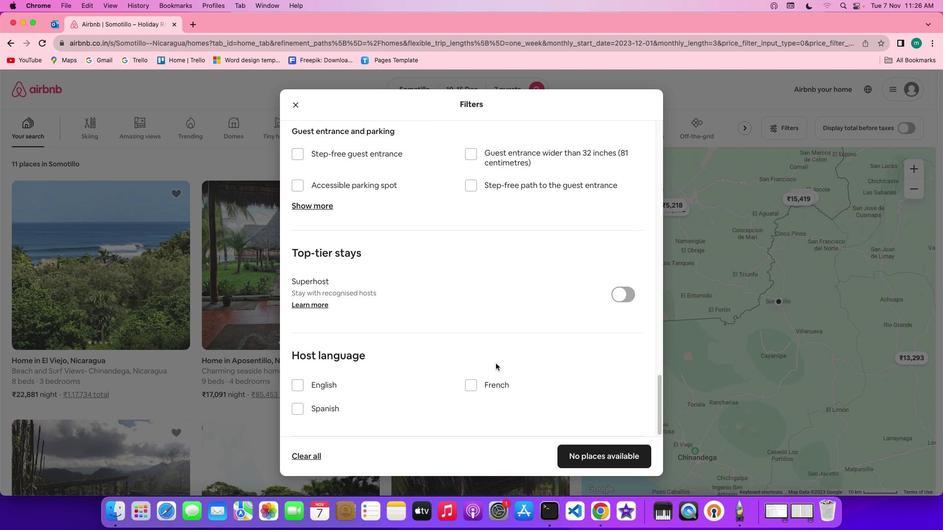 
Action: Mouse scrolled (455, 371) with delta (293, 130)
Screenshot: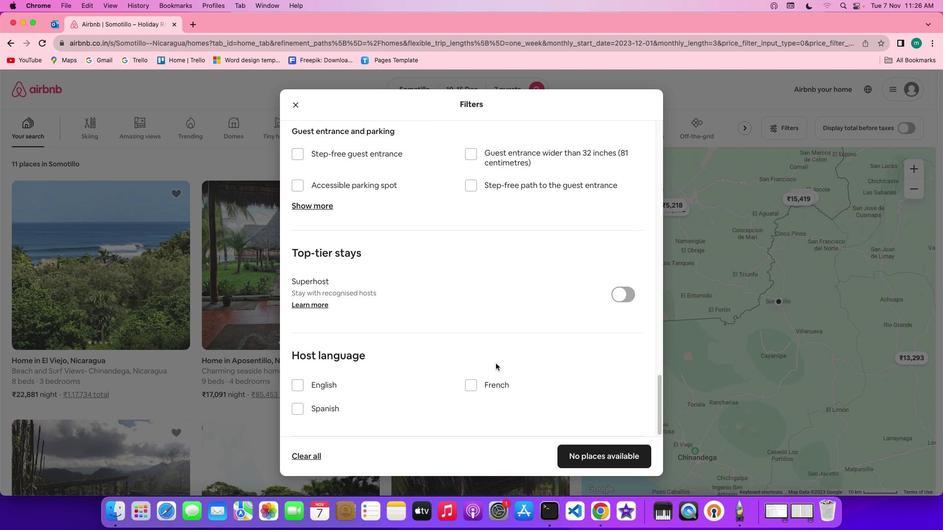 
Action: Mouse scrolled (455, 371) with delta (293, 130)
Screenshot: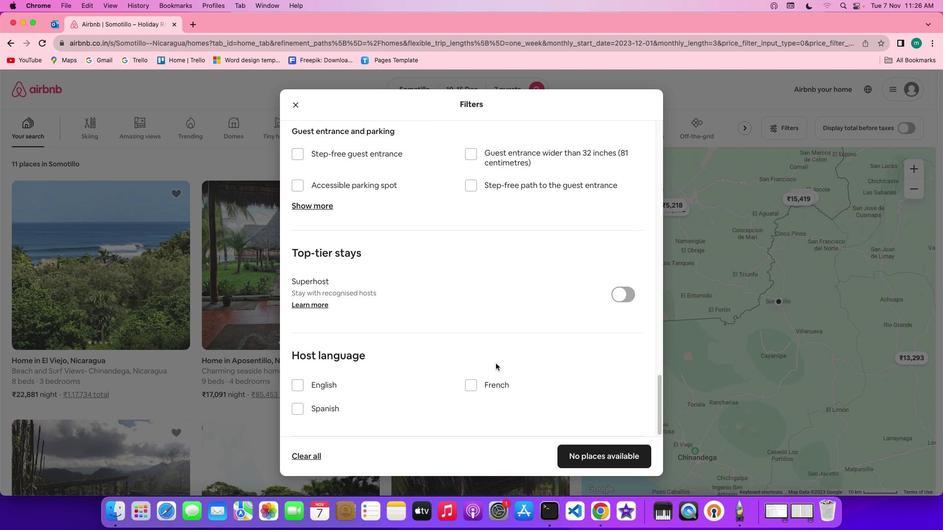 
Action: Mouse scrolled (455, 371) with delta (293, 132)
Screenshot: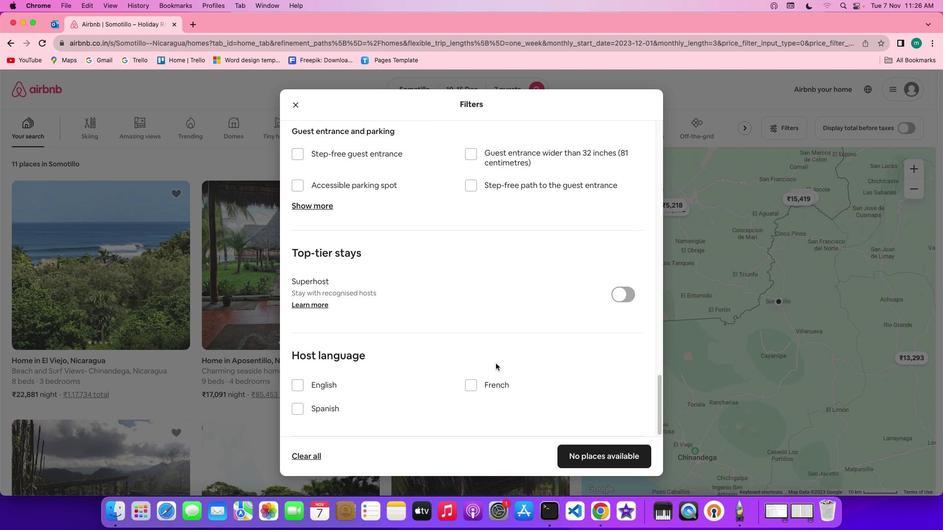
Action: Mouse scrolled (455, 371) with delta (293, 132)
Screenshot: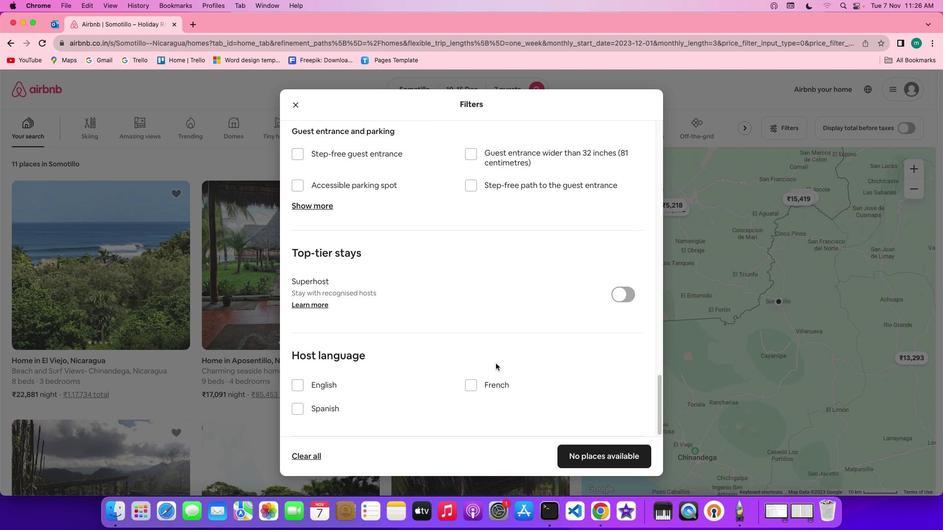 
Action: Mouse scrolled (455, 371) with delta (293, 131)
Screenshot: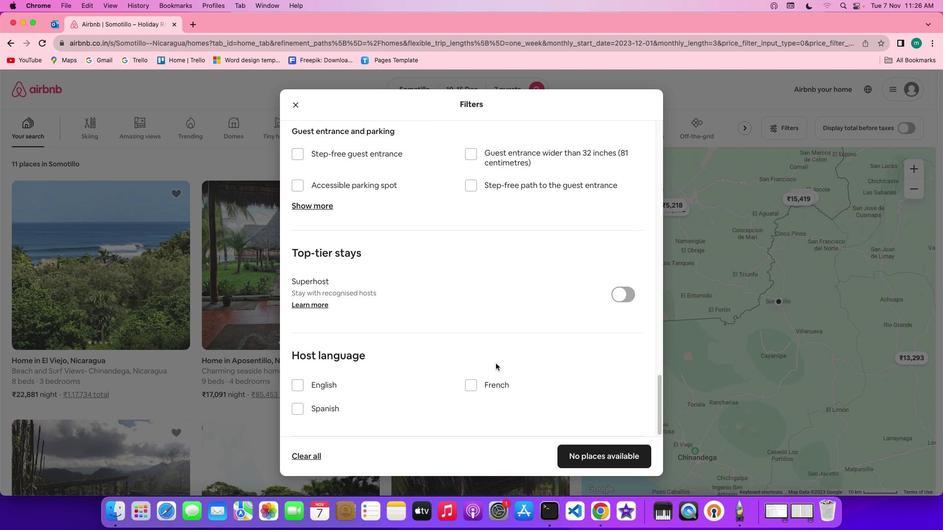 
Action: Mouse scrolled (455, 371) with delta (293, 130)
Screenshot: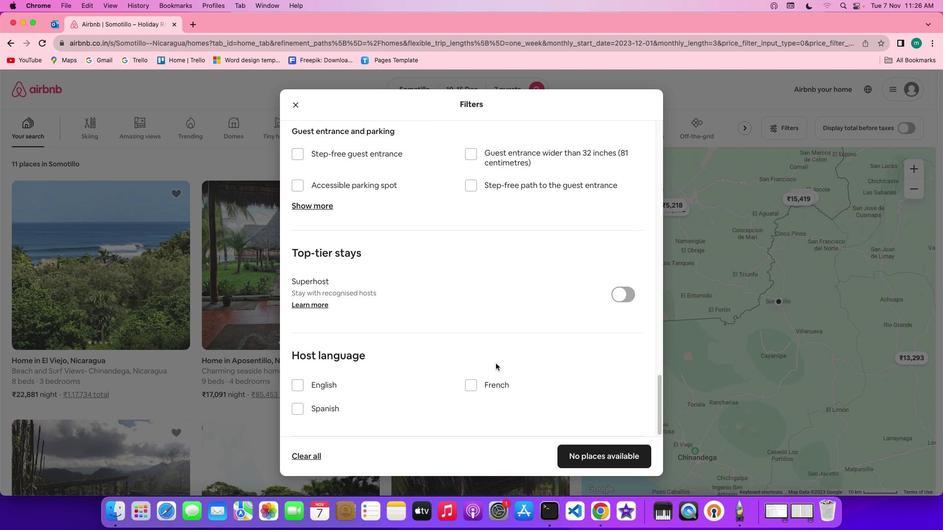 
Action: Mouse scrolled (455, 371) with delta (293, 130)
Screenshot: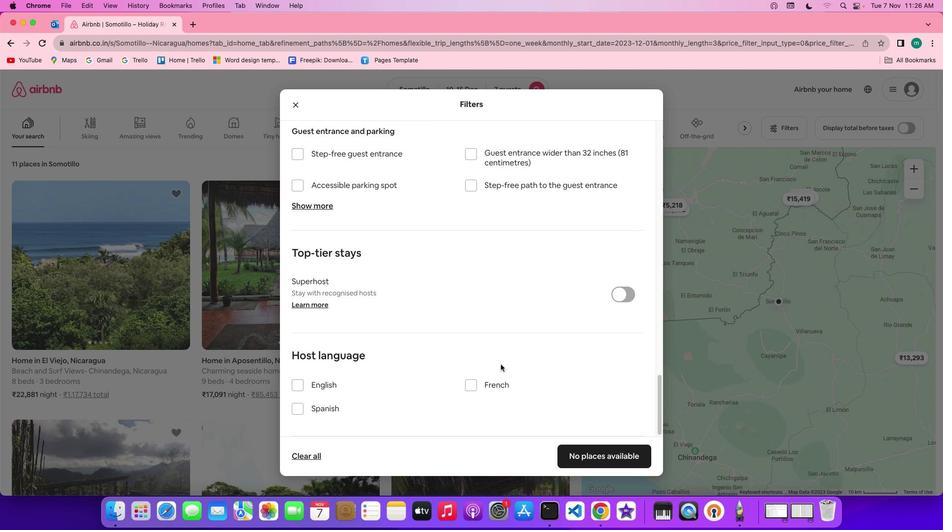 
Action: Mouse scrolled (455, 371) with delta (293, 130)
Screenshot: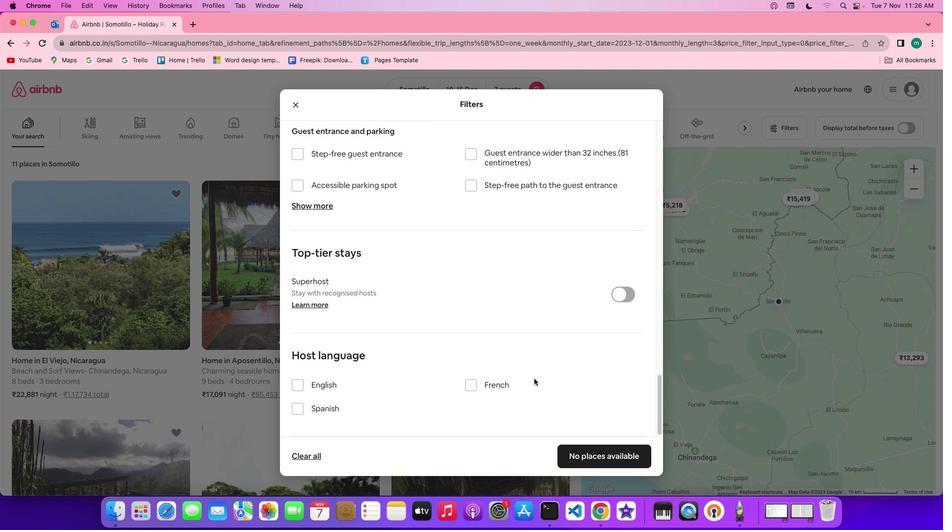 
Action: Mouse moved to (490, 431)
Screenshot: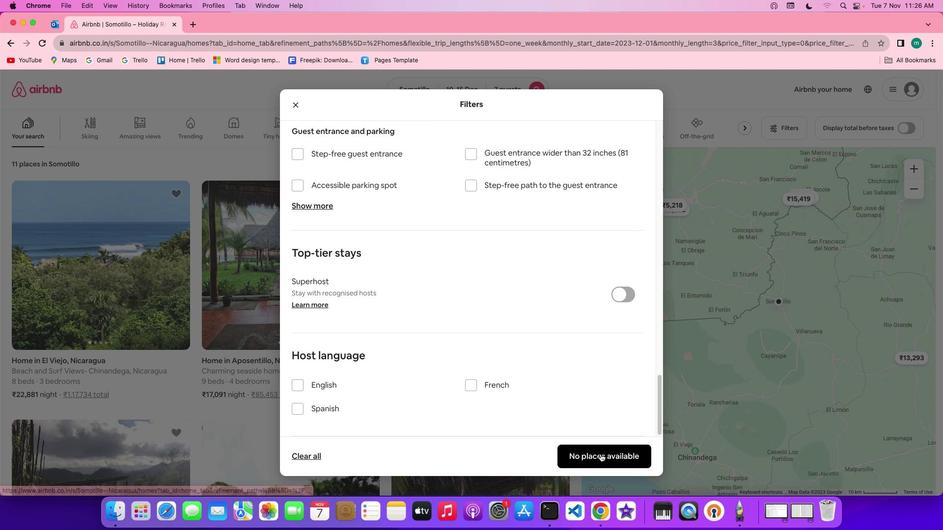 
Action: Mouse pressed left at (490, 431)
Screenshot: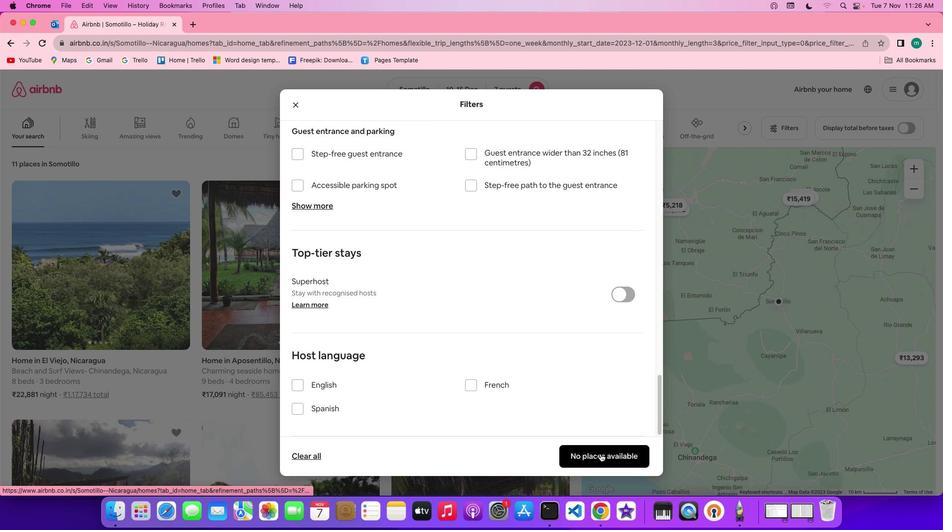 
Action: Mouse moved to (413, 344)
Screenshot: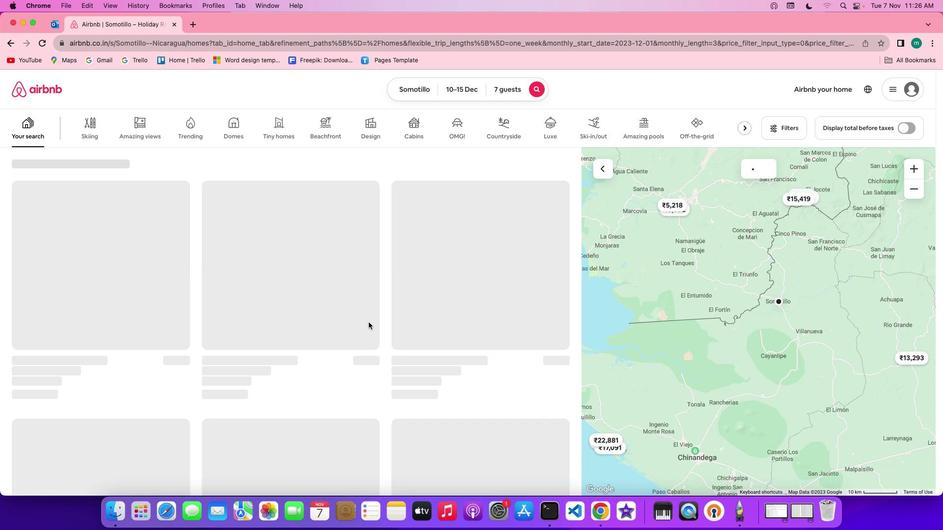 
